 Task: Look for space in Fuenlabrada, Spain from 12th  July, 2023 to 15th July, 2023 for 3 adults in price range Rs.12000 to Rs.16000. Place can be entire place with 2 bedrooms having 3 beds and 1 bathroom. Property type can be house, flat, guest house. Amenities needed are: washing machine. Booking option can be shelf check-in. Required host language is English.
Action: Mouse moved to (270, 171)
Screenshot: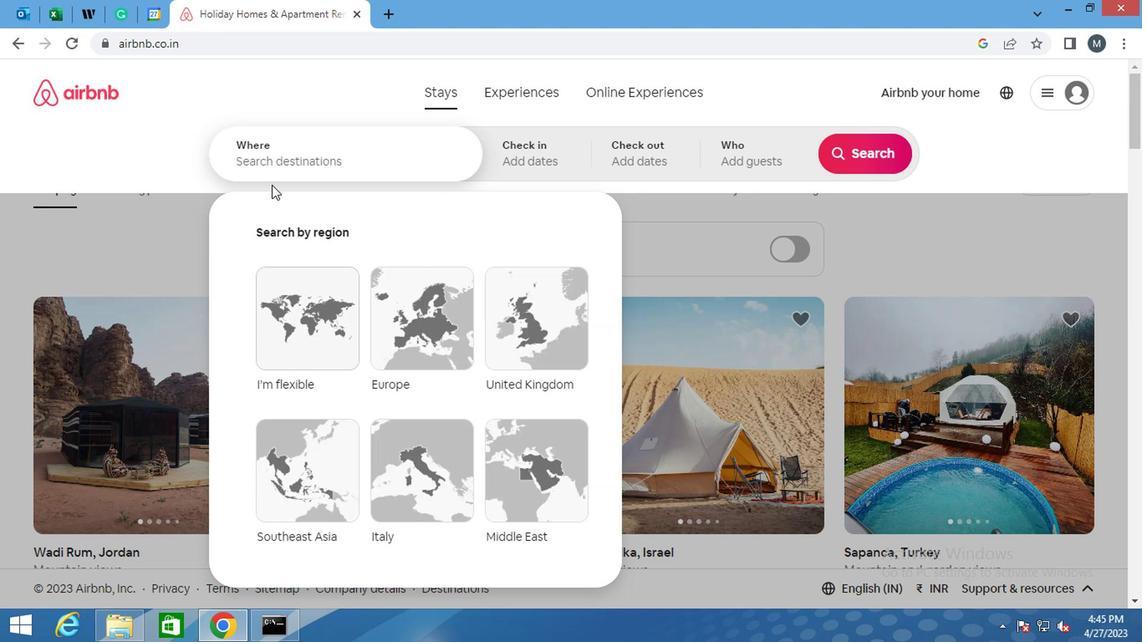 
Action: Mouse pressed left at (270, 171)
Screenshot: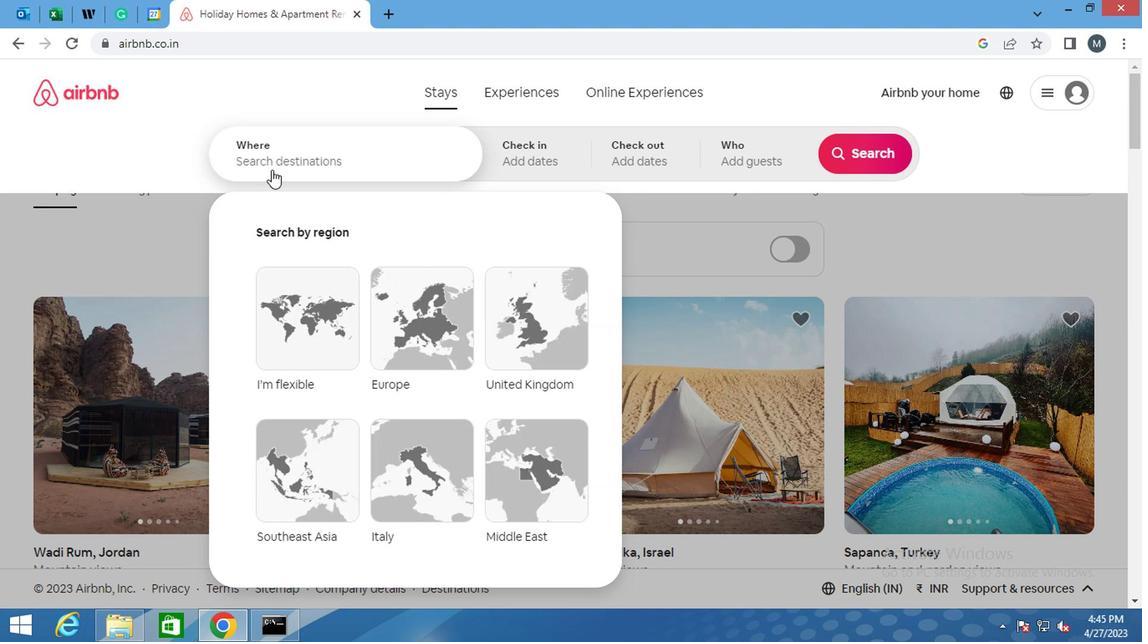 
Action: Mouse moved to (270, 170)
Screenshot: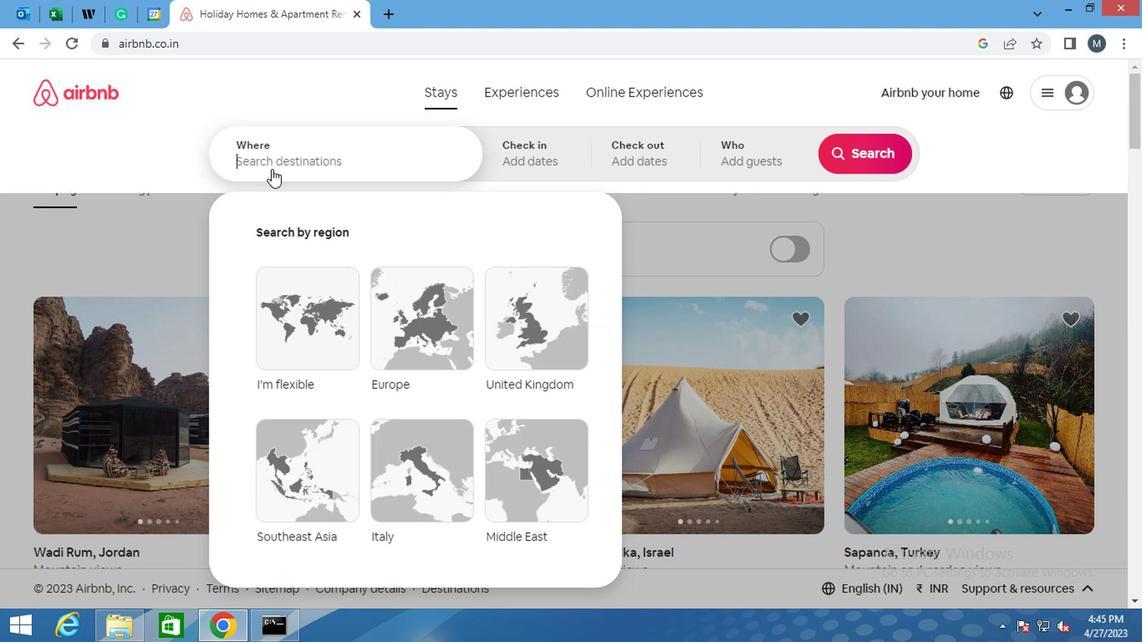 
Action: Key pressed <Key.shift><Key.shift><Key.shift>FUENLABRADA,,<Key.backspace><Key.shift>S
Screenshot: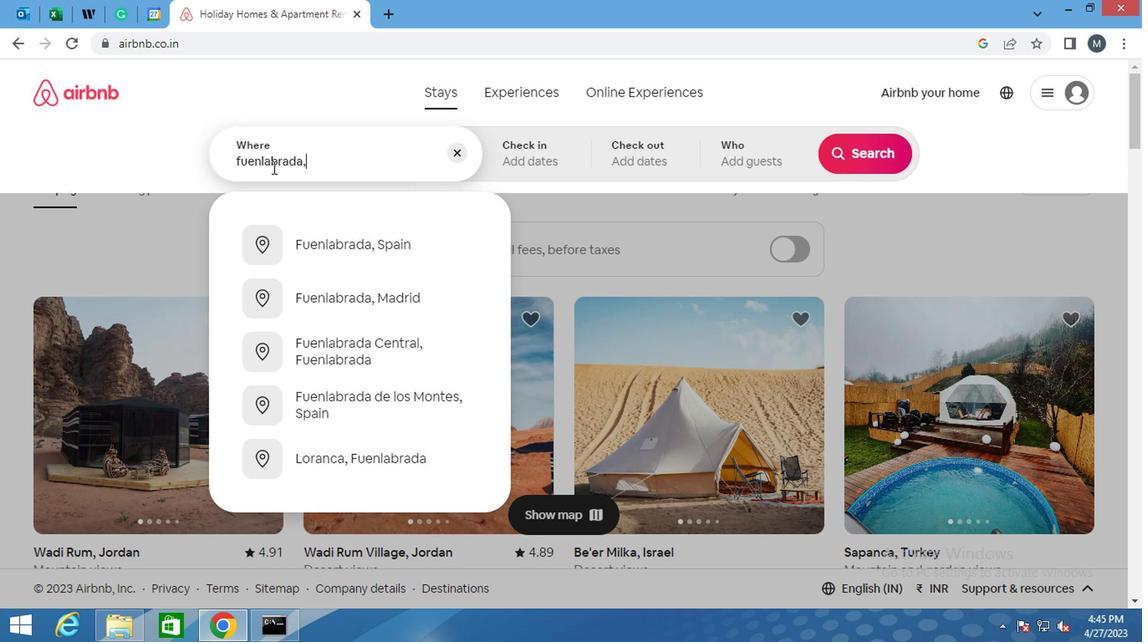 
Action: Mouse moved to (345, 249)
Screenshot: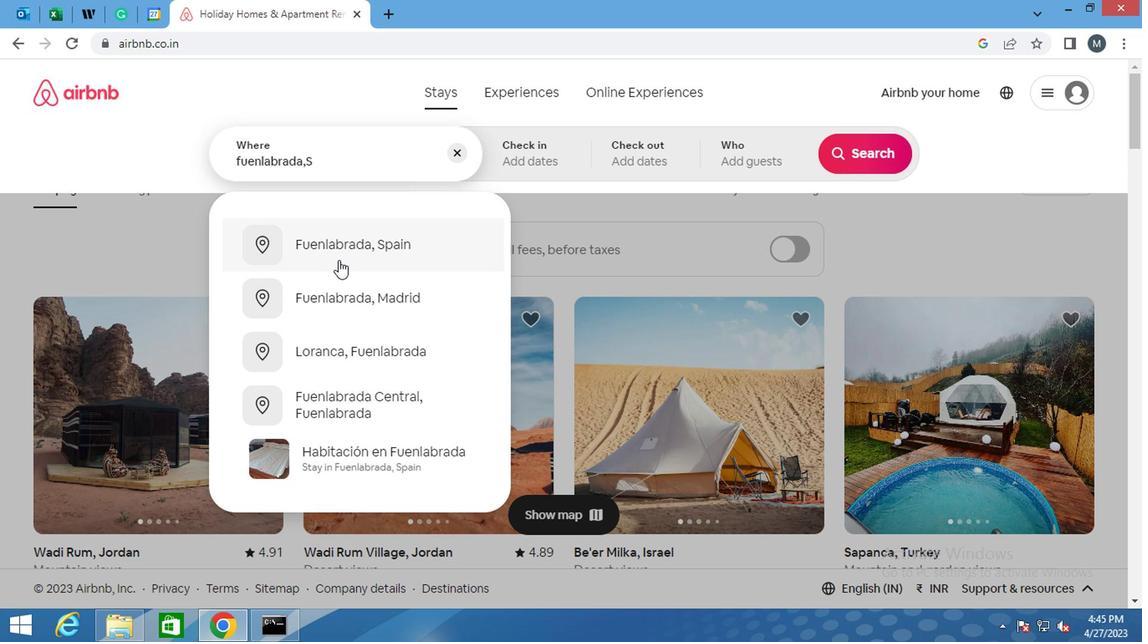 
Action: Mouse pressed left at (345, 249)
Screenshot: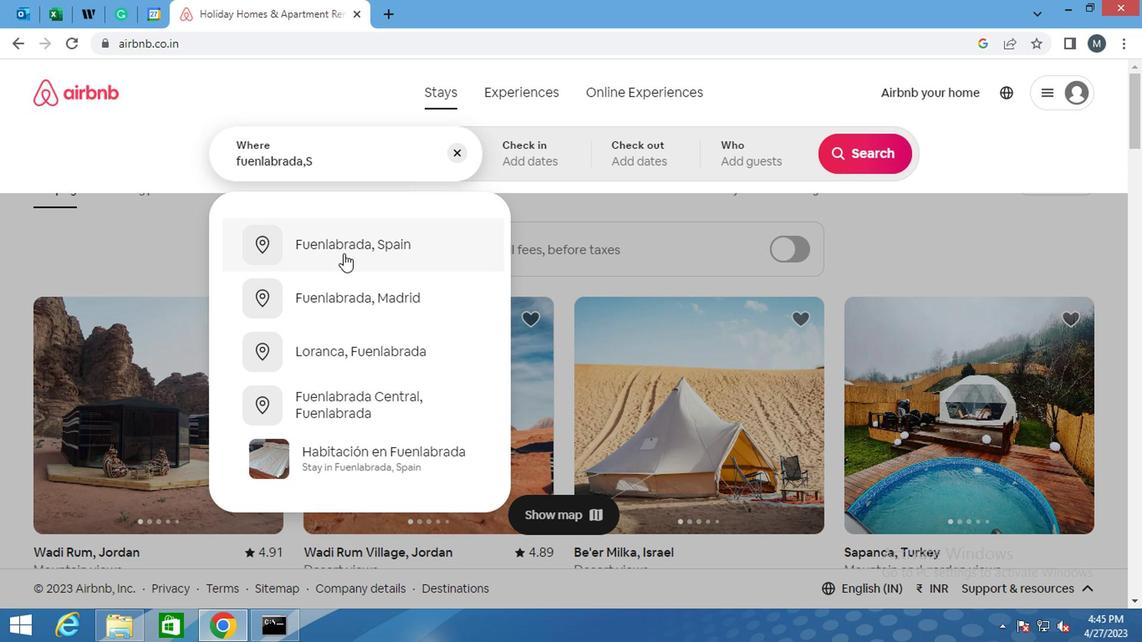 
Action: Mouse moved to (853, 286)
Screenshot: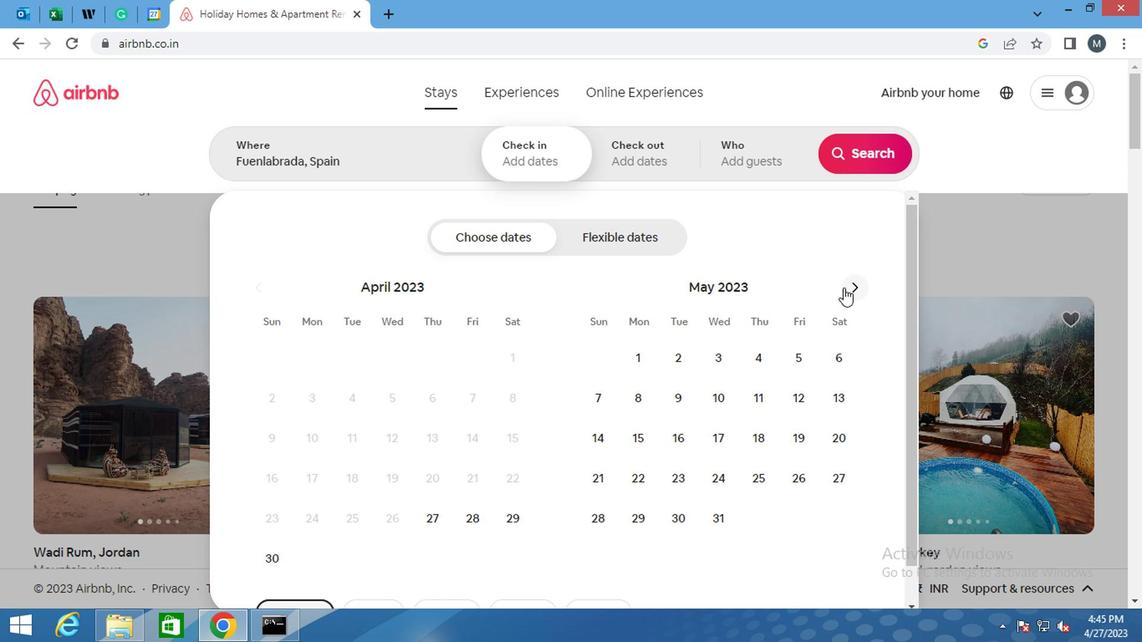 
Action: Mouse pressed left at (853, 286)
Screenshot: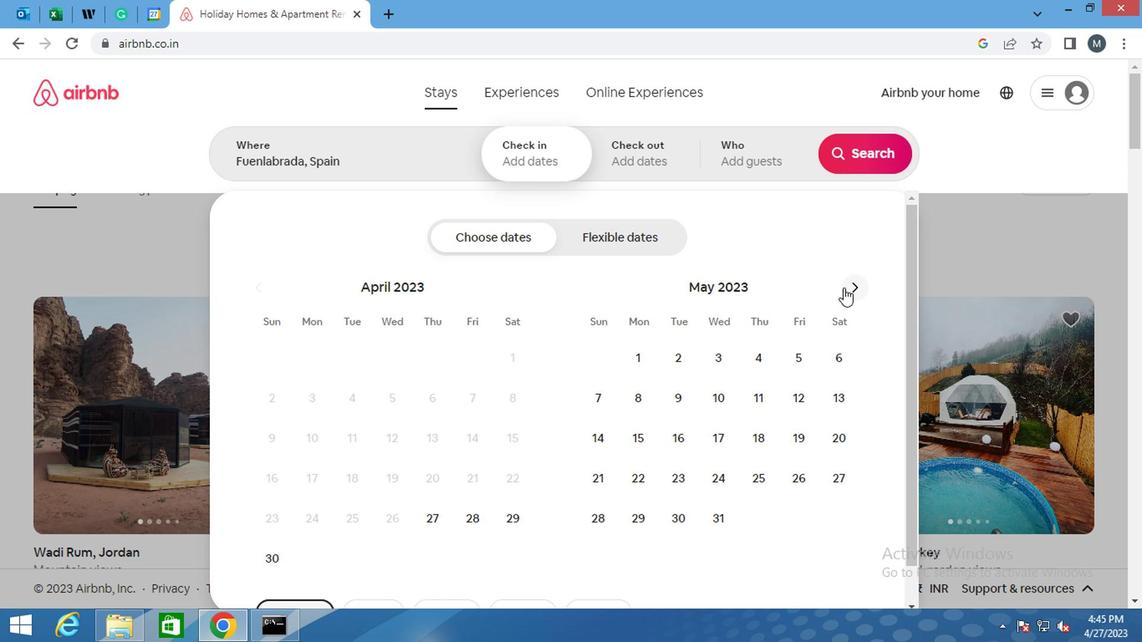 
Action: Mouse pressed left at (853, 286)
Screenshot: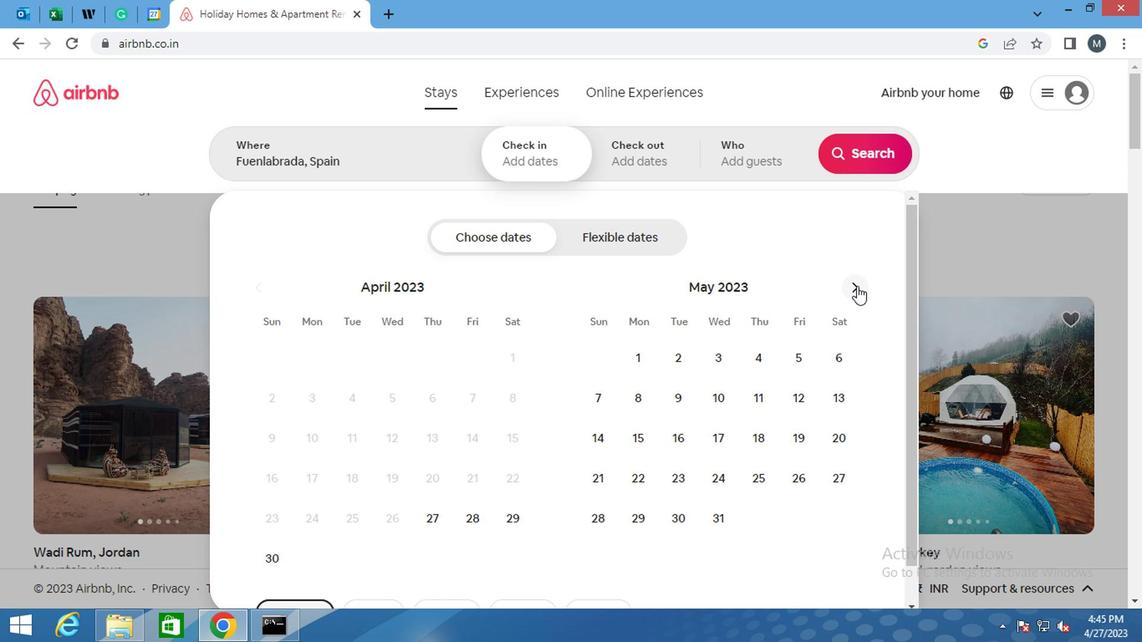 
Action: Mouse pressed left at (853, 286)
Screenshot: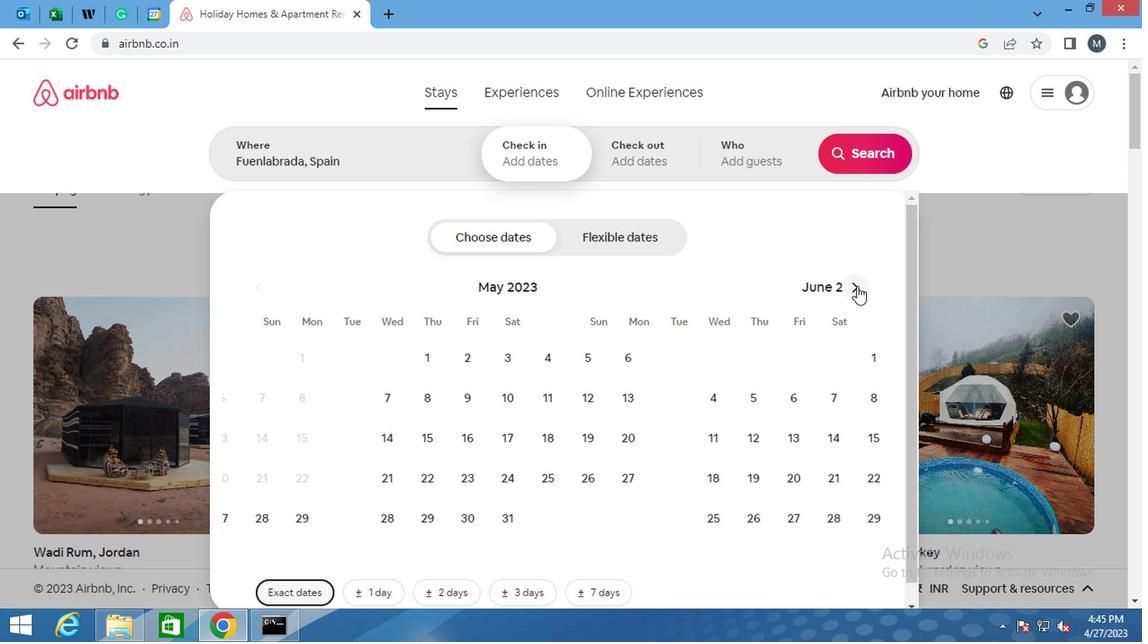 
Action: Mouse moved to (703, 440)
Screenshot: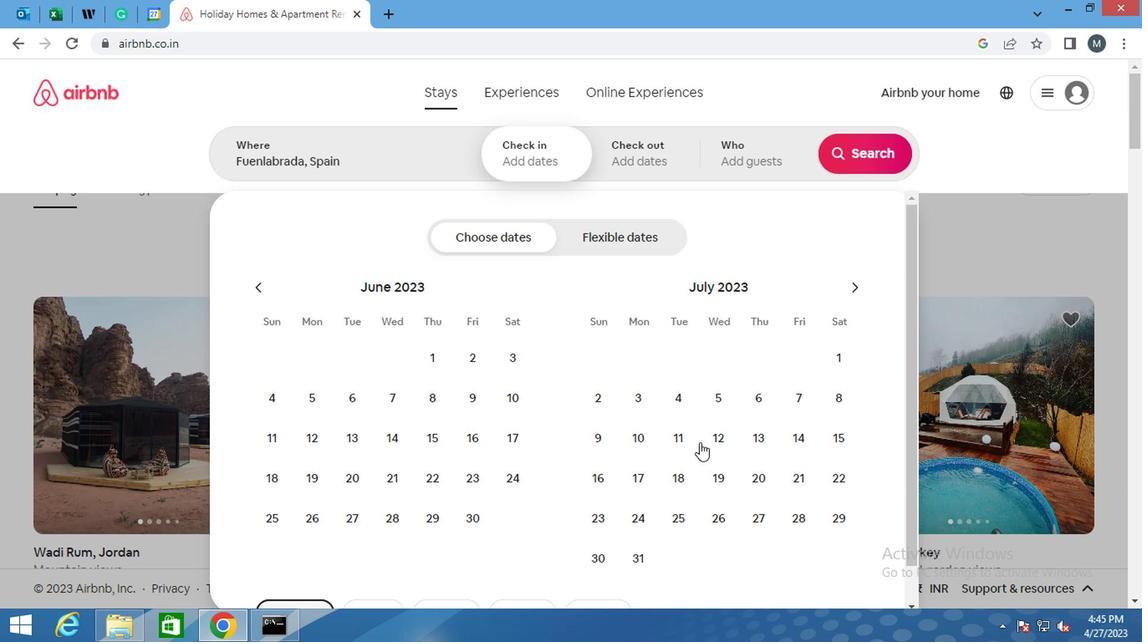 
Action: Mouse pressed left at (703, 440)
Screenshot: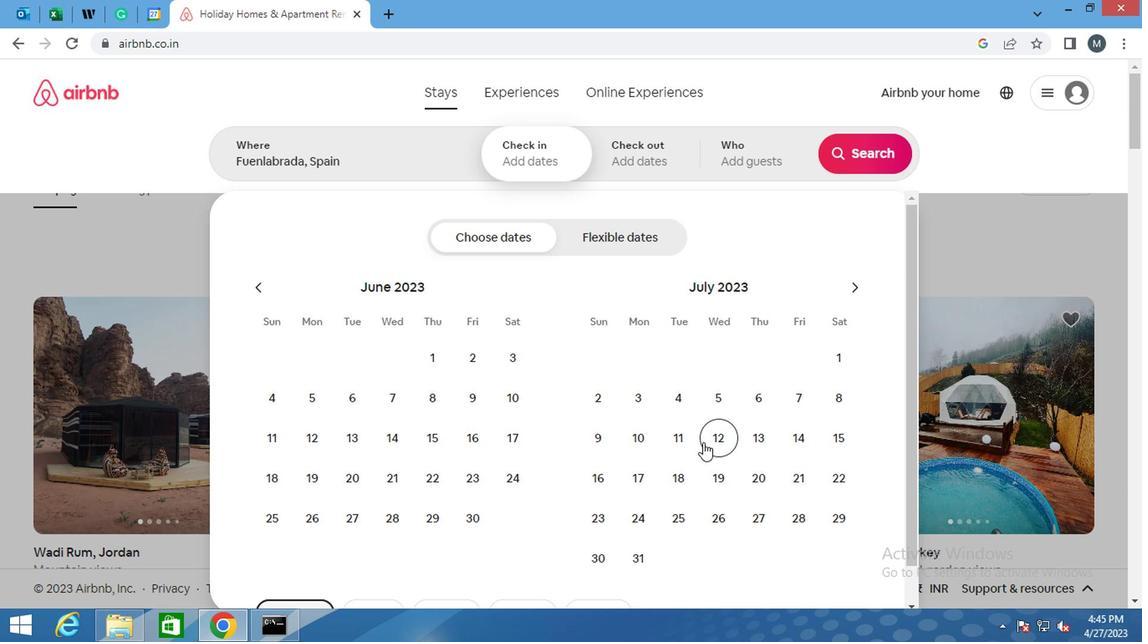 
Action: Mouse moved to (831, 422)
Screenshot: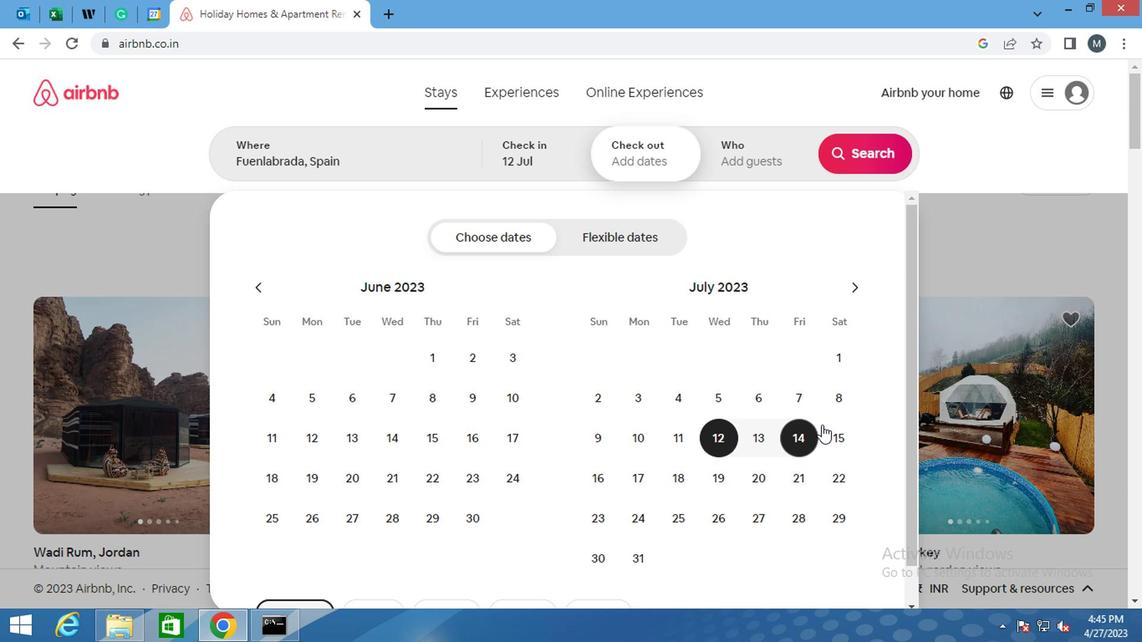 
Action: Mouse pressed left at (831, 422)
Screenshot: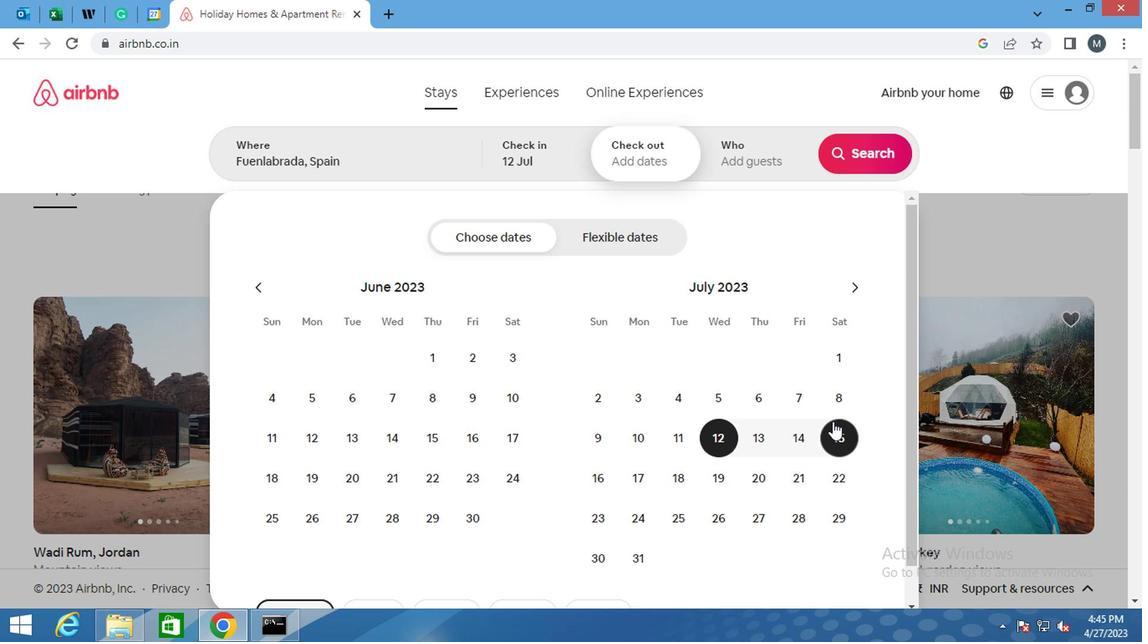 
Action: Mouse moved to (763, 145)
Screenshot: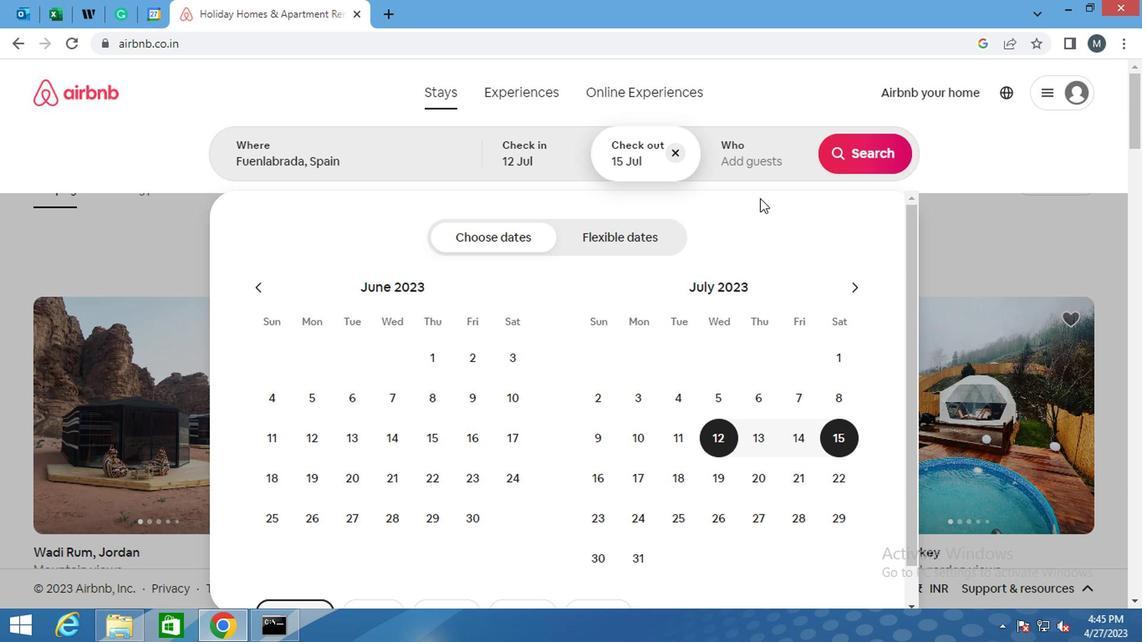 
Action: Mouse pressed left at (763, 145)
Screenshot: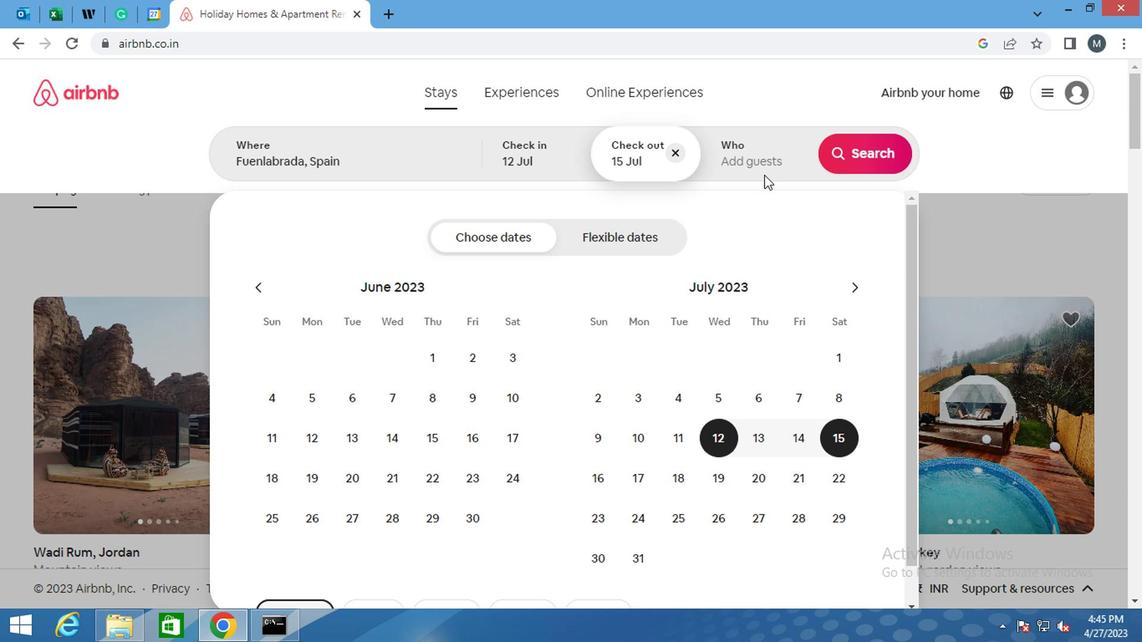 
Action: Mouse moved to (874, 237)
Screenshot: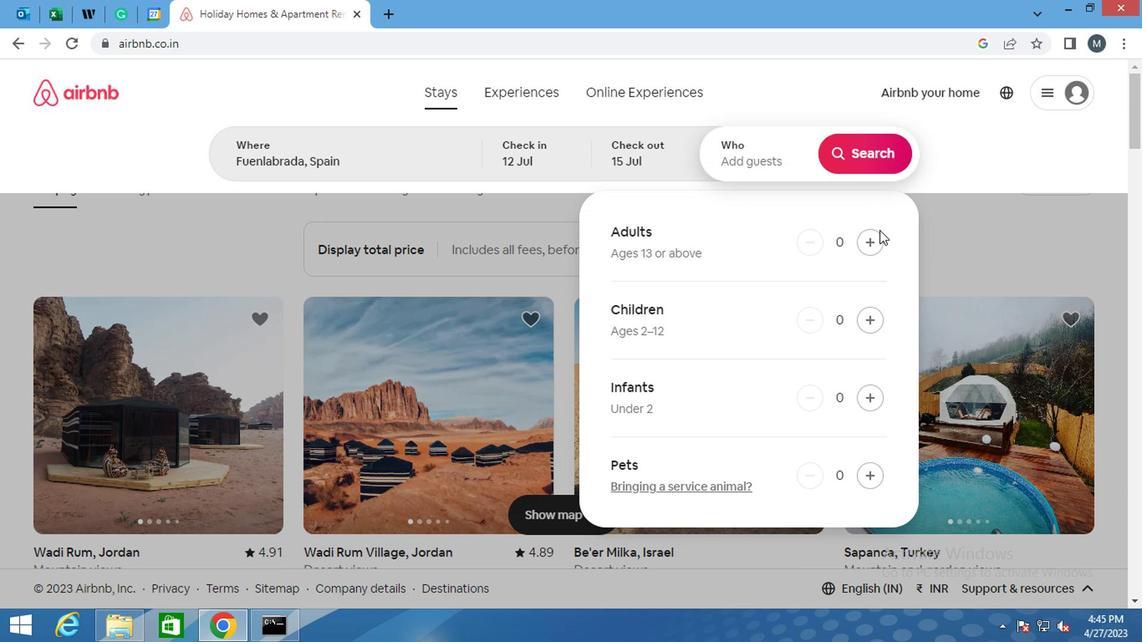
Action: Mouse pressed left at (874, 237)
Screenshot: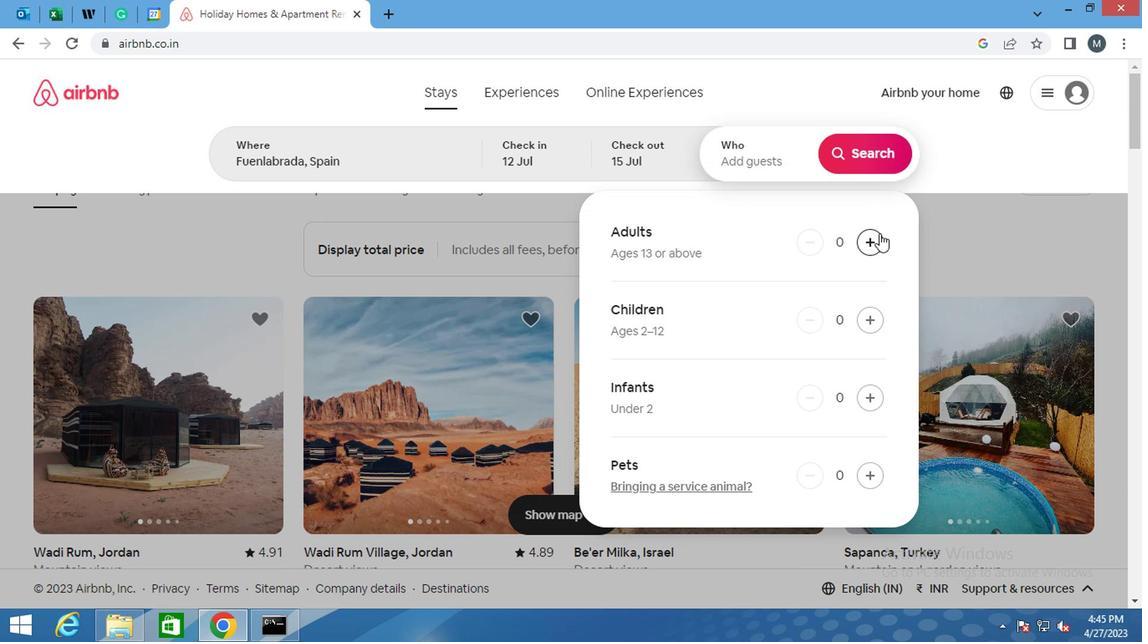 
Action: Mouse moved to (874, 237)
Screenshot: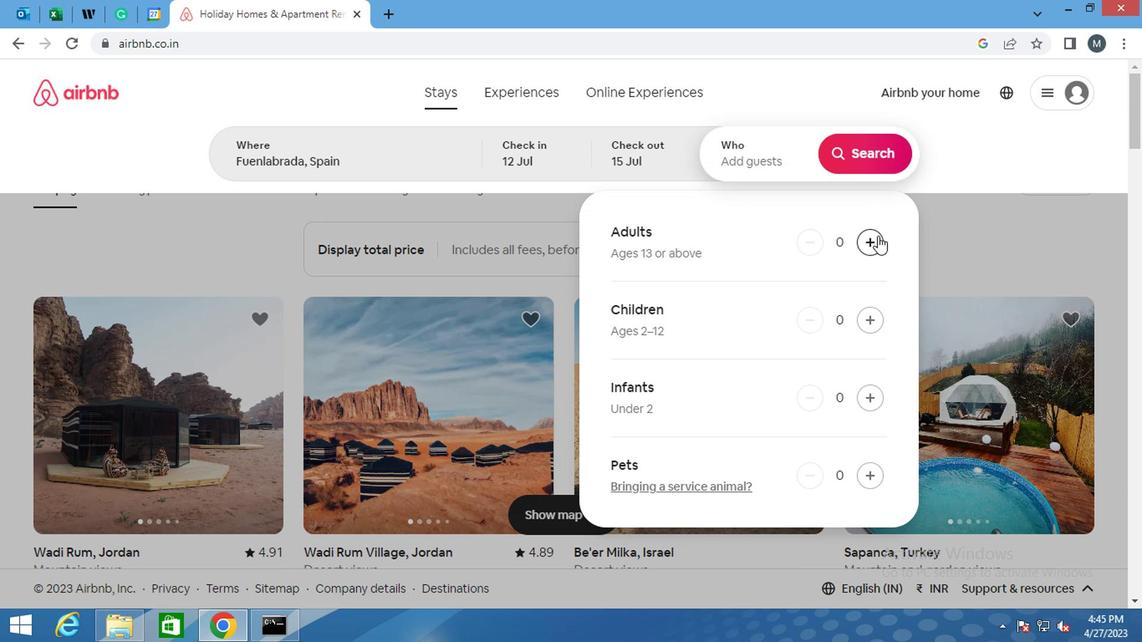 
Action: Mouse pressed left at (874, 237)
Screenshot: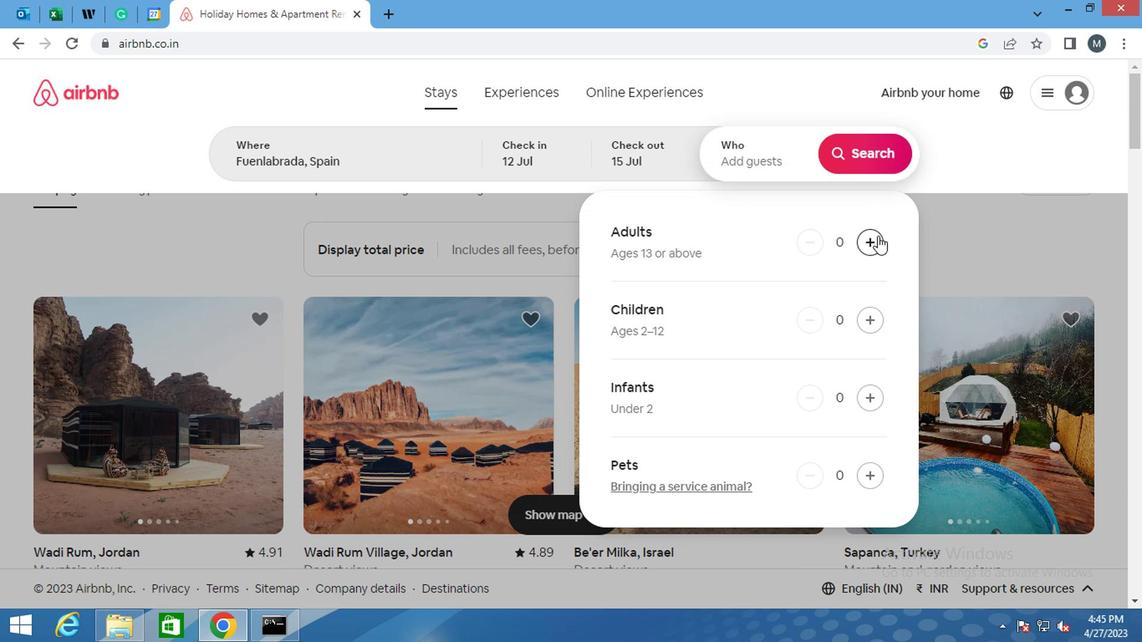 
Action: Mouse pressed left at (874, 237)
Screenshot: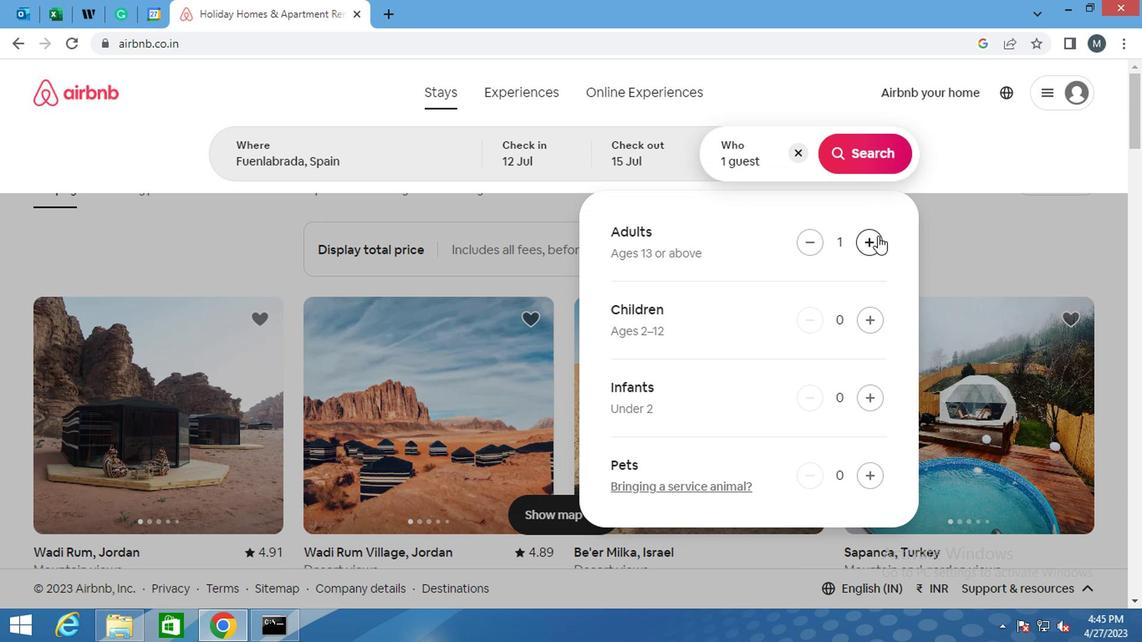 
Action: Mouse moved to (863, 152)
Screenshot: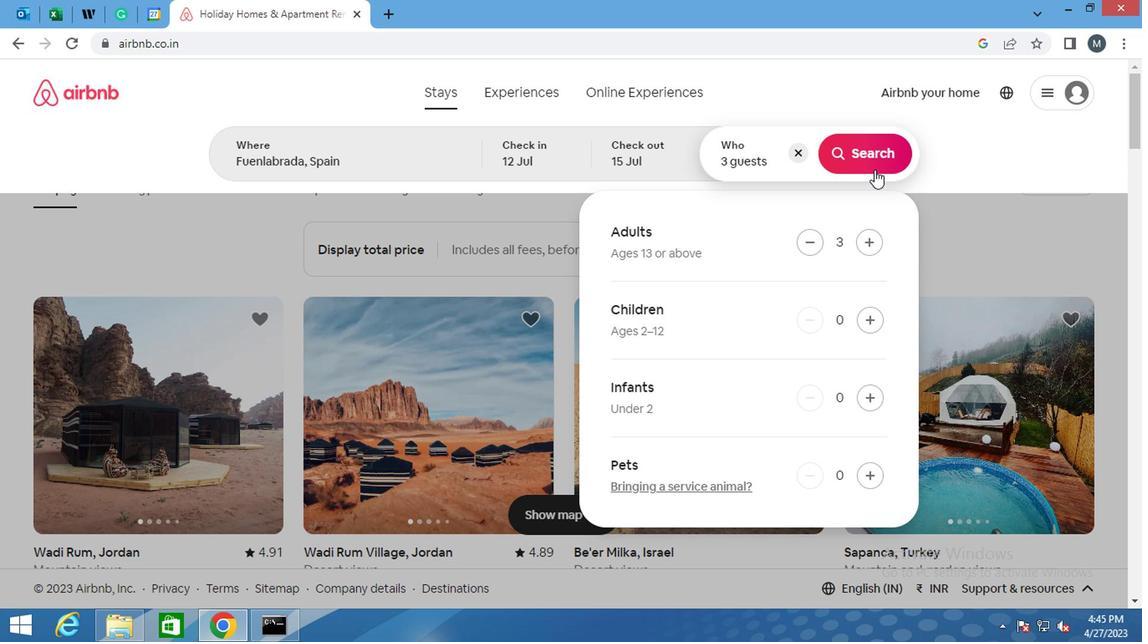 
Action: Mouse pressed left at (863, 152)
Screenshot: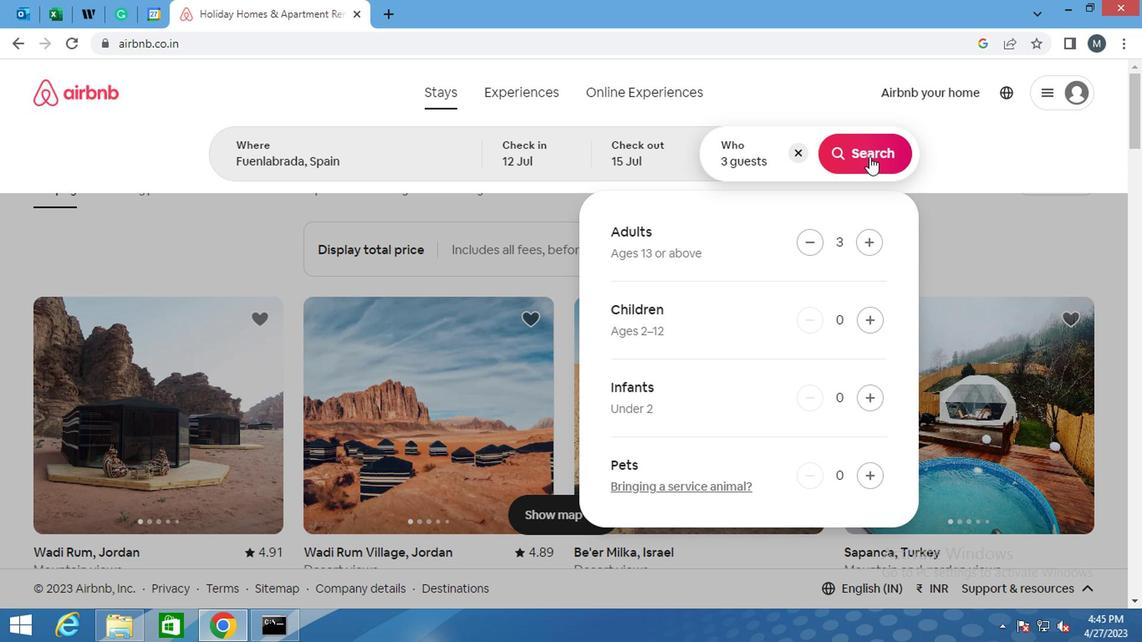 
Action: Mouse moved to (1057, 157)
Screenshot: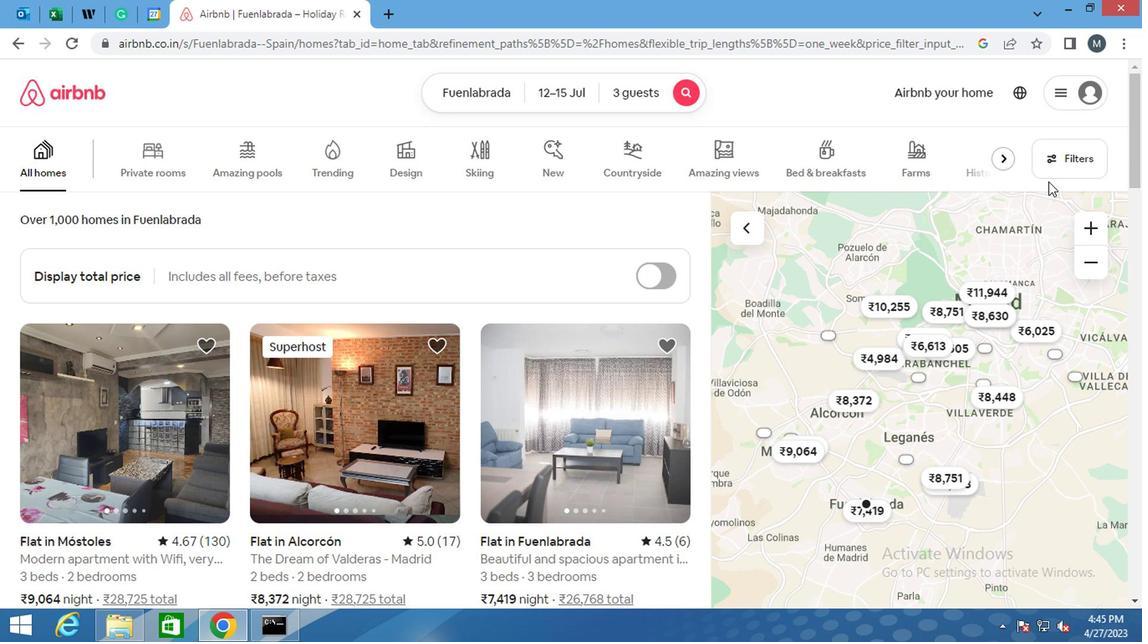 
Action: Mouse pressed left at (1057, 157)
Screenshot: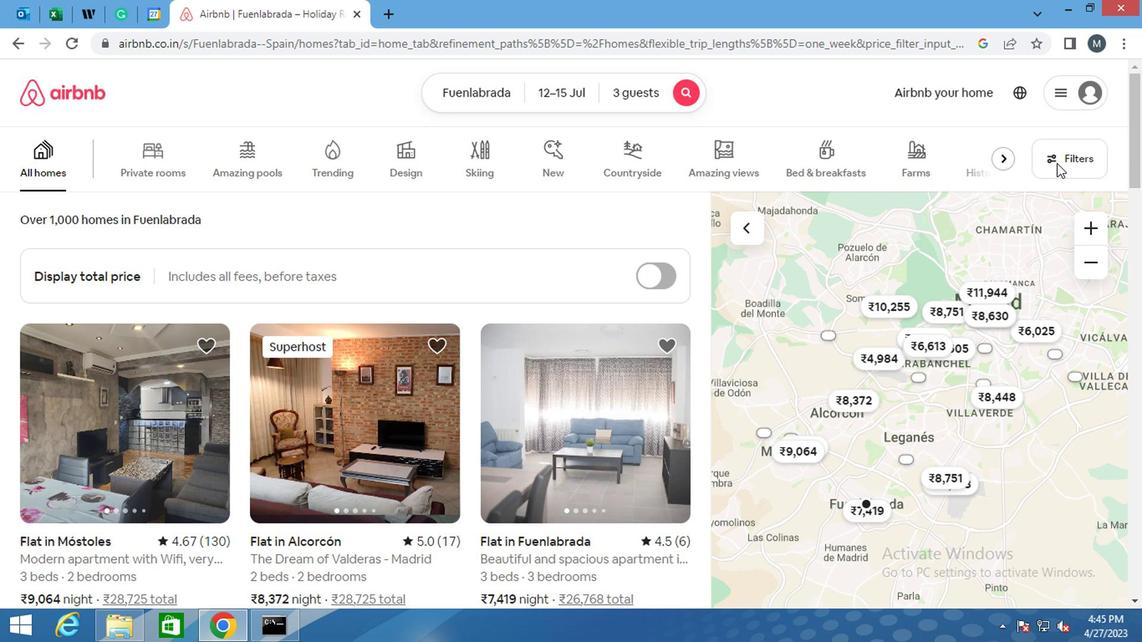
Action: Mouse moved to (357, 375)
Screenshot: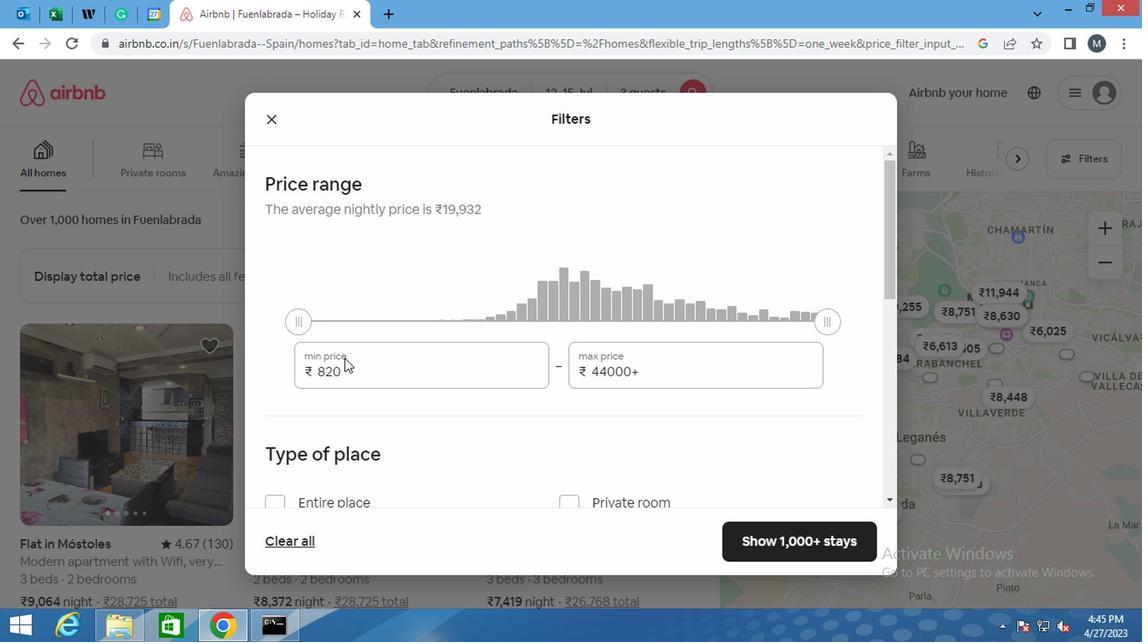 
Action: Mouse pressed left at (357, 375)
Screenshot: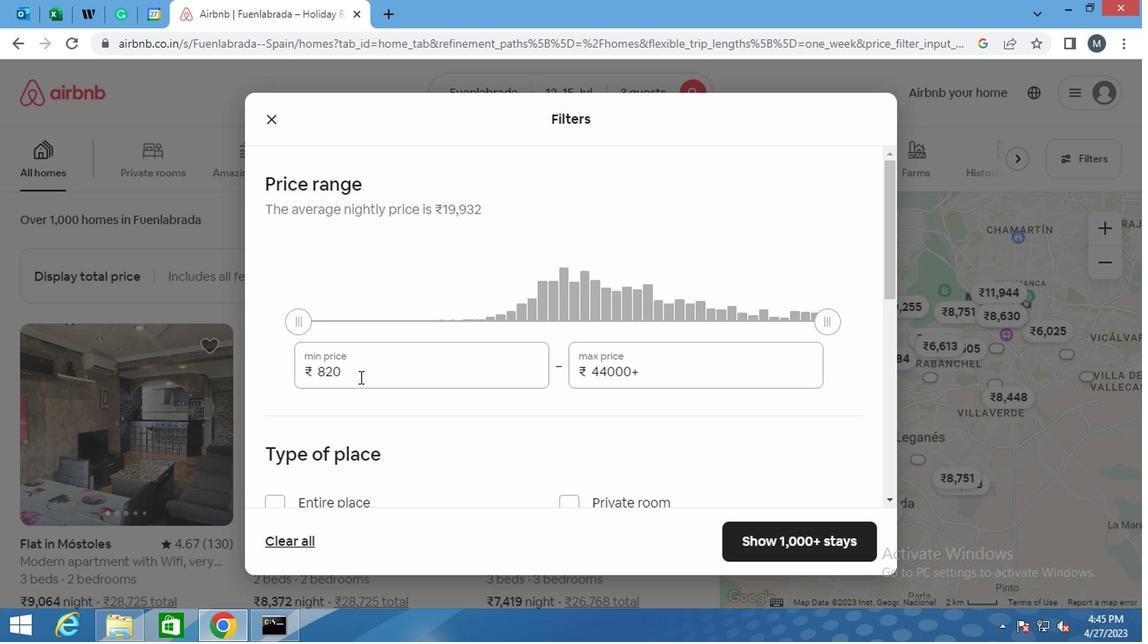 
Action: Mouse moved to (356, 374)
Screenshot: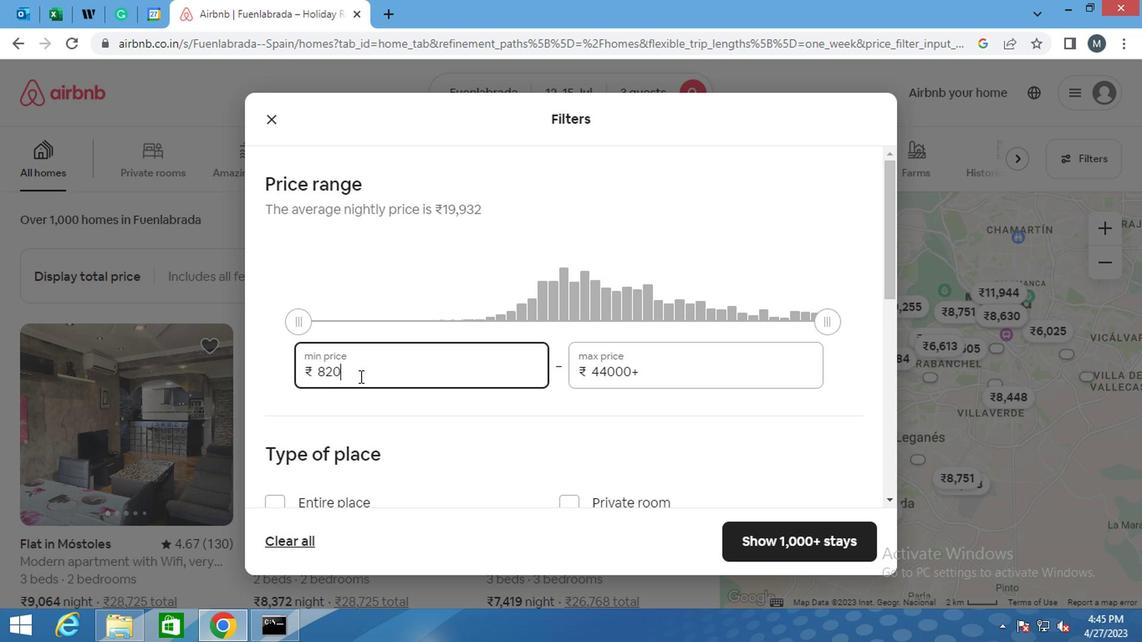 
Action: Key pressed <Key.backspace><Key.backspace><Key.backspace>12000
Screenshot: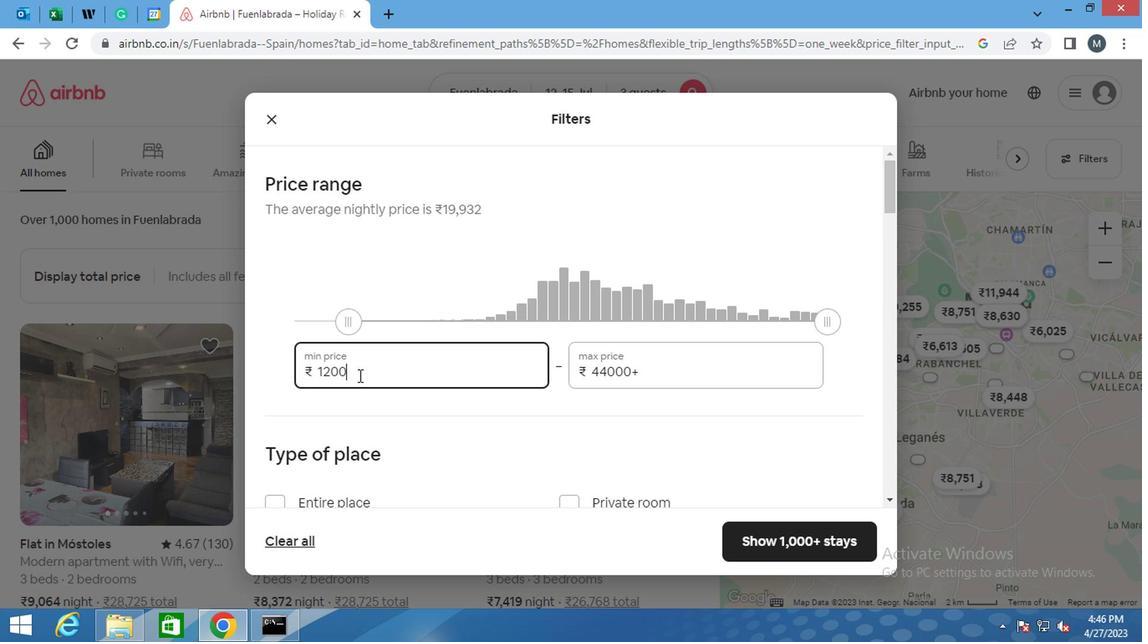 
Action: Mouse moved to (605, 367)
Screenshot: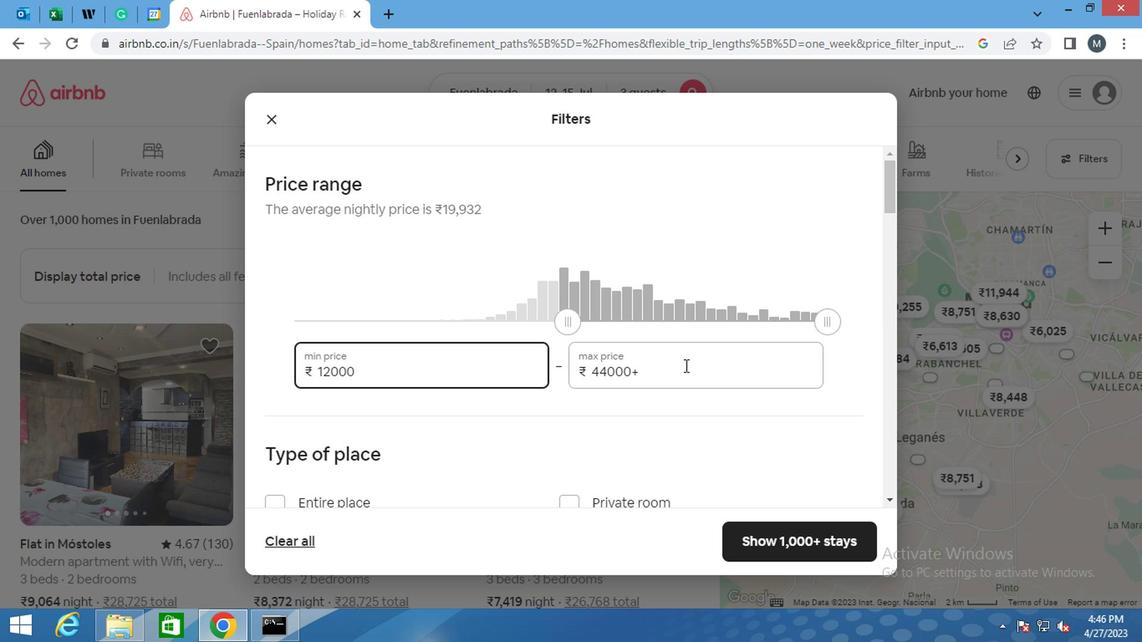 
Action: Mouse pressed left at (605, 367)
Screenshot: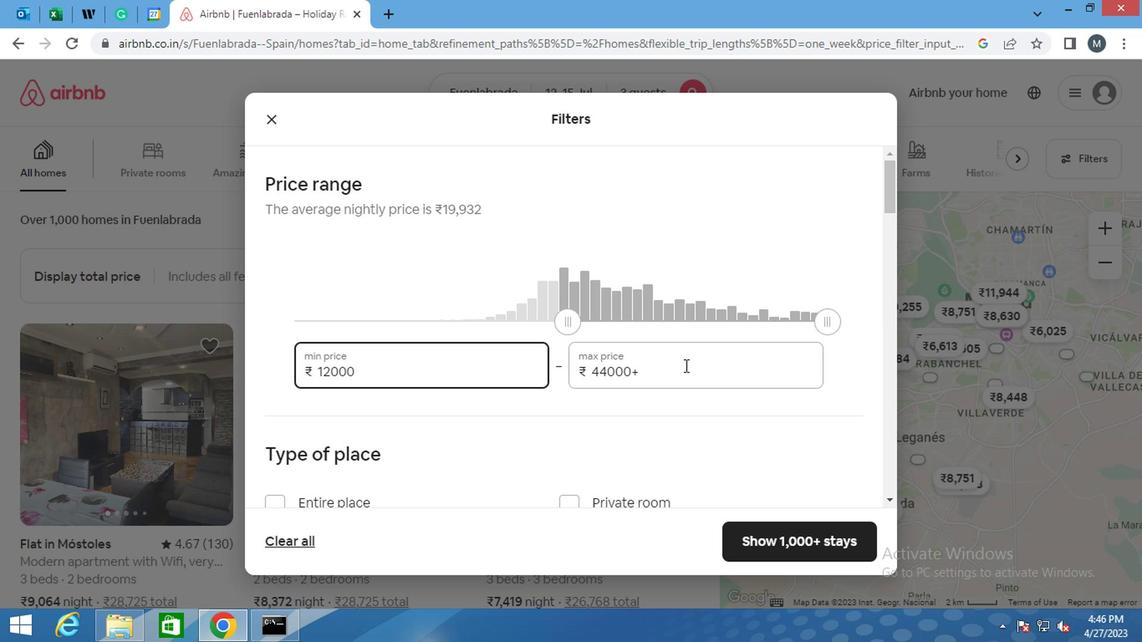 
Action: Mouse moved to (646, 364)
Screenshot: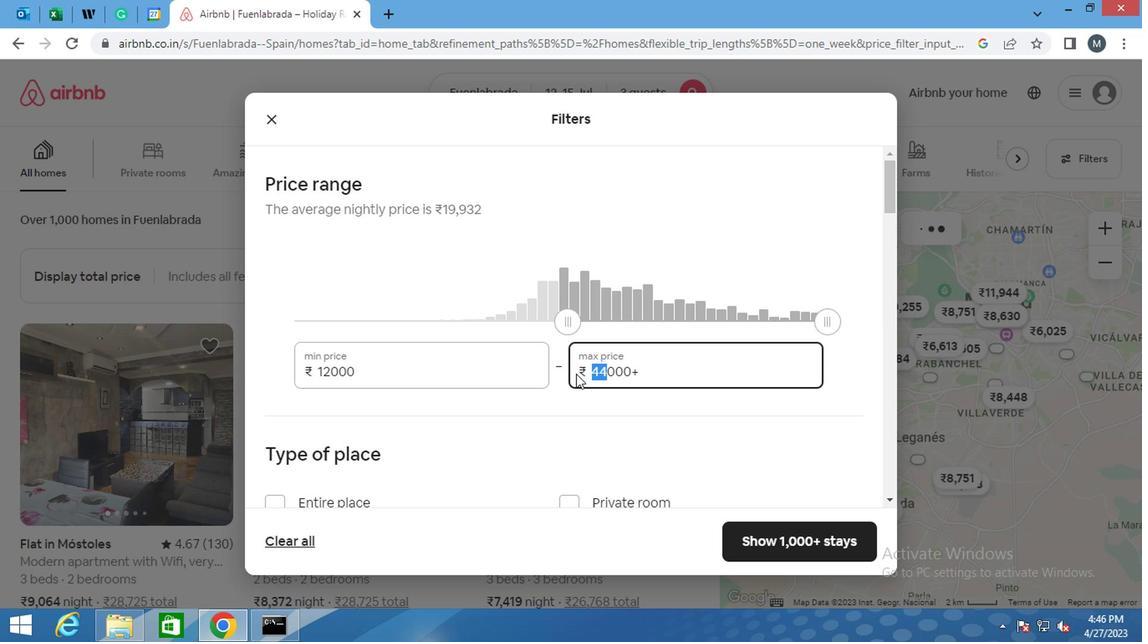 
Action: Mouse pressed left at (646, 364)
Screenshot: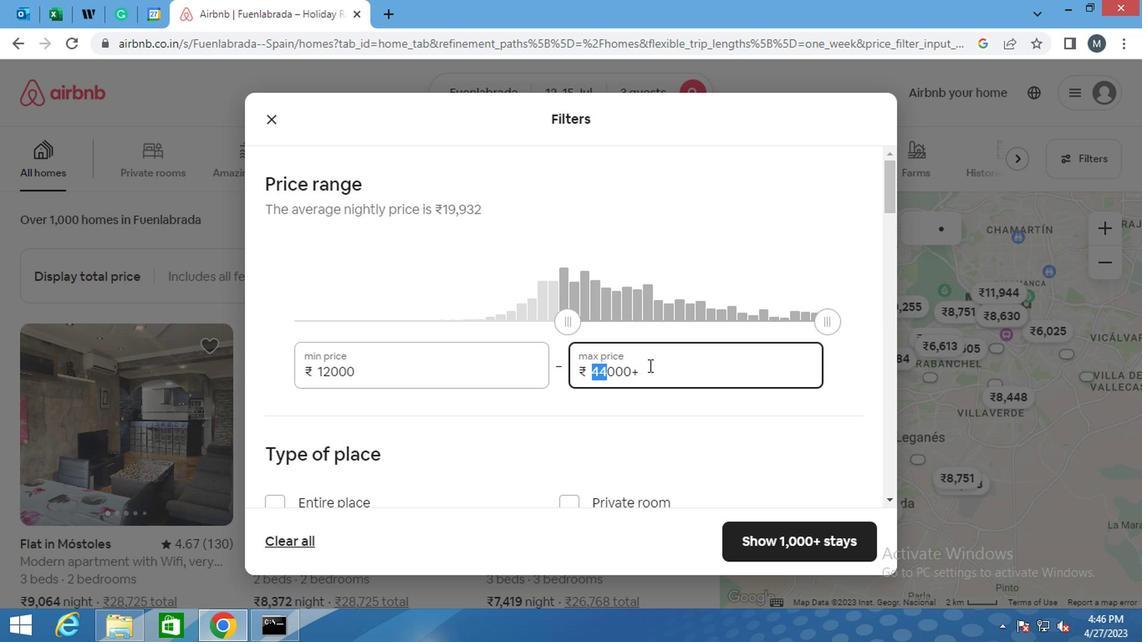
Action: Mouse moved to (581, 366)
Screenshot: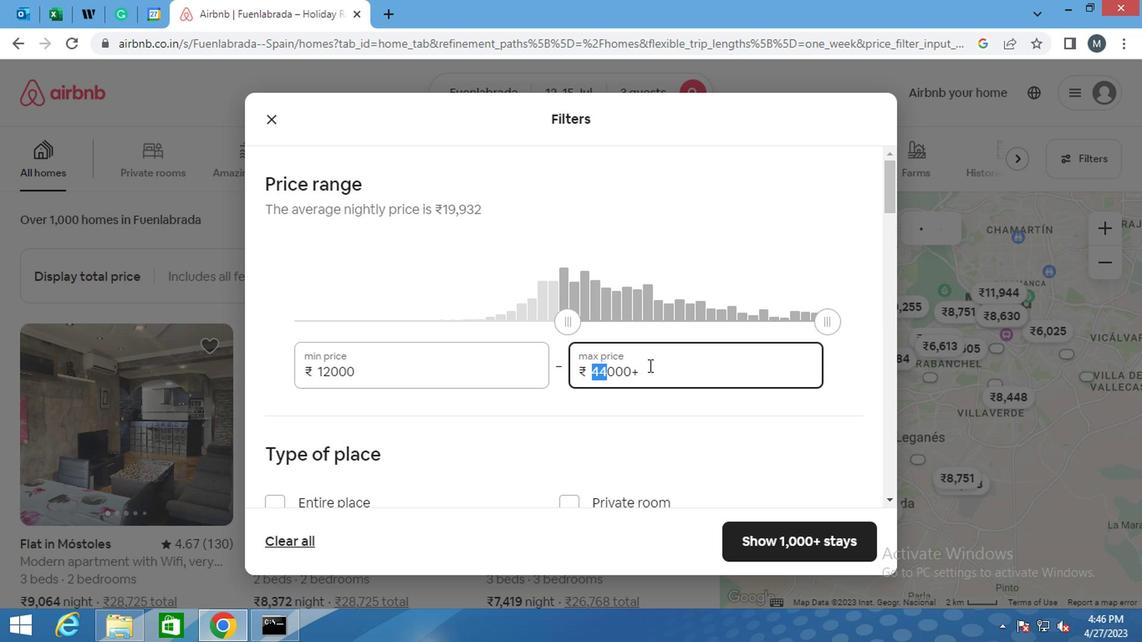 
Action: Mouse pressed left at (581, 366)
Screenshot: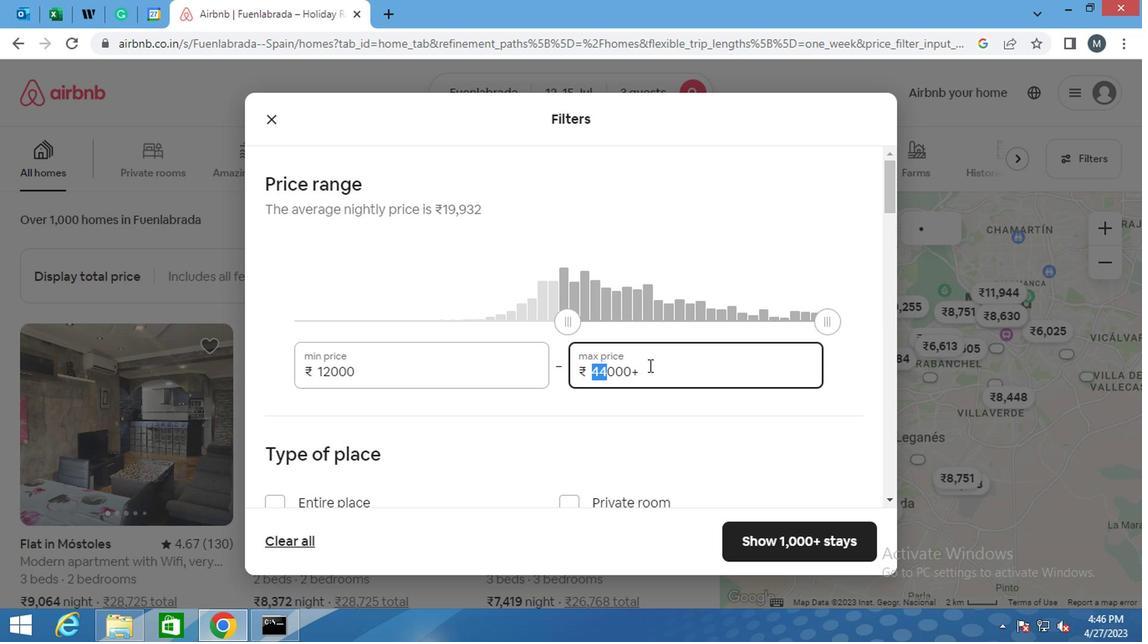 
Action: Mouse moved to (592, 365)
Screenshot: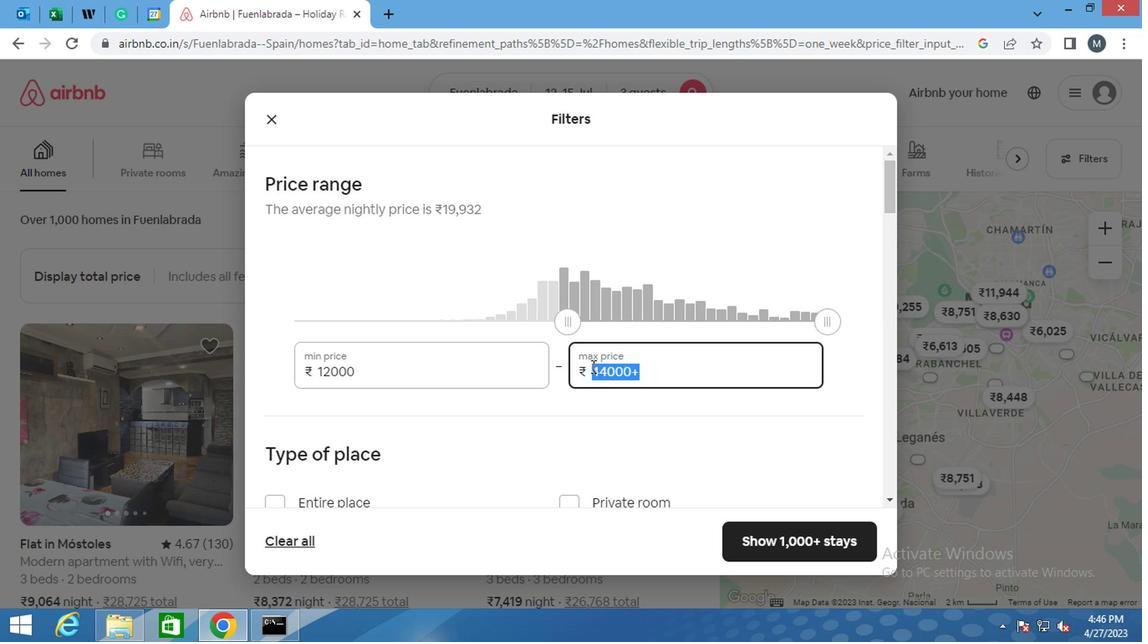 
Action: Key pressed 16
Screenshot: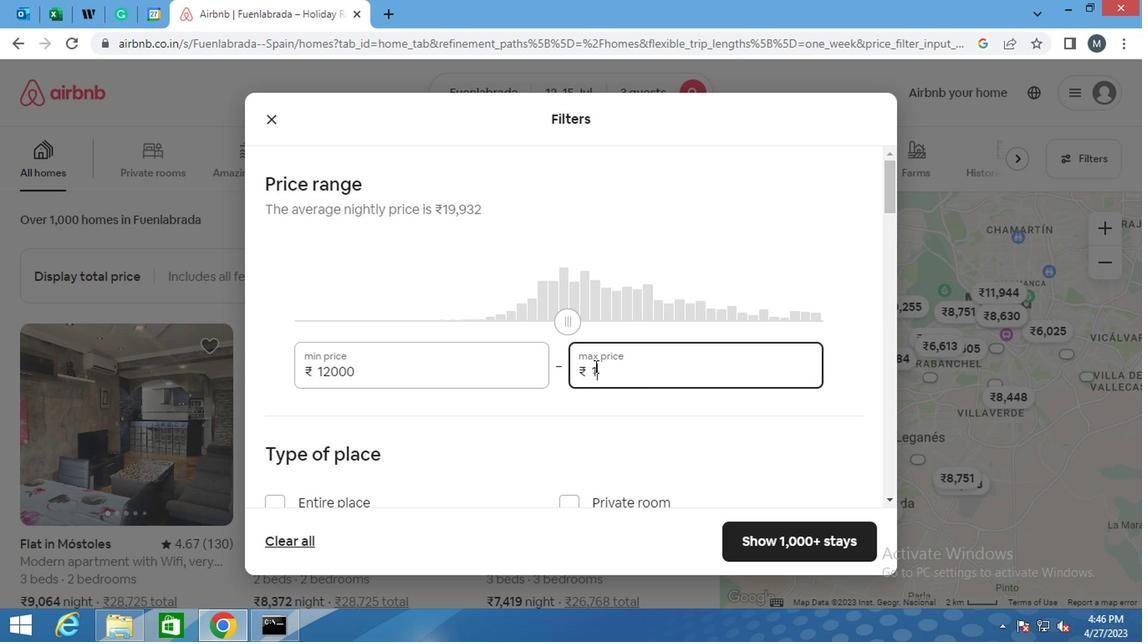 
Action: Mouse moved to (584, 371)
Screenshot: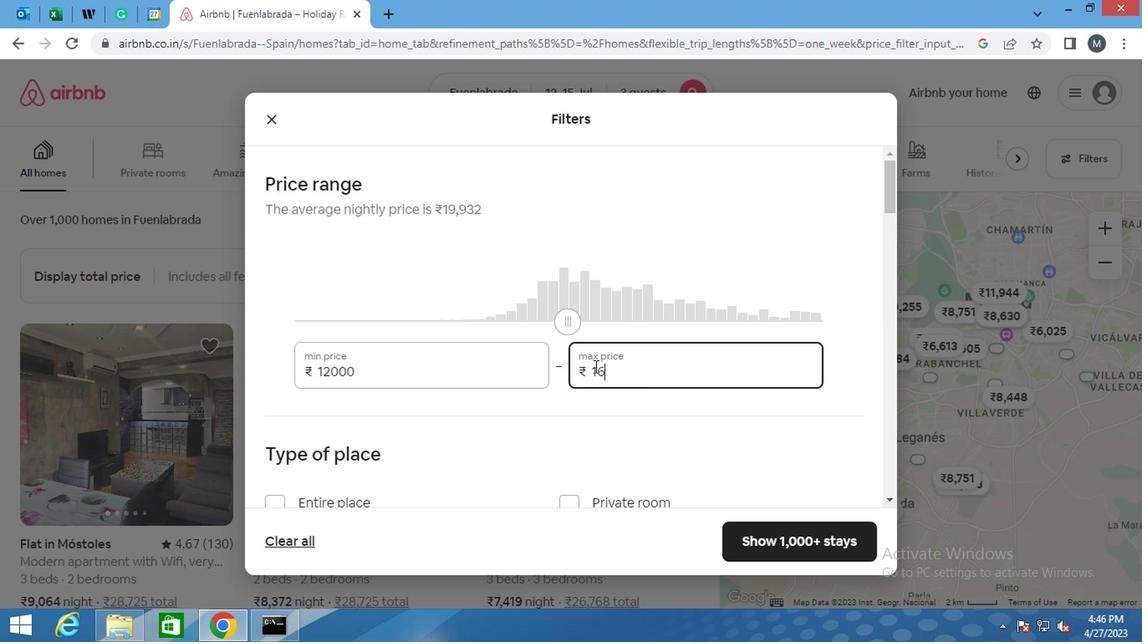 
Action: Key pressed 000
Screenshot: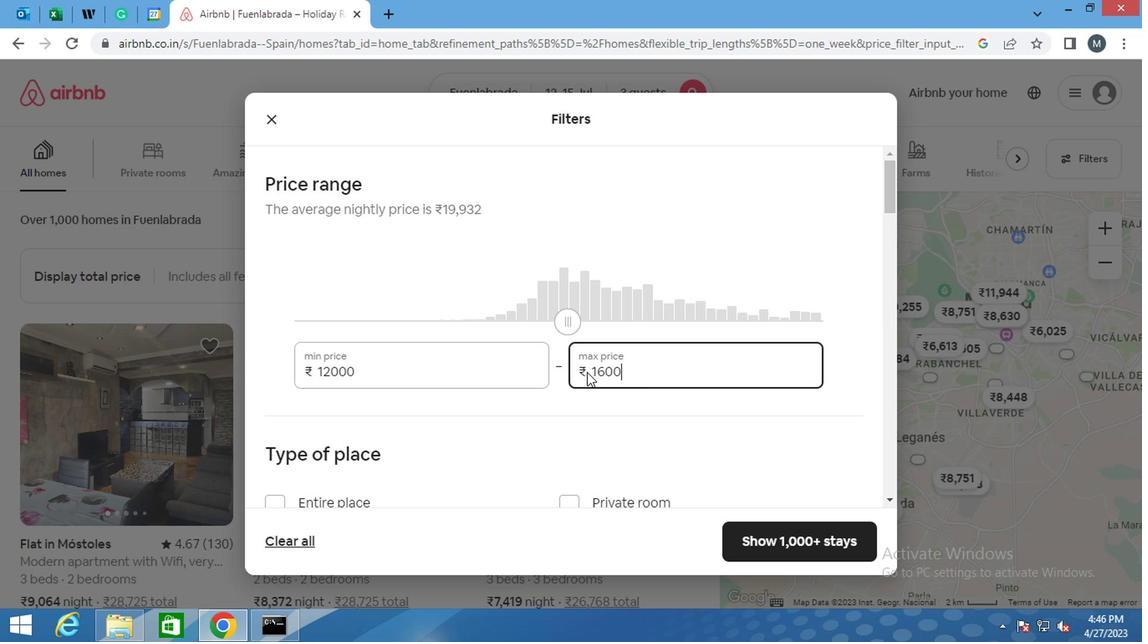 
Action: Mouse moved to (392, 383)
Screenshot: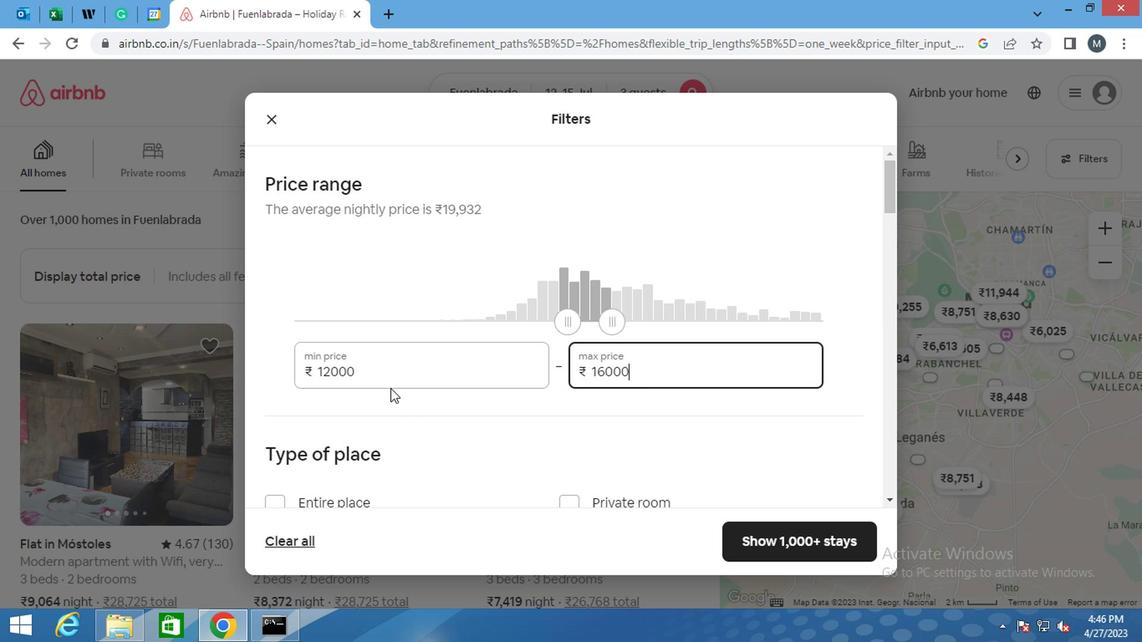 
Action: Mouse scrolled (392, 381) with delta (0, -1)
Screenshot: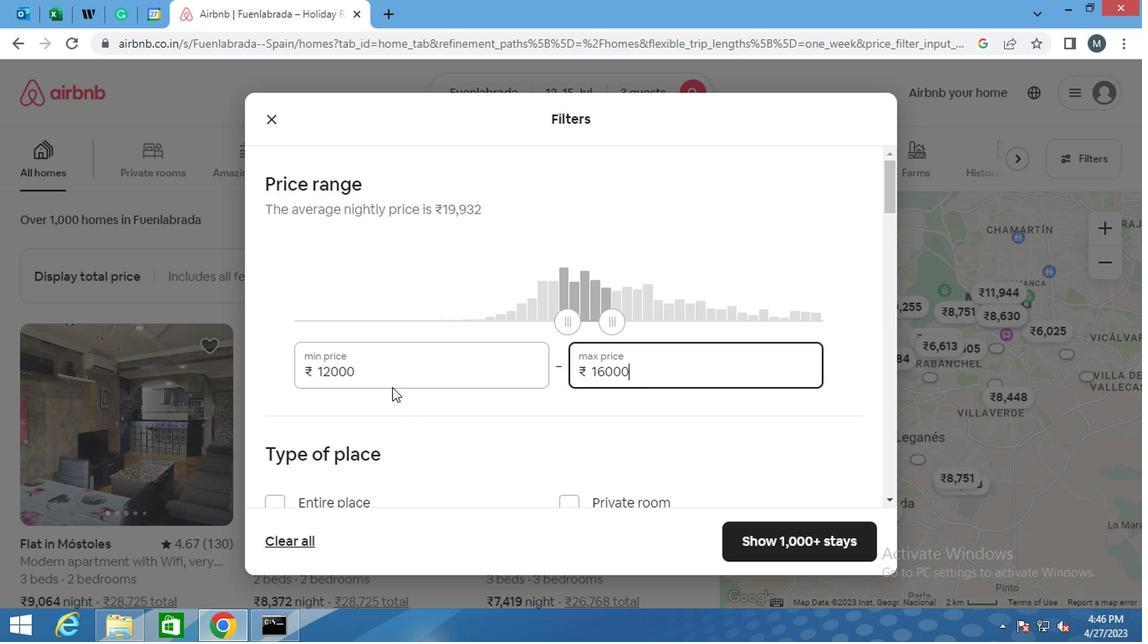 
Action: Mouse moved to (392, 383)
Screenshot: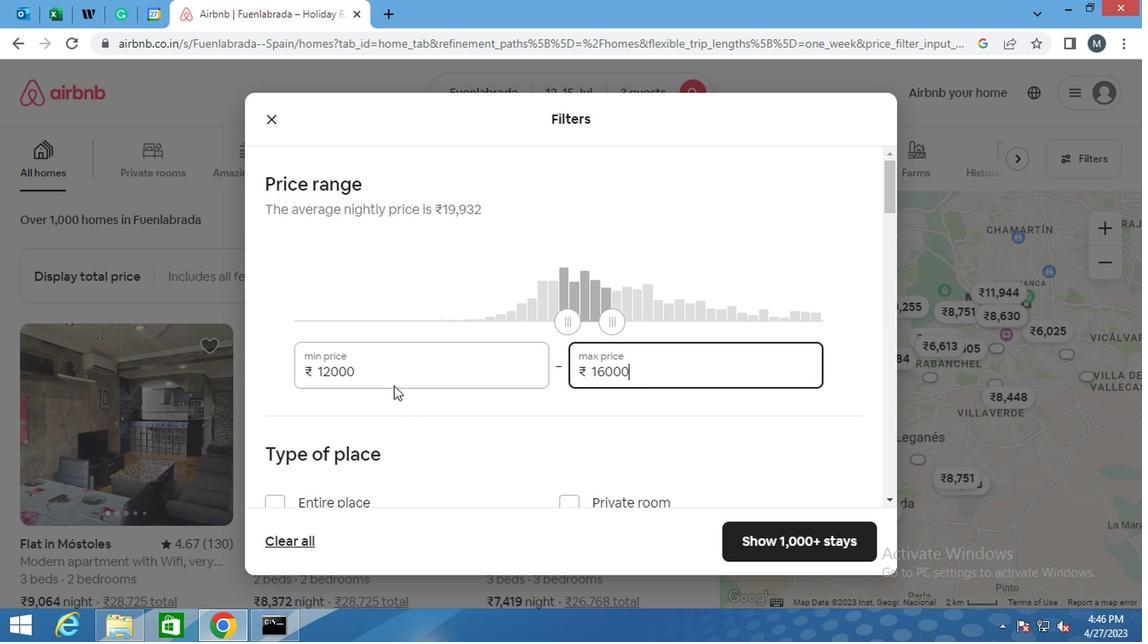 
Action: Mouse scrolled (392, 381) with delta (0, -1)
Screenshot: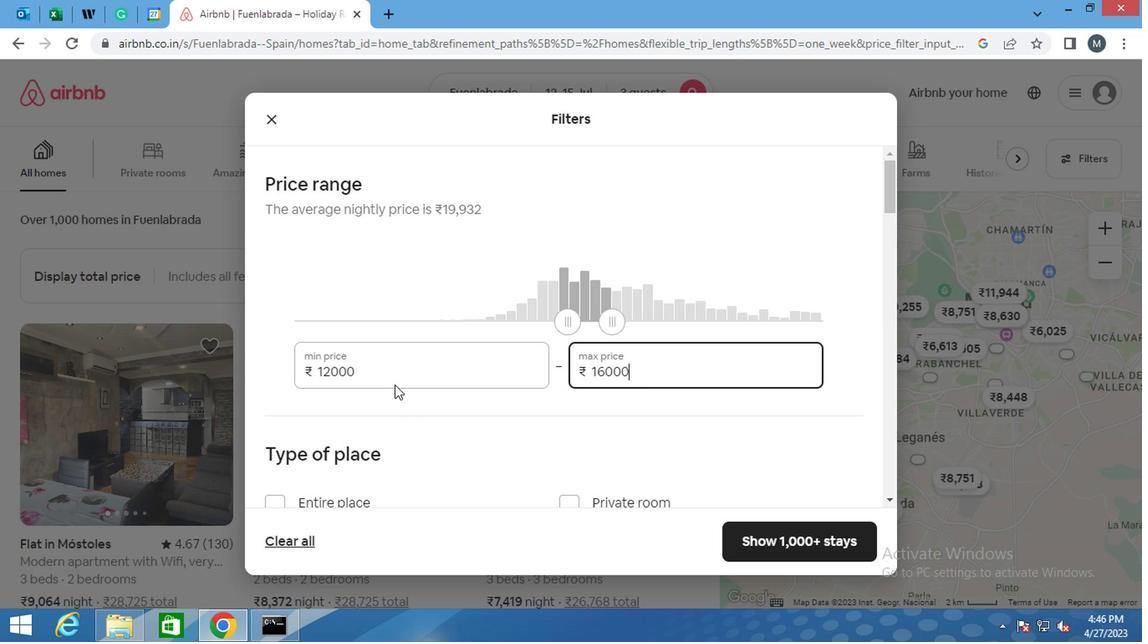 
Action: Mouse moved to (388, 383)
Screenshot: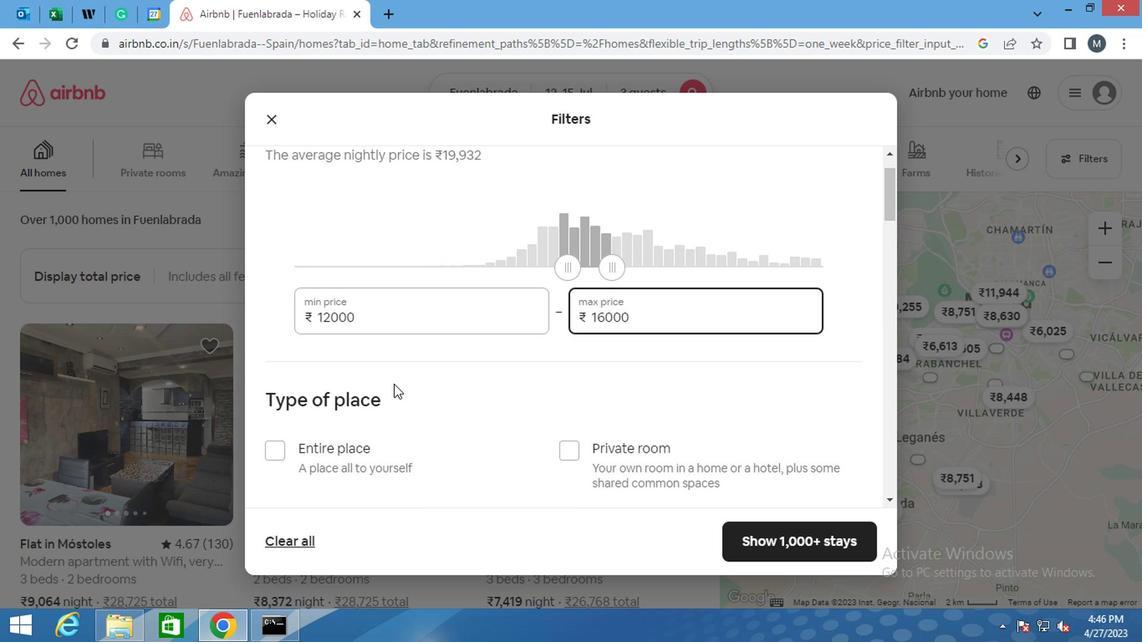 
Action: Mouse scrolled (388, 381) with delta (0, -1)
Screenshot: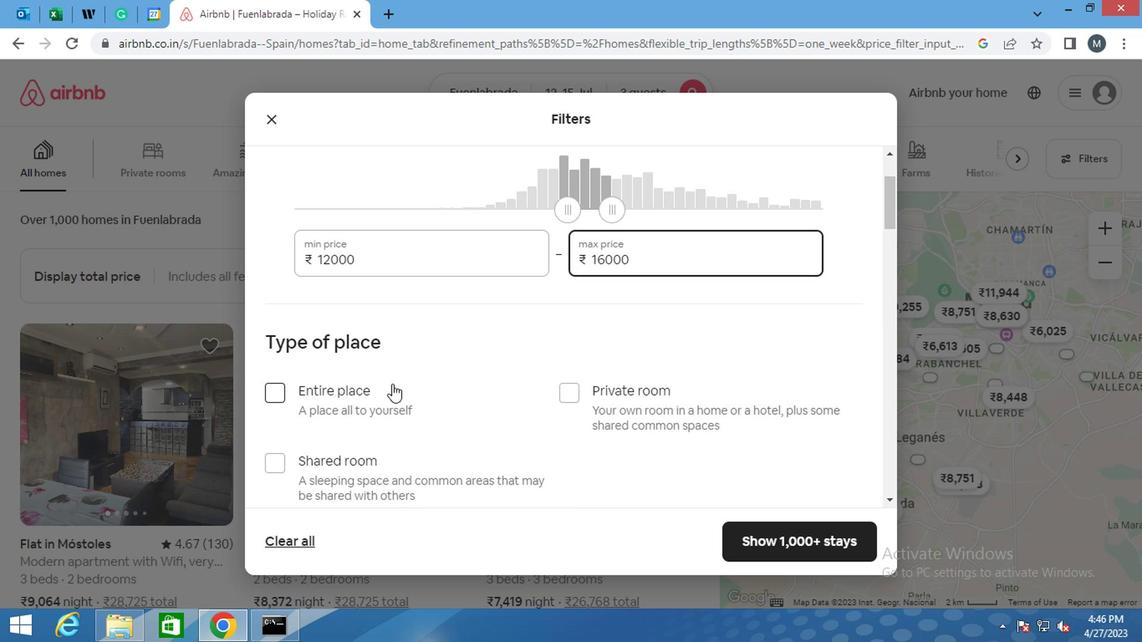 
Action: Mouse moved to (273, 252)
Screenshot: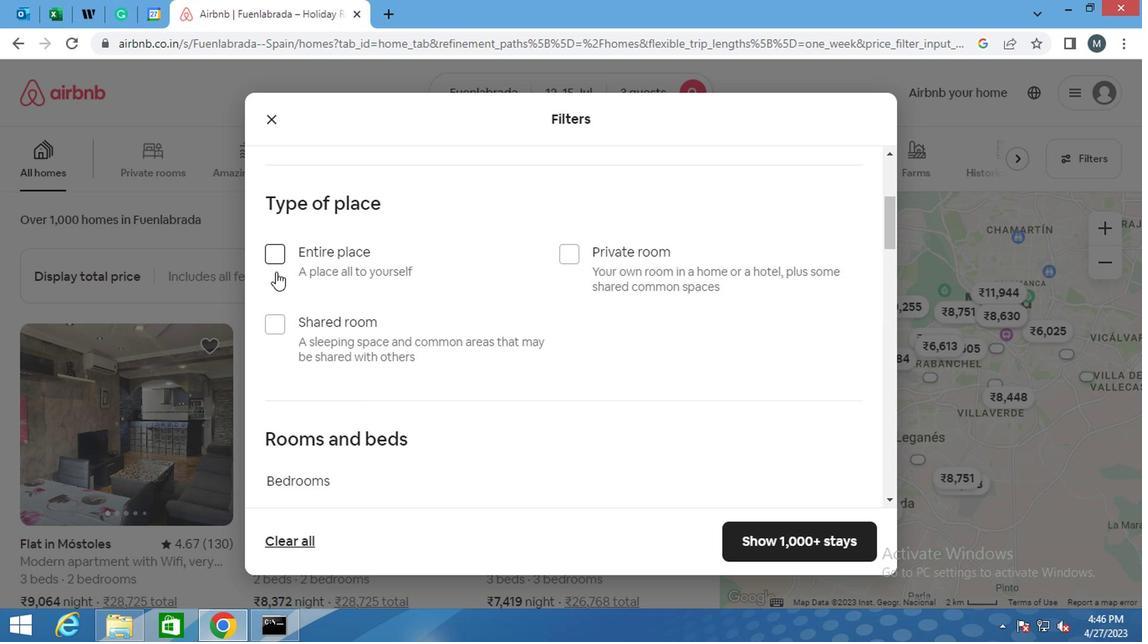 
Action: Mouse pressed left at (273, 252)
Screenshot: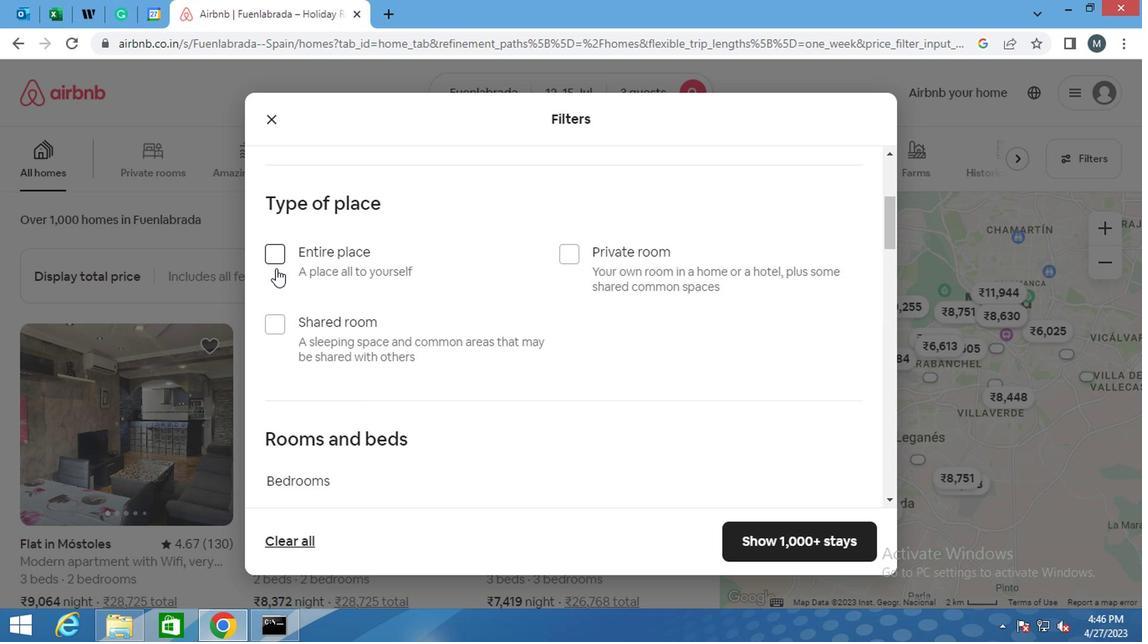 
Action: Mouse moved to (381, 282)
Screenshot: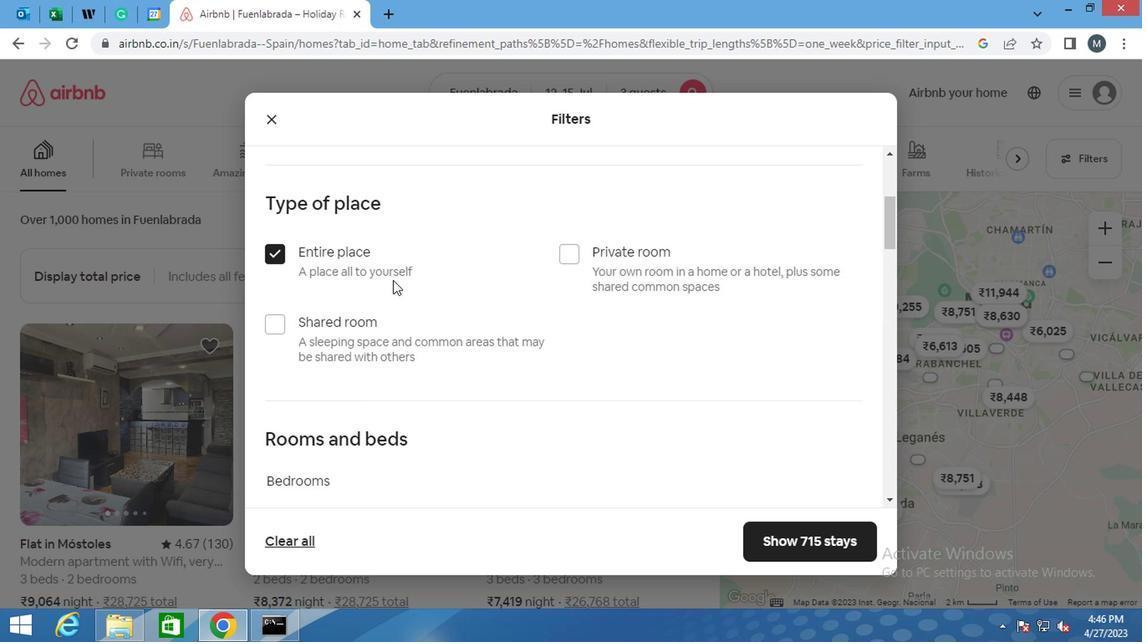 
Action: Mouse scrolled (381, 282) with delta (0, 0)
Screenshot: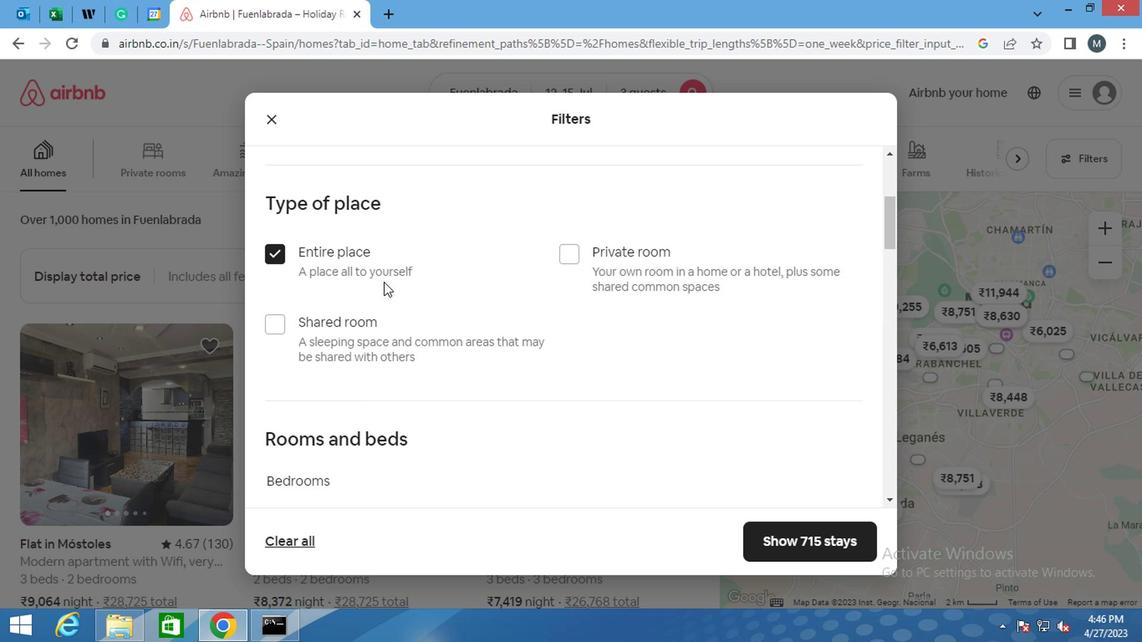 
Action: Mouse moved to (381, 283)
Screenshot: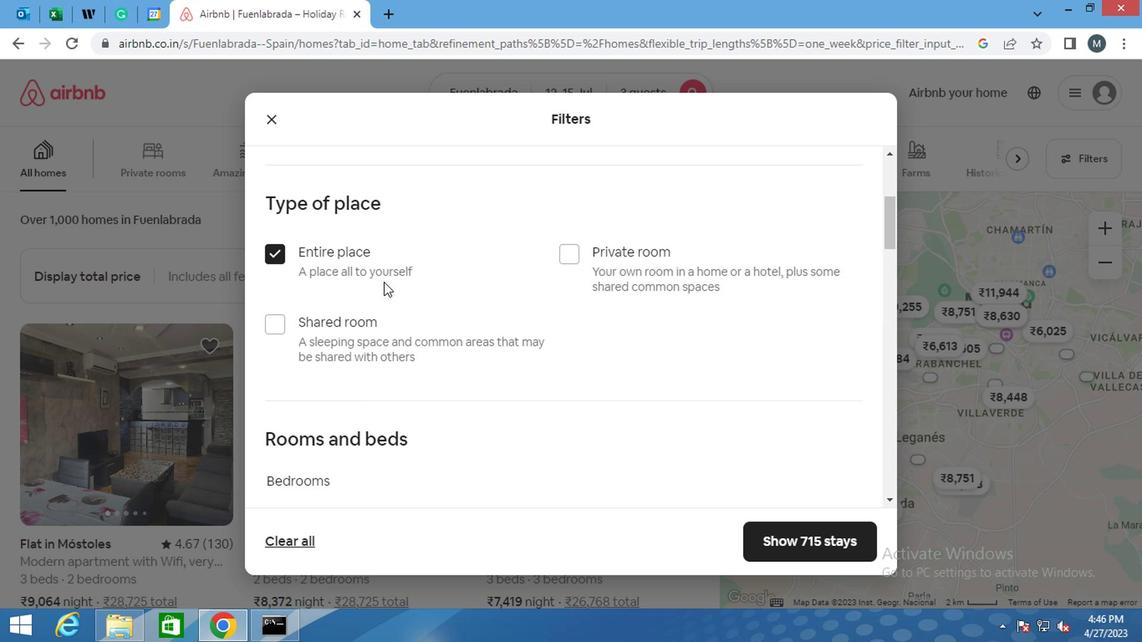 
Action: Mouse scrolled (381, 282) with delta (0, -1)
Screenshot: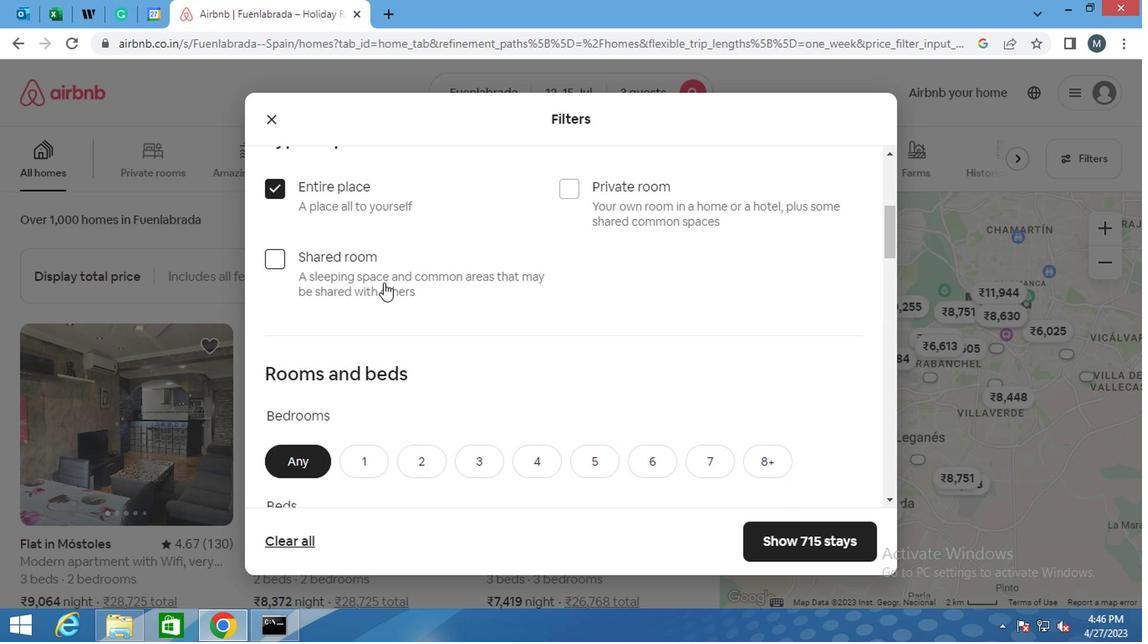 
Action: Mouse moved to (390, 275)
Screenshot: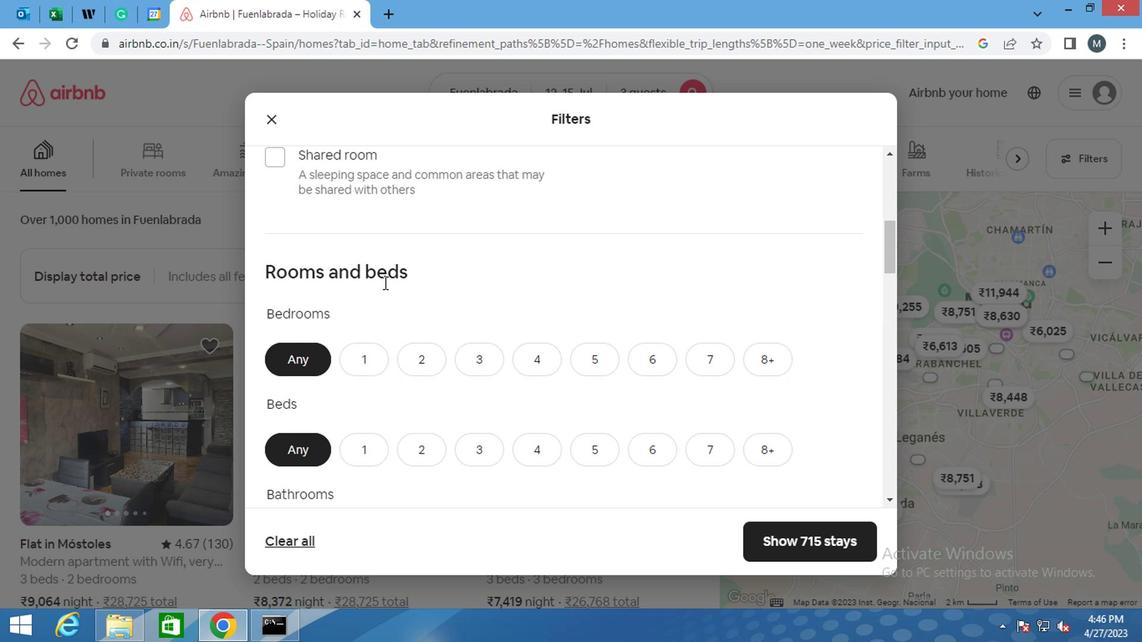 
Action: Mouse scrolled (390, 274) with delta (0, -1)
Screenshot: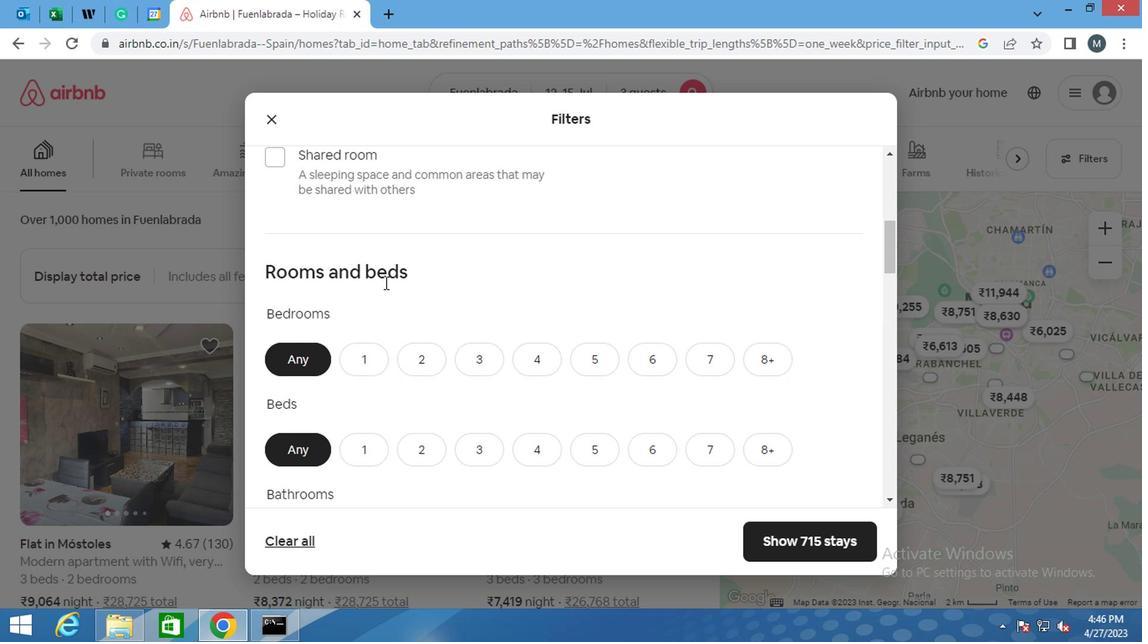 
Action: Mouse moved to (434, 277)
Screenshot: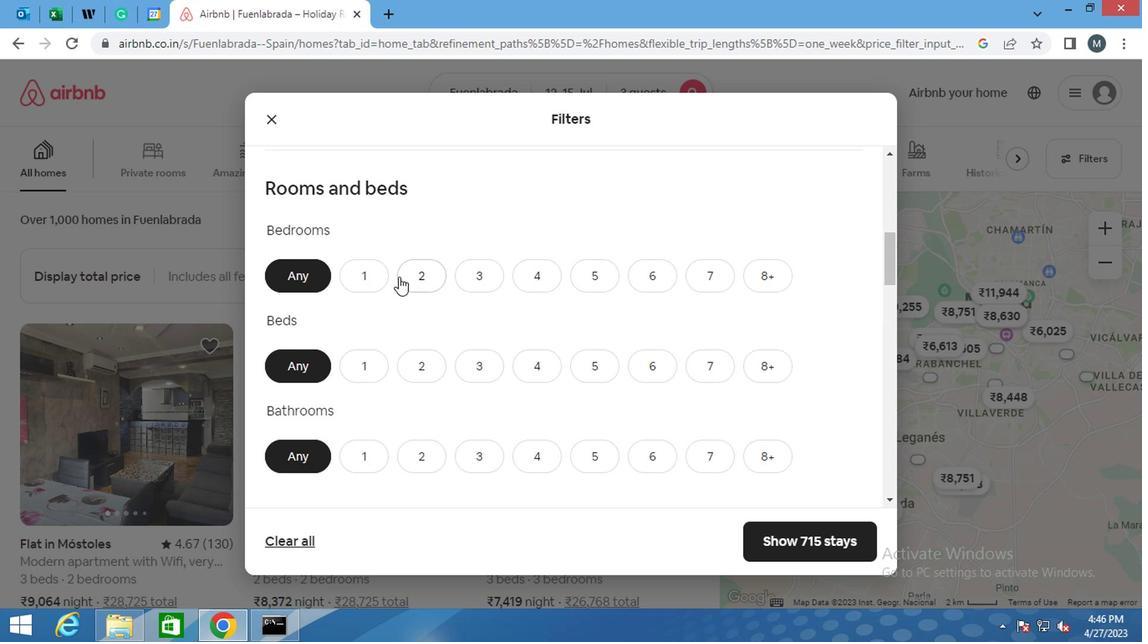 
Action: Mouse pressed left at (434, 277)
Screenshot: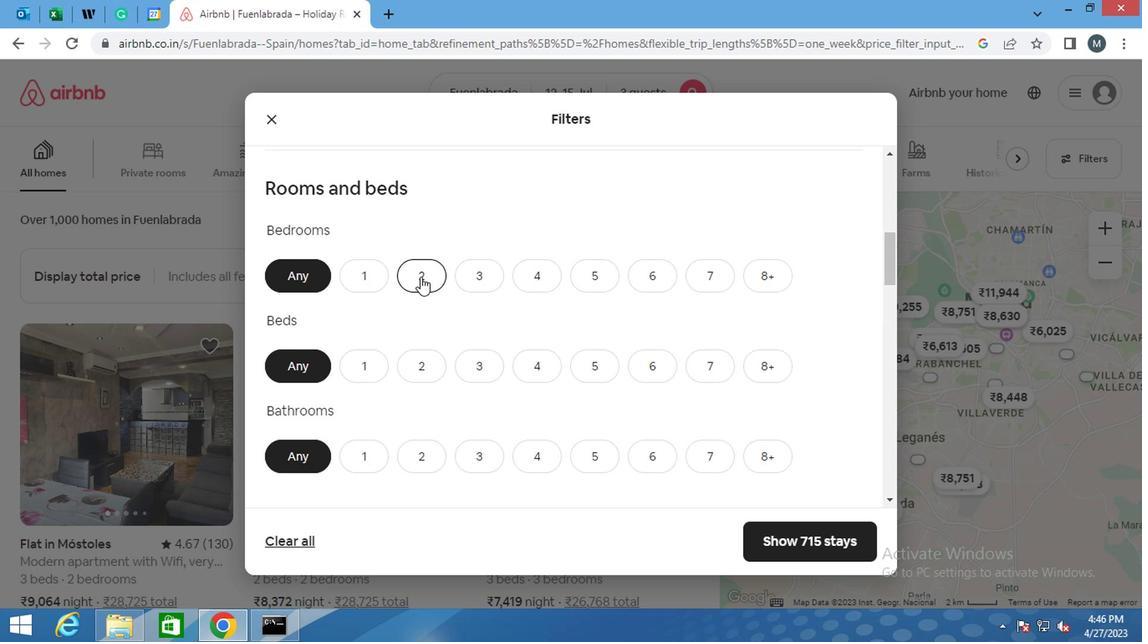 
Action: Mouse moved to (464, 367)
Screenshot: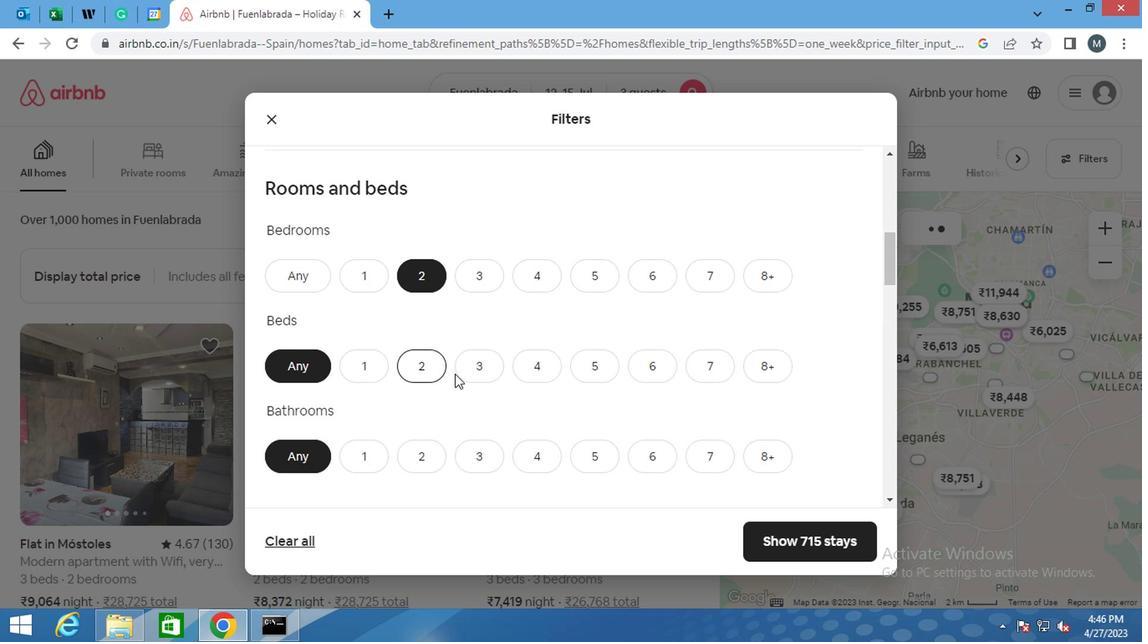 
Action: Mouse pressed left at (464, 367)
Screenshot: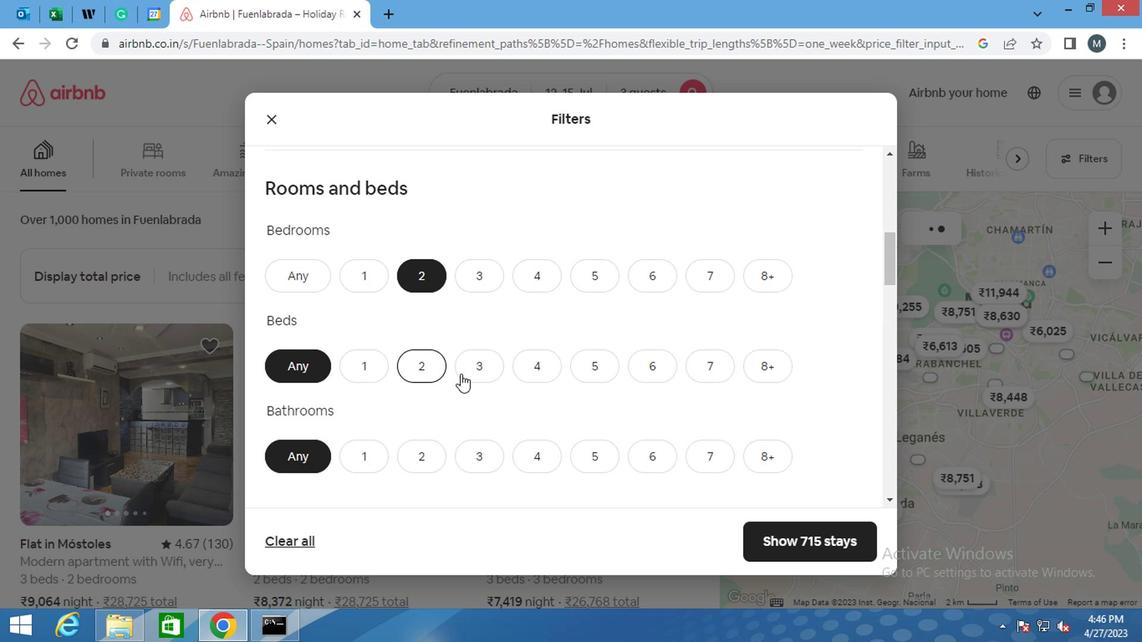 
Action: Mouse moved to (386, 453)
Screenshot: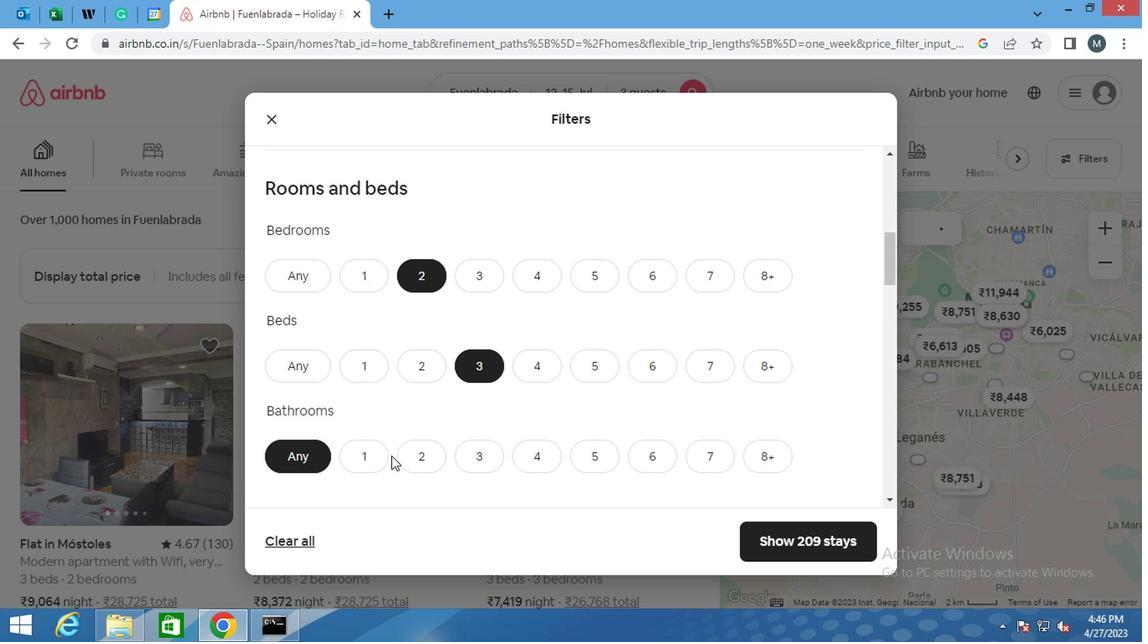 
Action: Mouse pressed left at (386, 453)
Screenshot: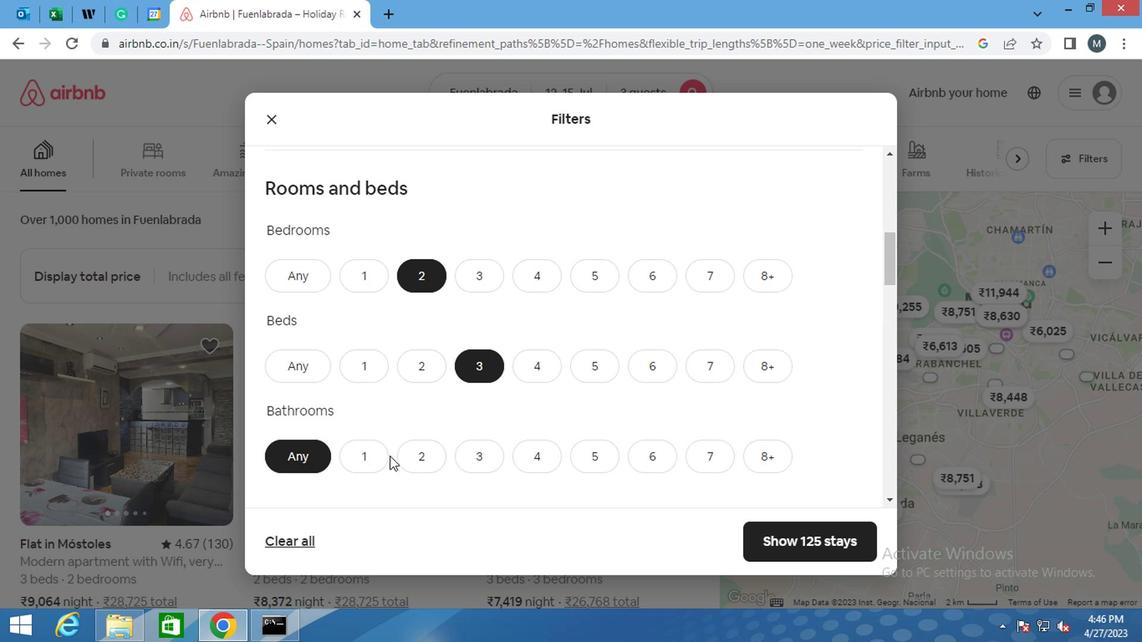 
Action: Mouse moved to (367, 422)
Screenshot: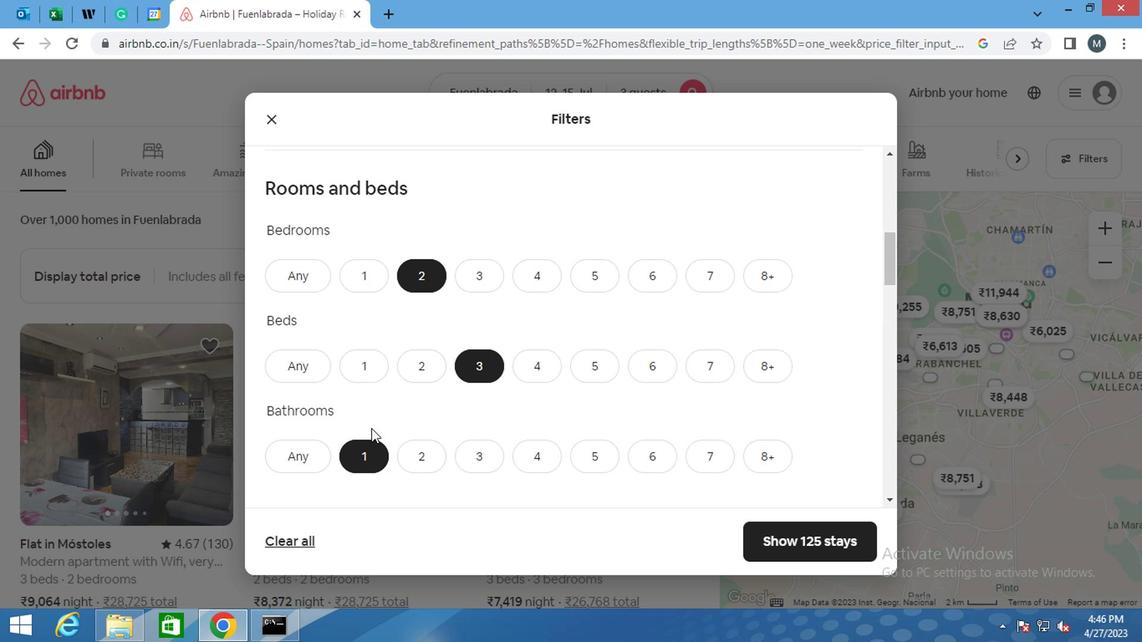 
Action: Mouse scrolled (367, 421) with delta (0, 0)
Screenshot: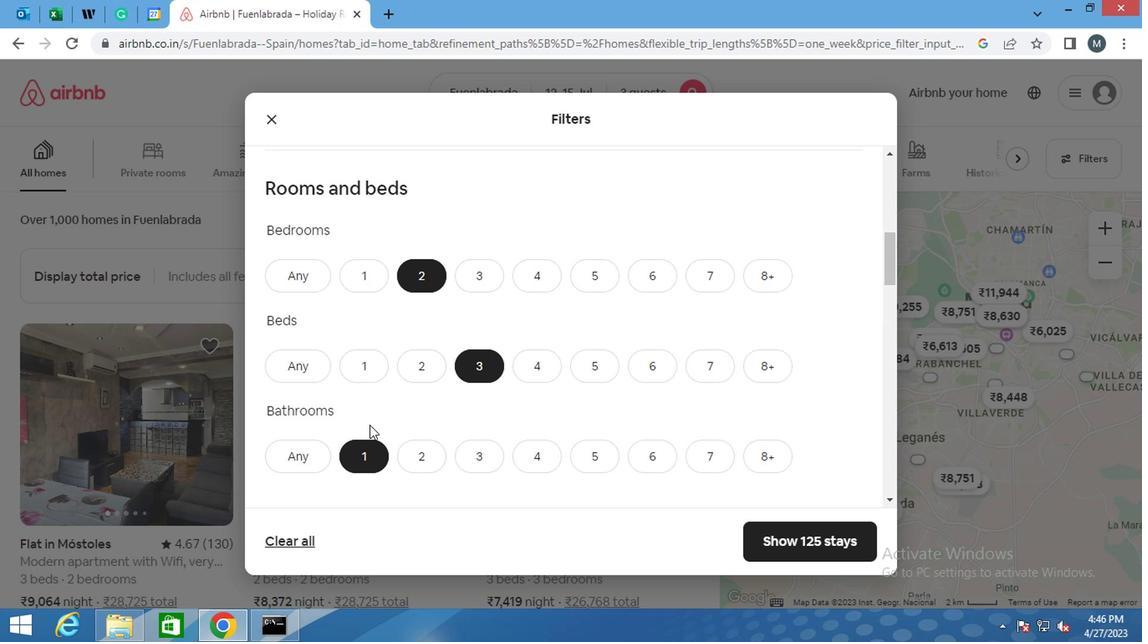 
Action: Mouse moved to (367, 422)
Screenshot: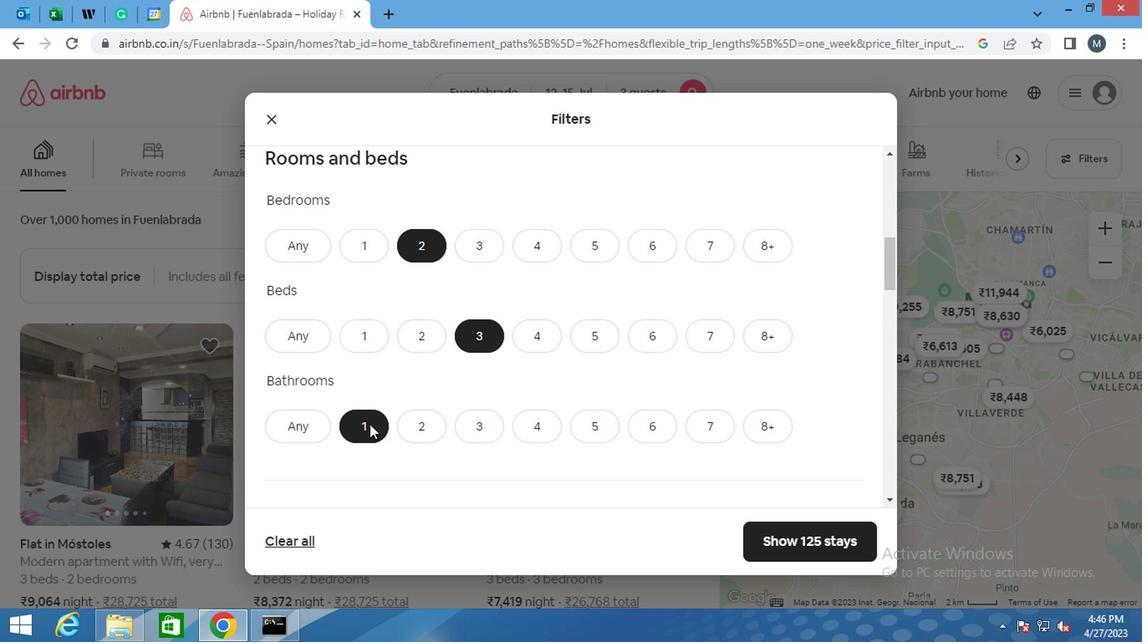 
Action: Mouse scrolled (367, 421) with delta (0, 0)
Screenshot: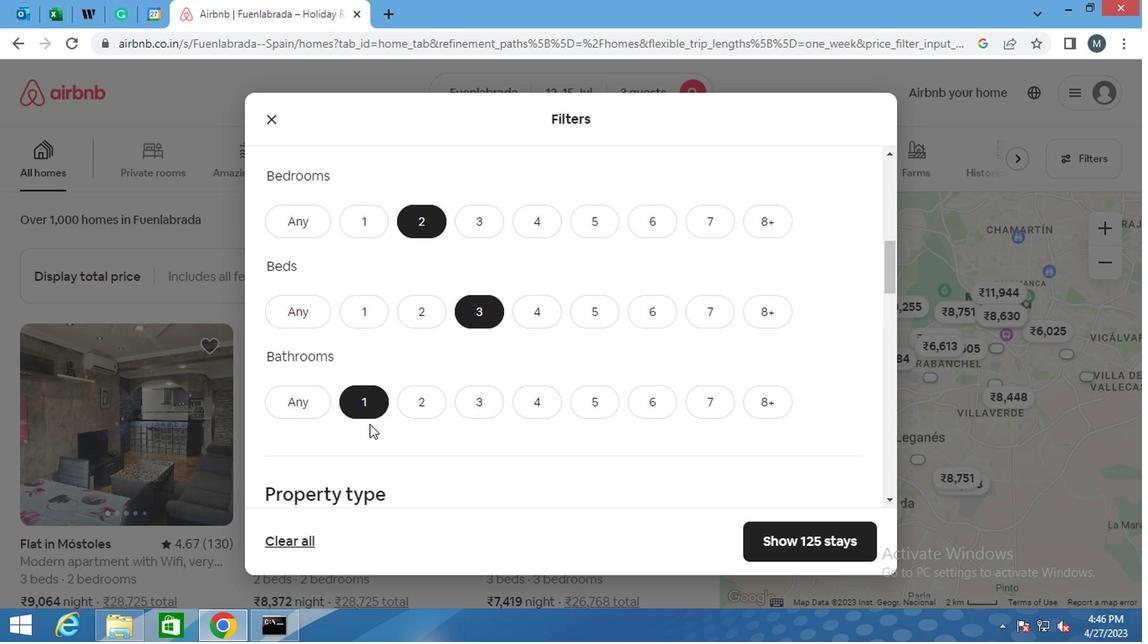 
Action: Mouse moved to (369, 402)
Screenshot: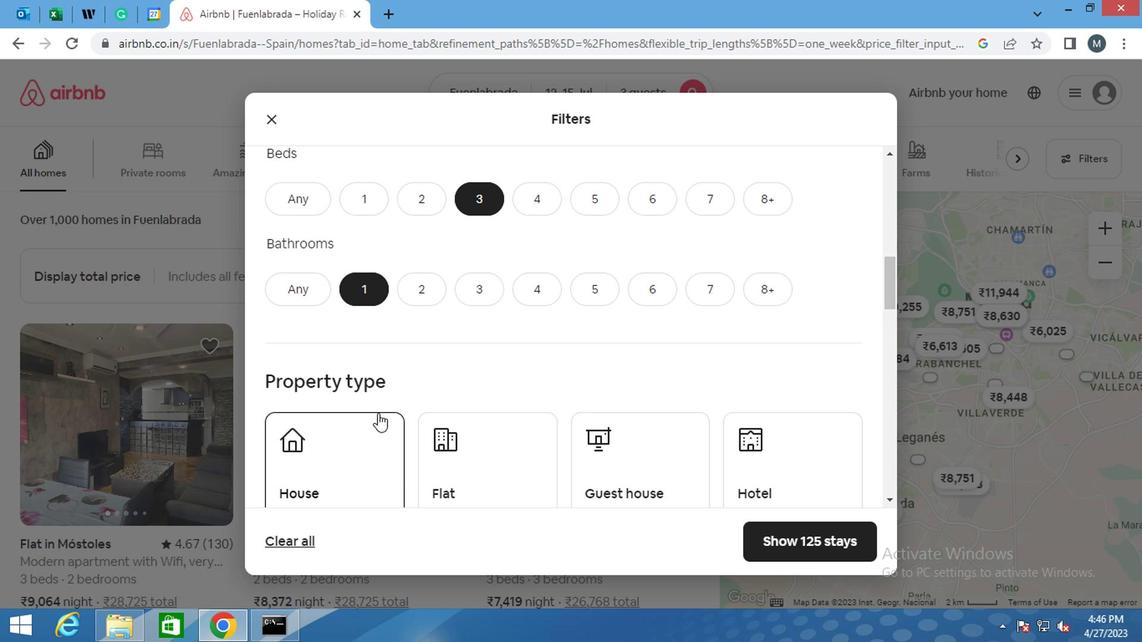 
Action: Mouse scrolled (369, 402) with delta (0, 0)
Screenshot: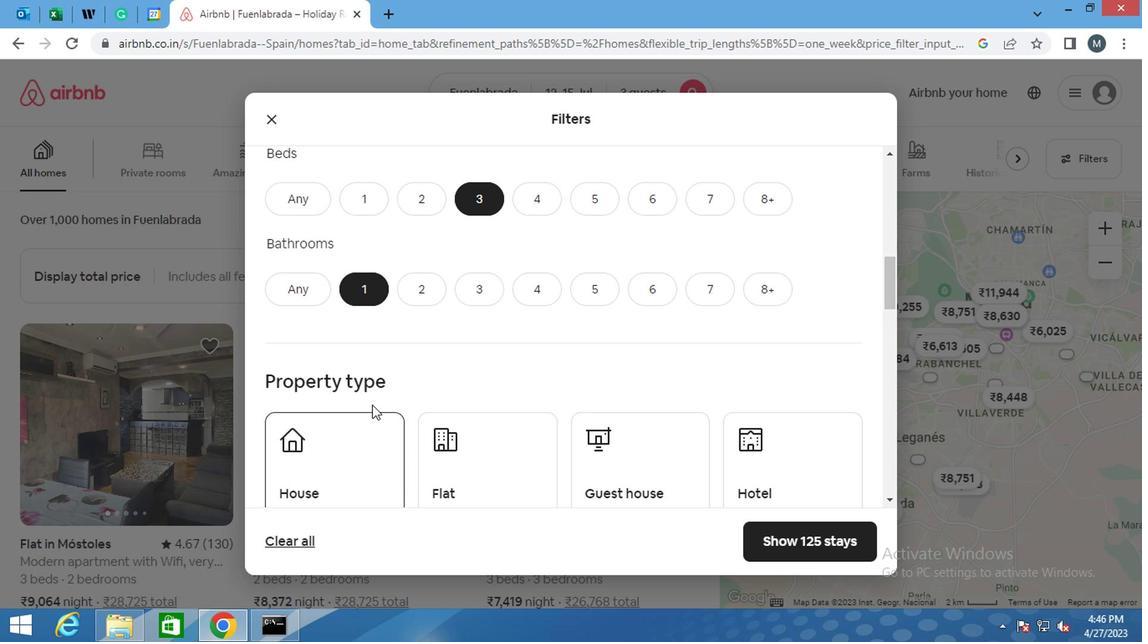
Action: Mouse moved to (344, 402)
Screenshot: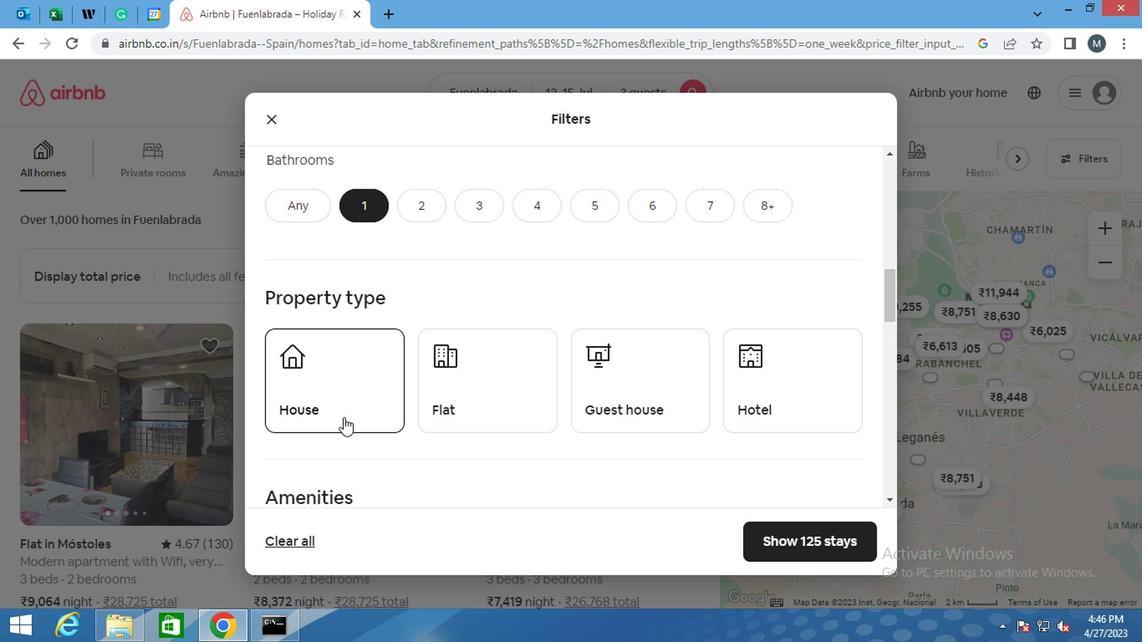 
Action: Mouse pressed left at (344, 402)
Screenshot: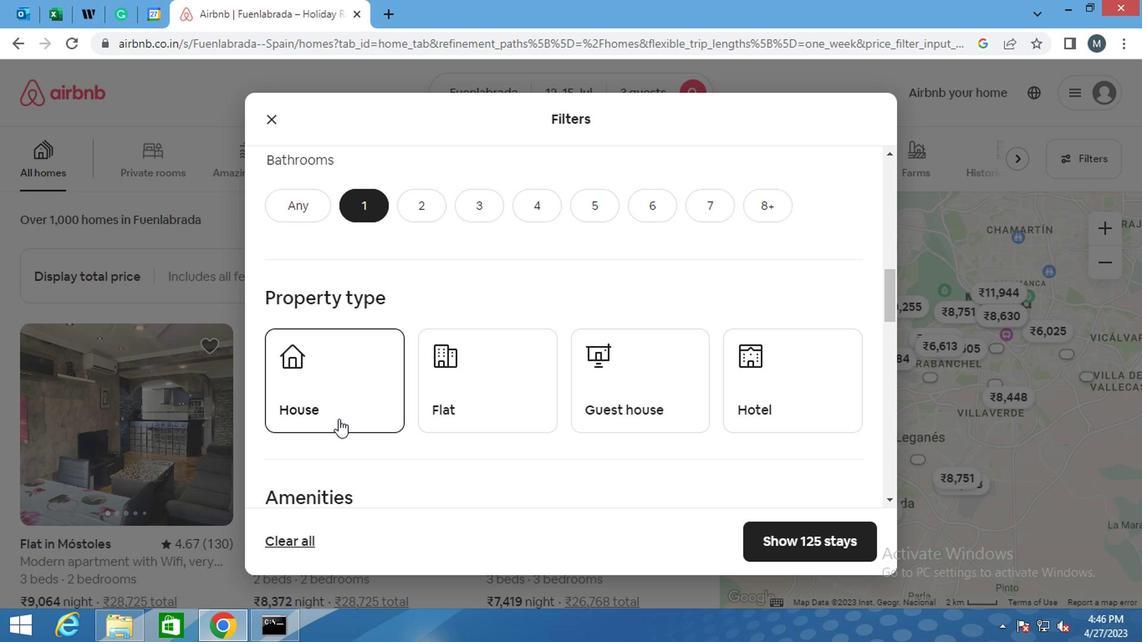 
Action: Mouse moved to (502, 379)
Screenshot: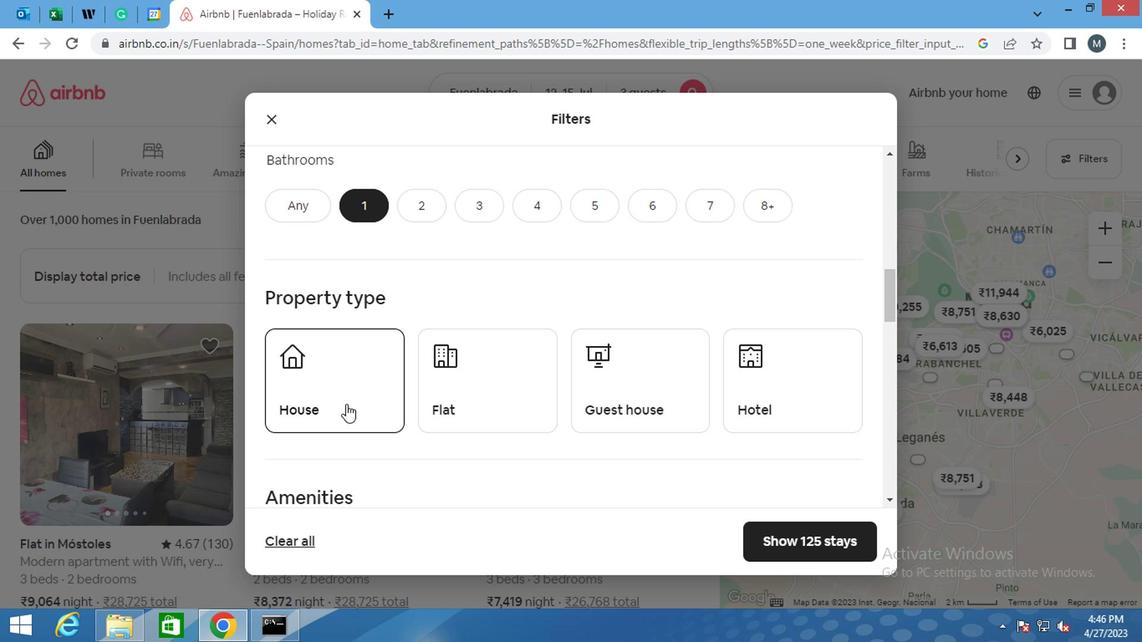 
Action: Mouse pressed left at (502, 379)
Screenshot: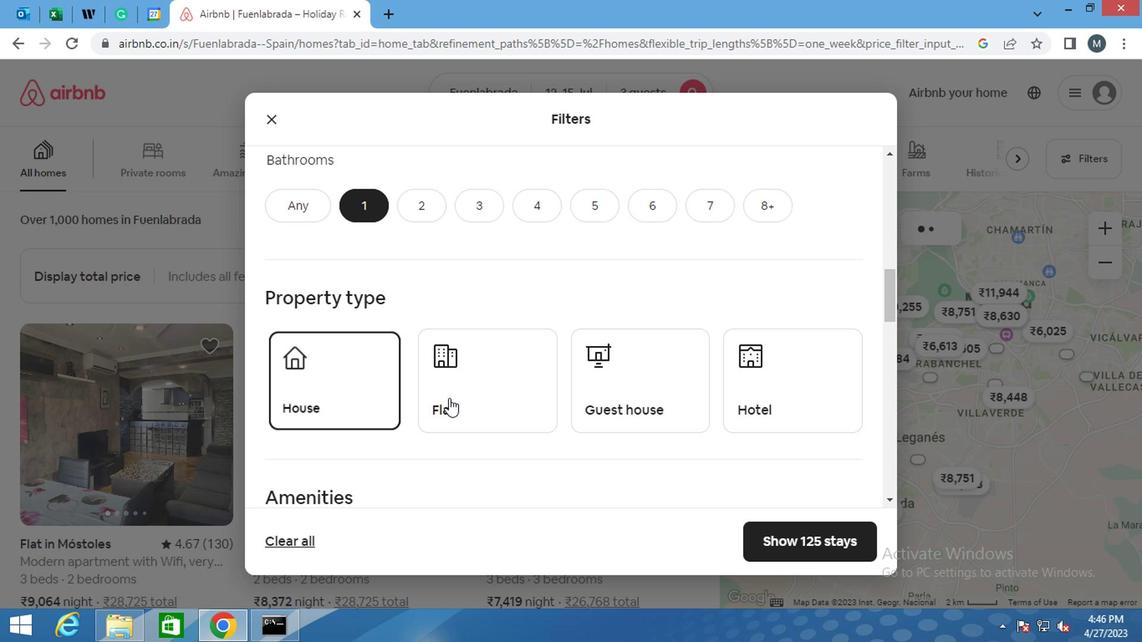 
Action: Mouse moved to (609, 374)
Screenshot: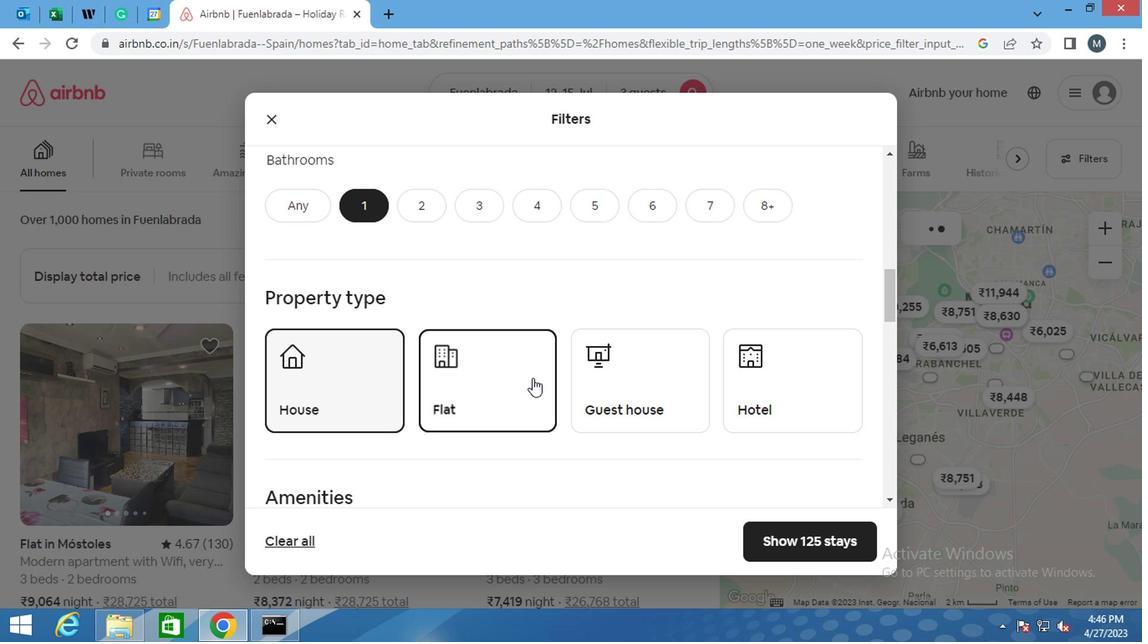 
Action: Mouse pressed left at (609, 374)
Screenshot: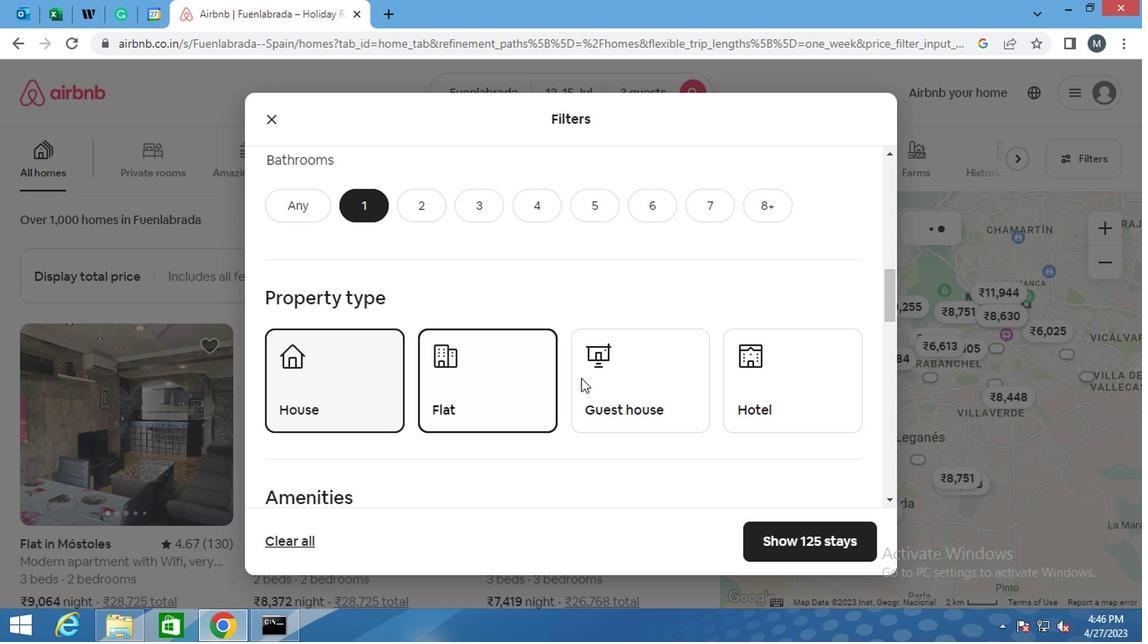 
Action: Mouse moved to (384, 412)
Screenshot: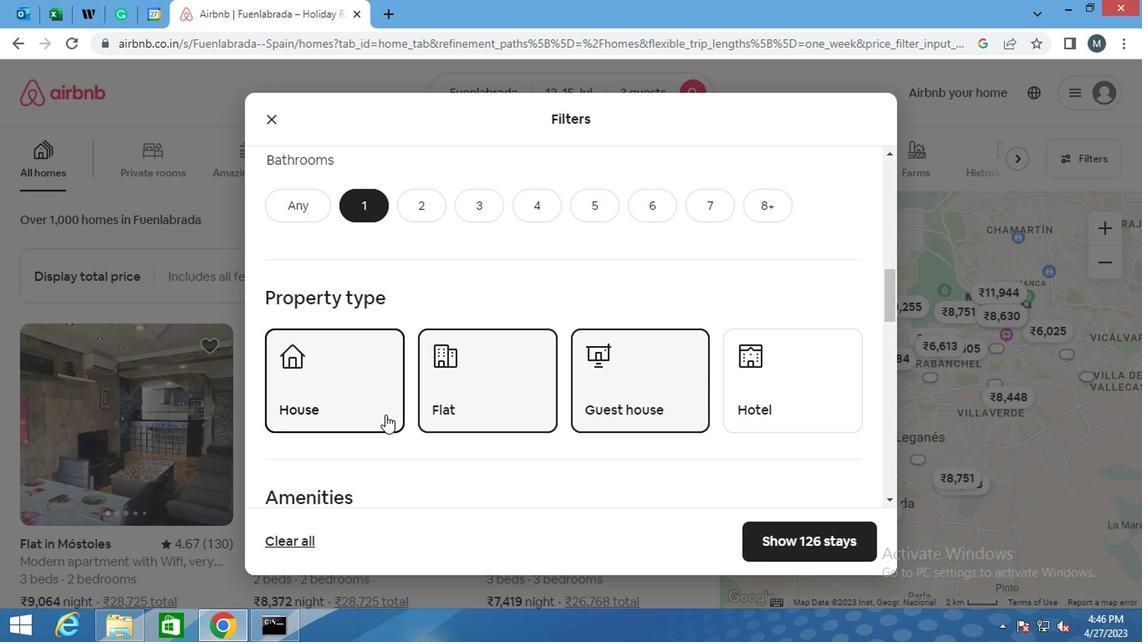
Action: Mouse scrolled (384, 411) with delta (0, 0)
Screenshot: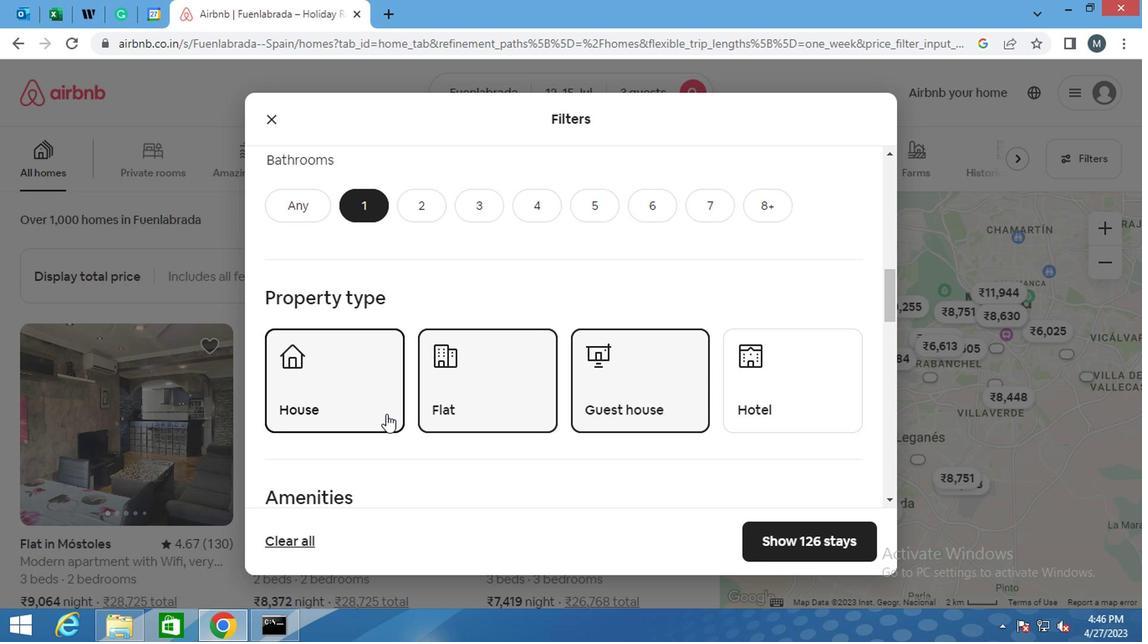 
Action: Mouse scrolled (384, 411) with delta (0, 0)
Screenshot: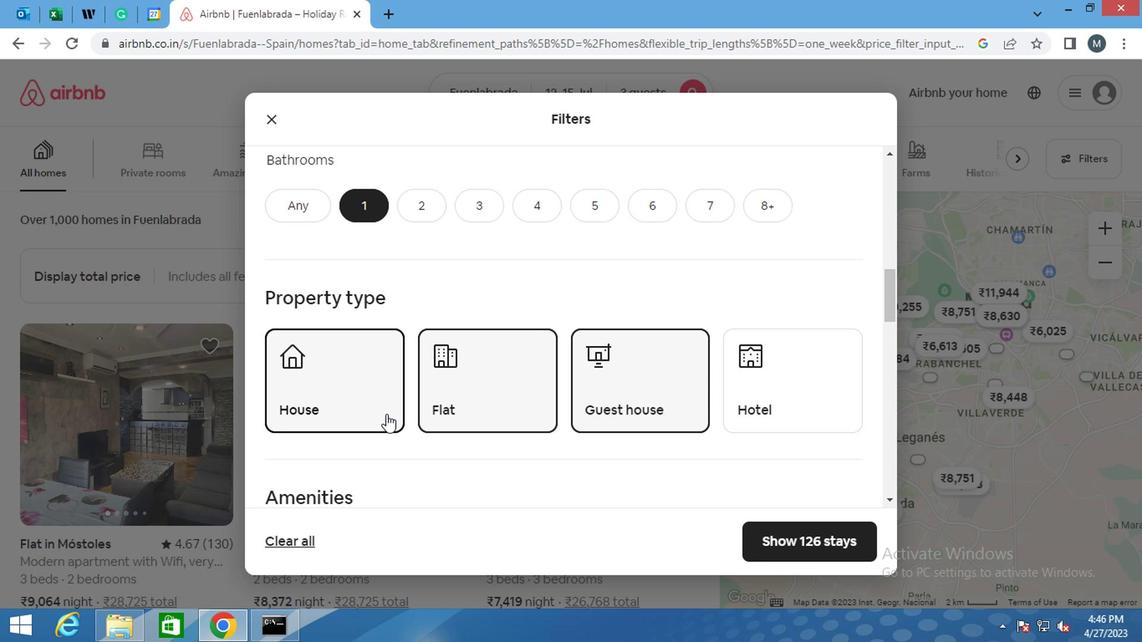 
Action: Mouse scrolled (384, 411) with delta (0, 0)
Screenshot: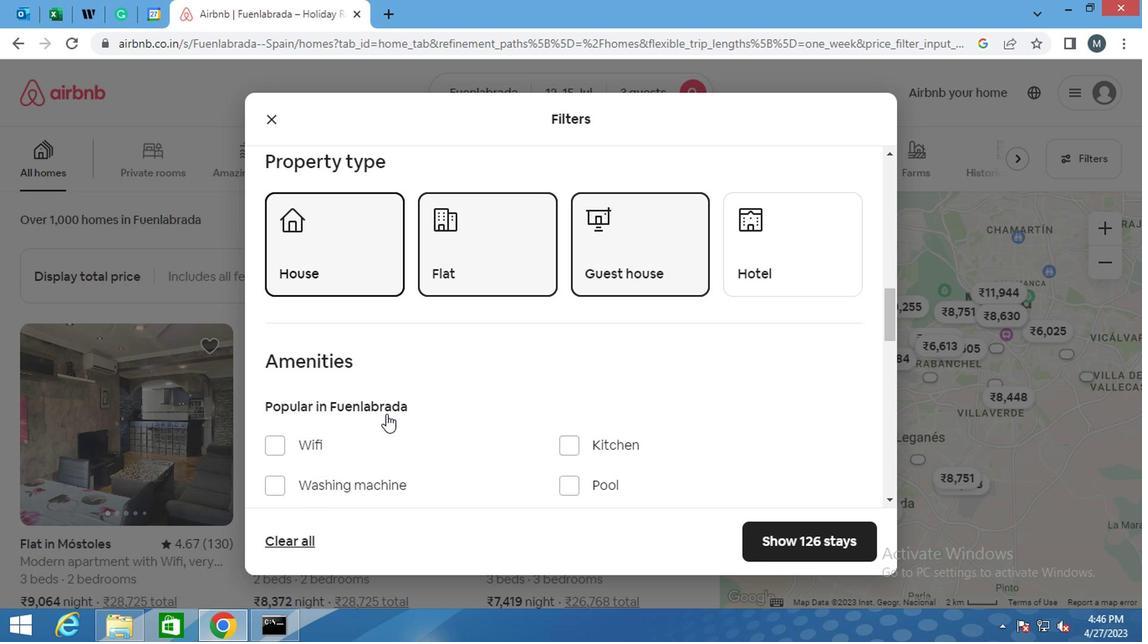 
Action: Mouse moved to (280, 371)
Screenshot: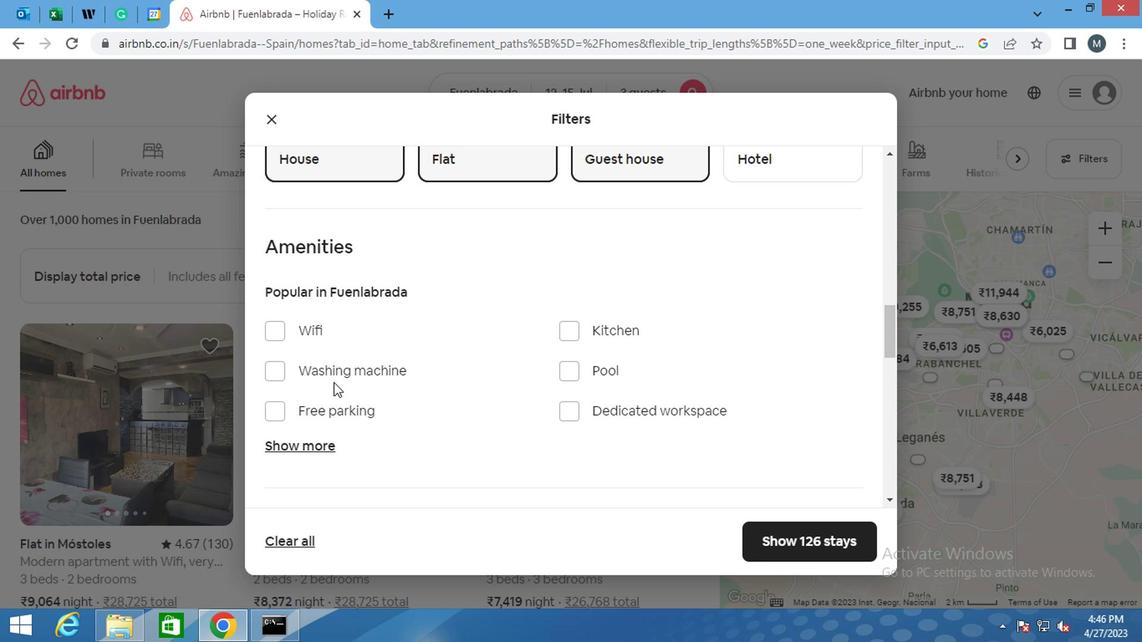 
Action: Mouse pressed left at (280, 371)
Screenshot: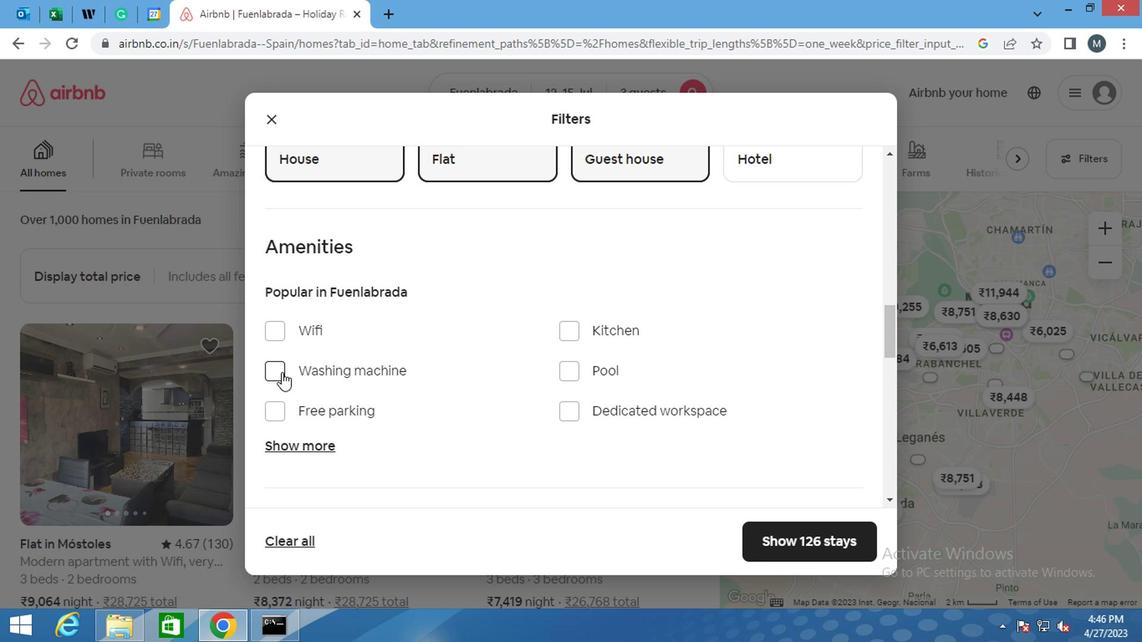 
Action: Mouse moved to (361, 371)
Screenshot: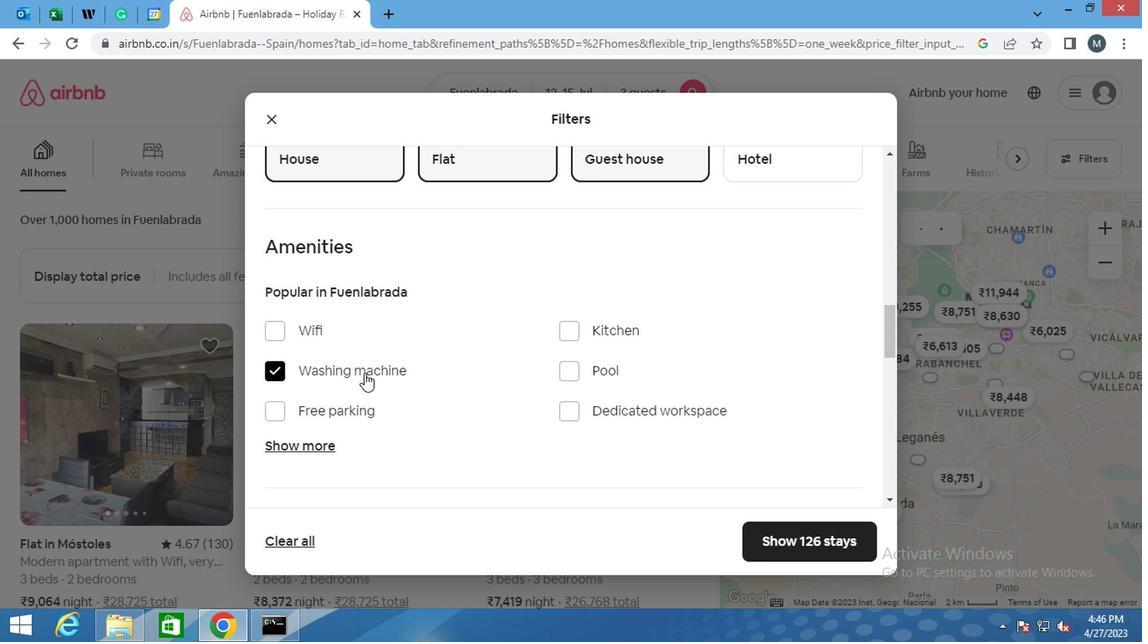 
Action: Mouse scrolled (361, 370) with delta (0, 0)
Screenshot: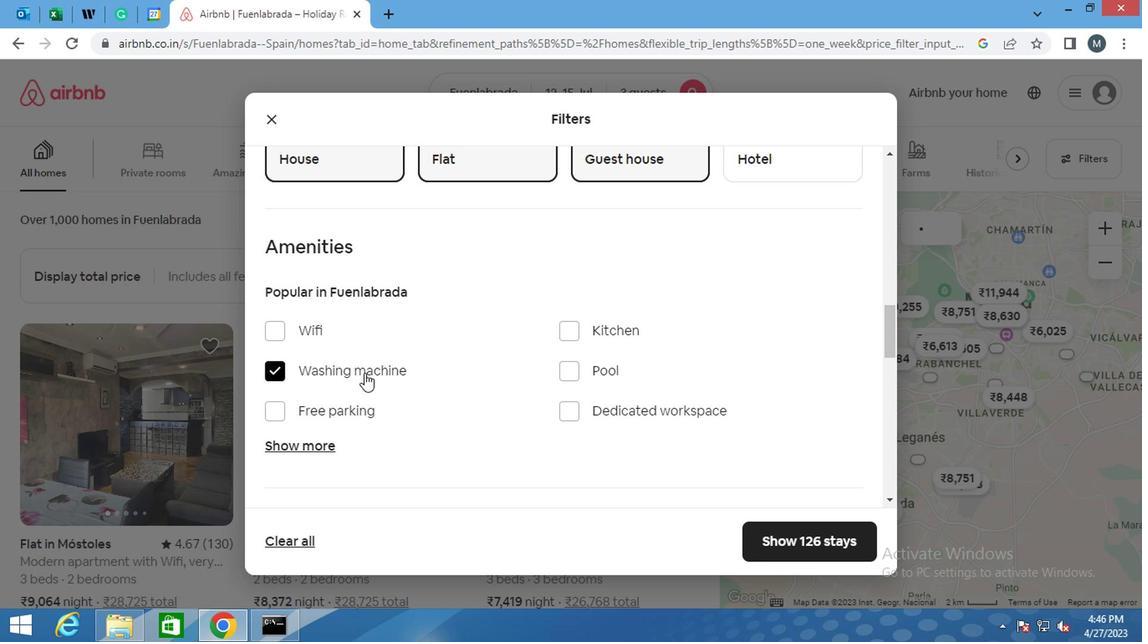 
Action: Mouse moved to (357, 371)
Screenshot: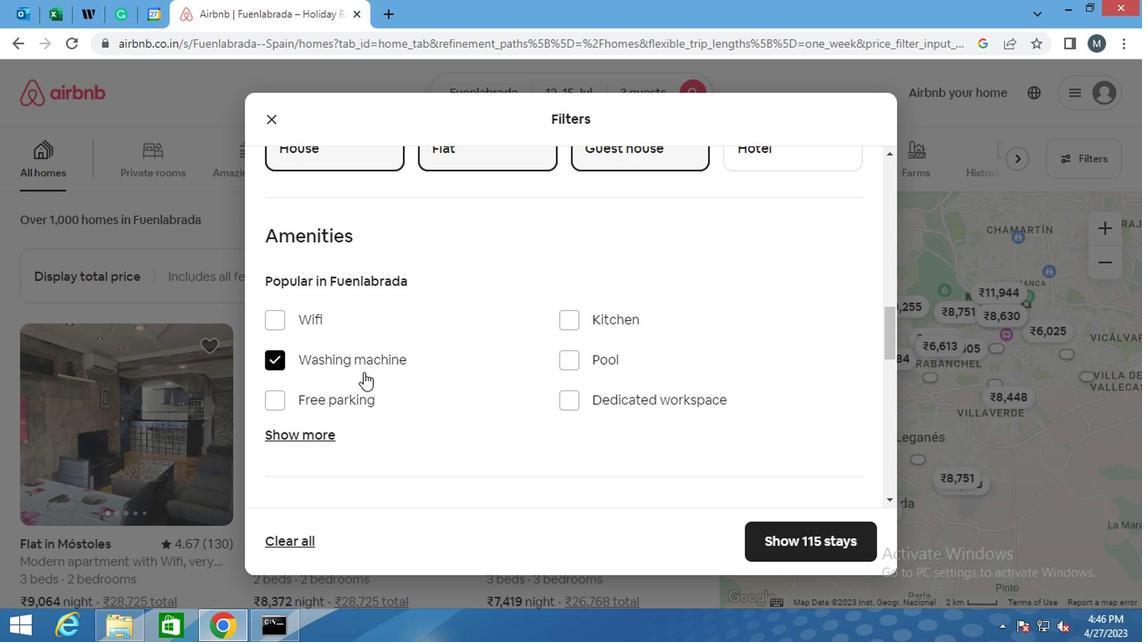 
Action: Mouse scrolled (357, 370) with delta (0, 0)
Screenshot: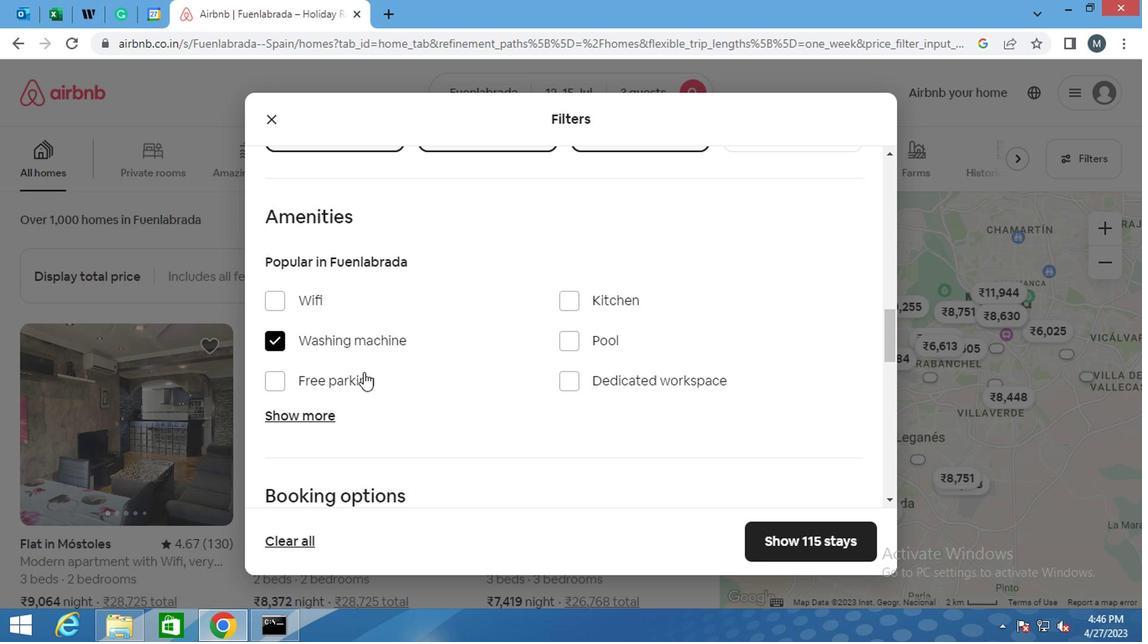 
Action: Mouse moved to (356, 371)
Screenshot: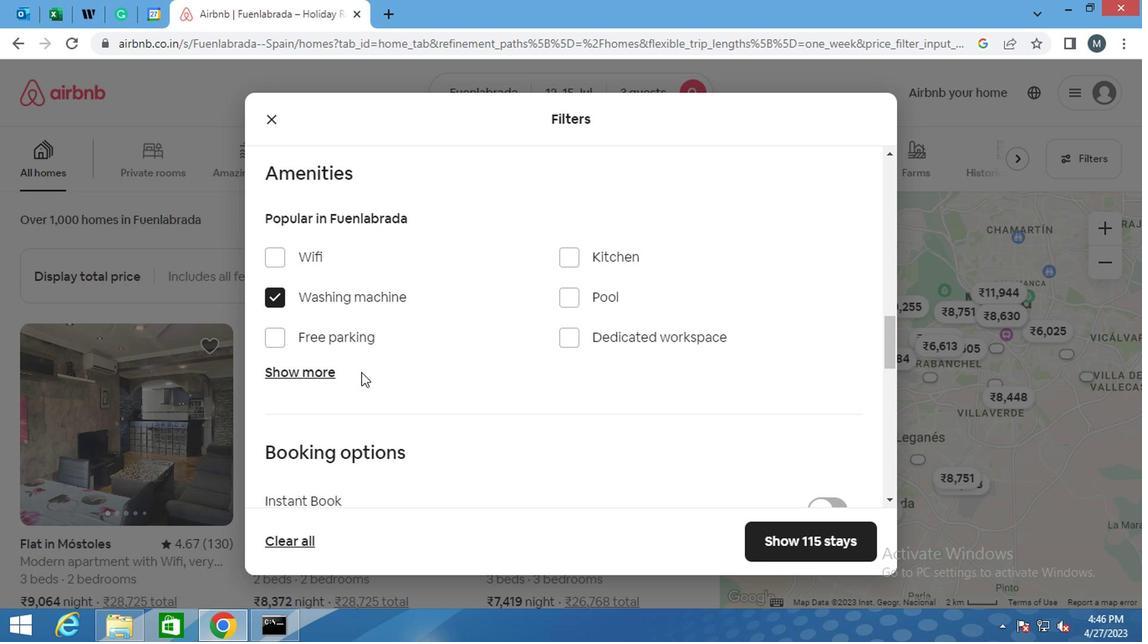 
Action: Mouse scrolled (356, 370) with delta (0, 0)
Screenshot: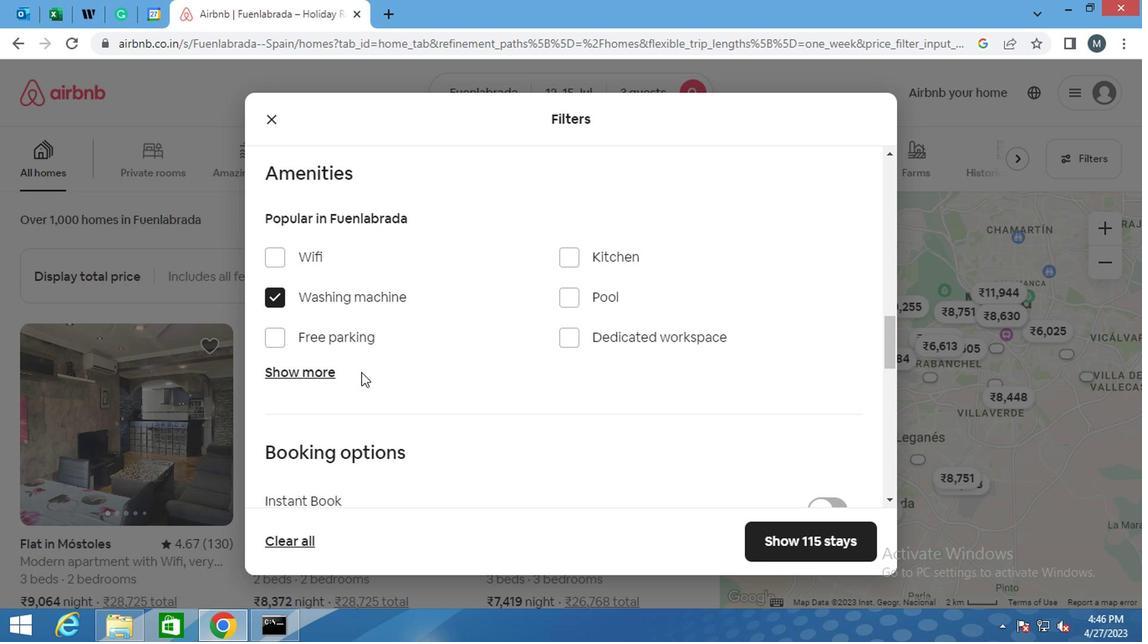 
Action: Mouse moved to (835, 395)
Screenshot: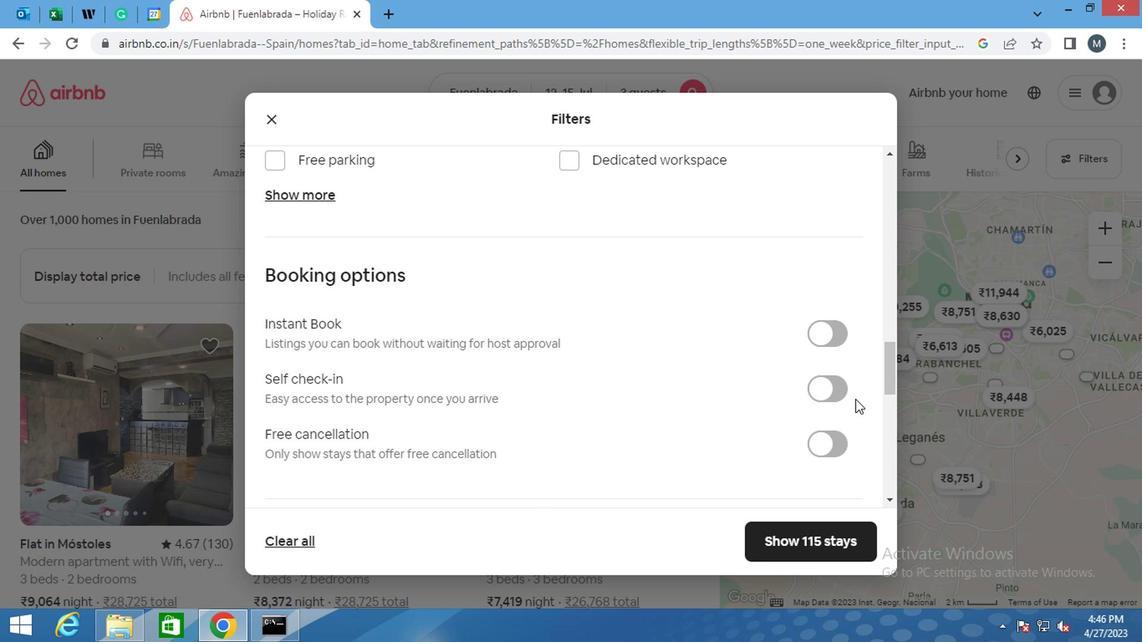 
Action: Mouse pressed left at (835, 395)
Screenshot: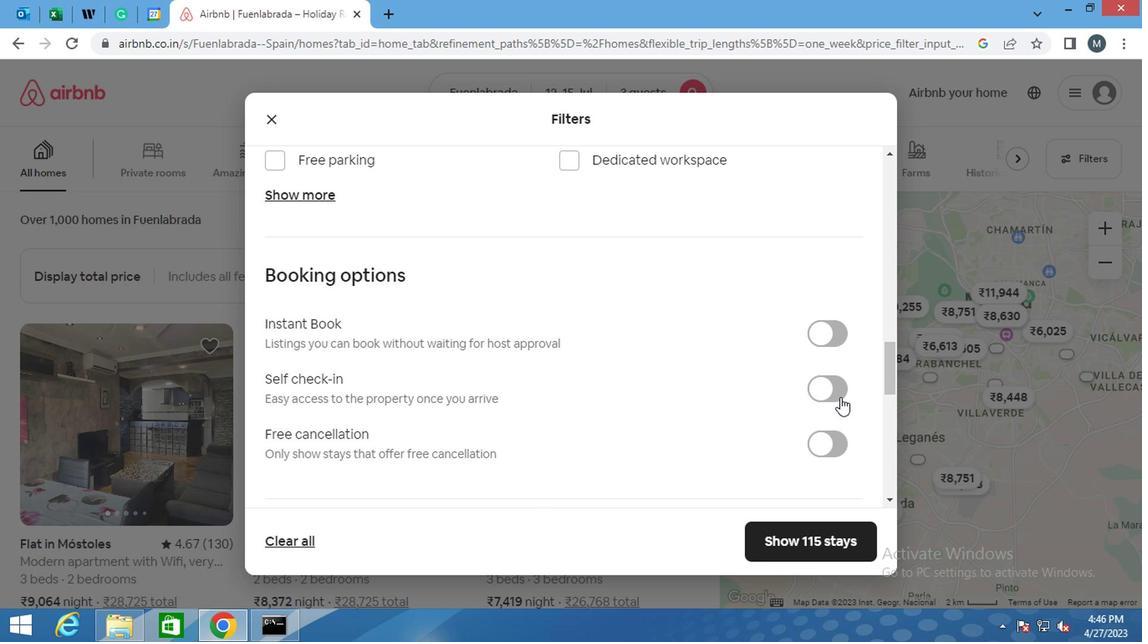 
Action: Mouse moved to (605, 402)
Screenshot: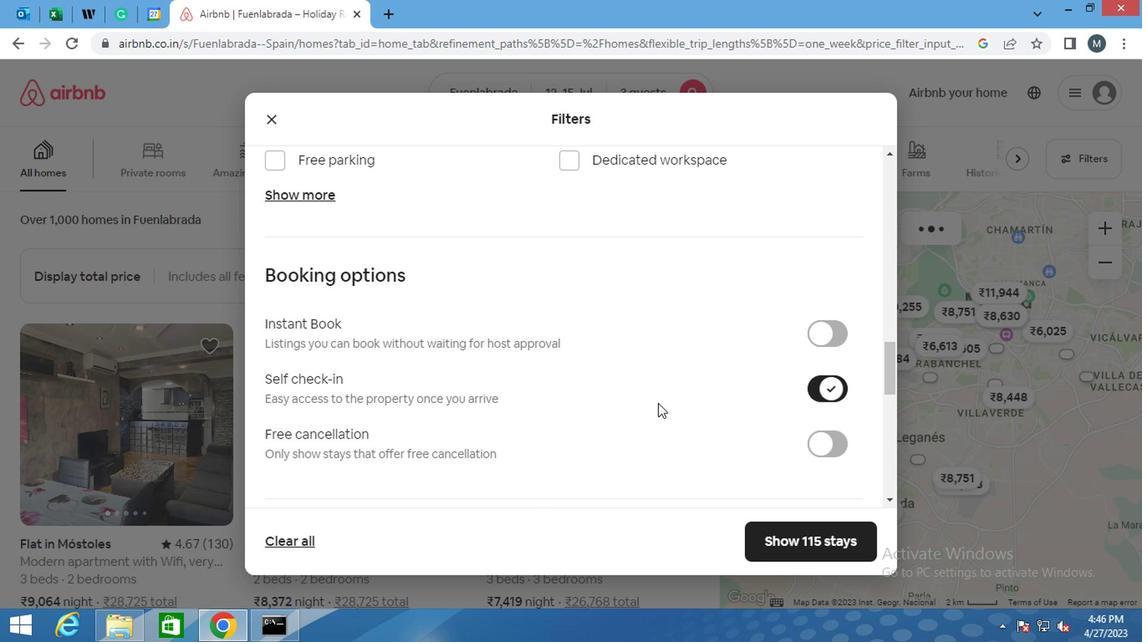 
Action: Mouse scrolled (605, 402) with delta (0, 0)
Screenshot: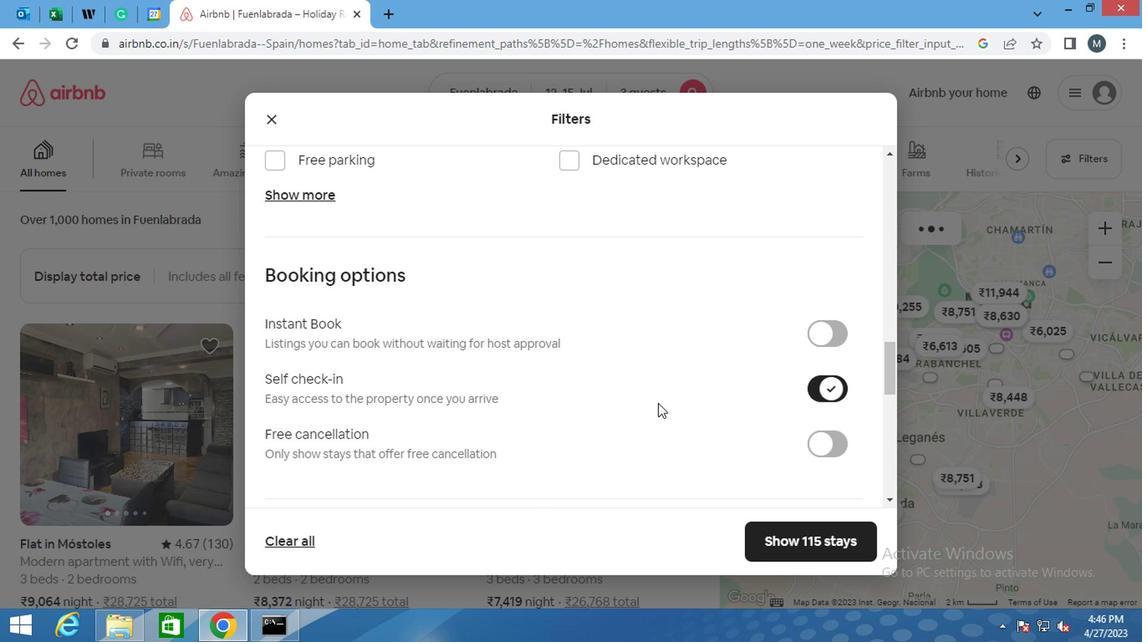 
Action: Mouse moved to (602, 402)
Screenshot: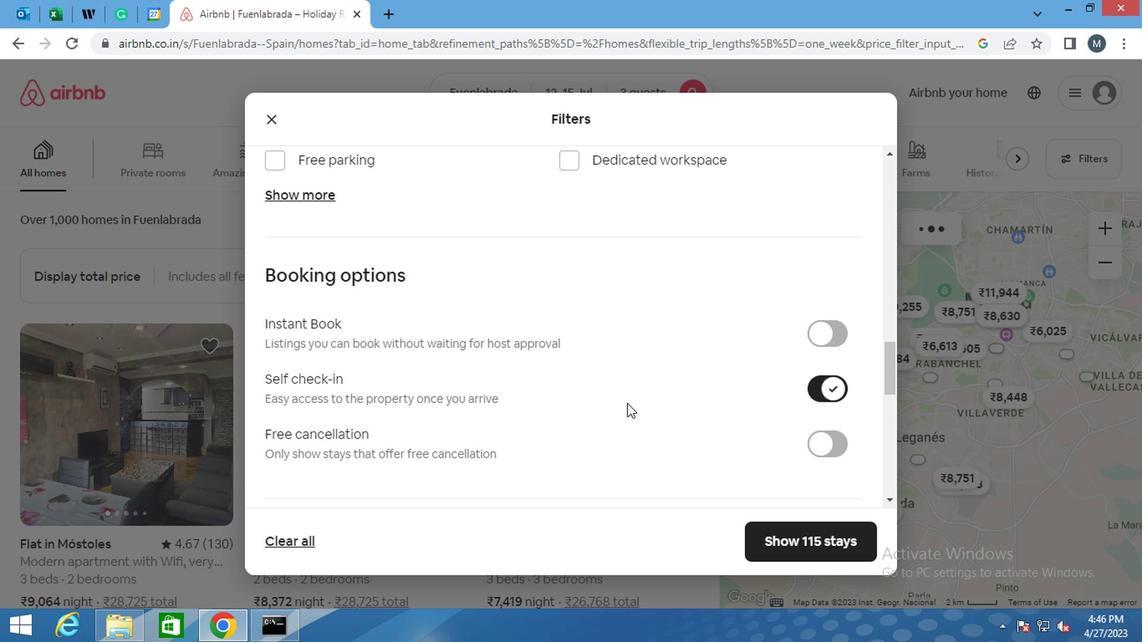 
Action: Mouse scrolled (602, 402) with delta (0, 0)
Screenshot: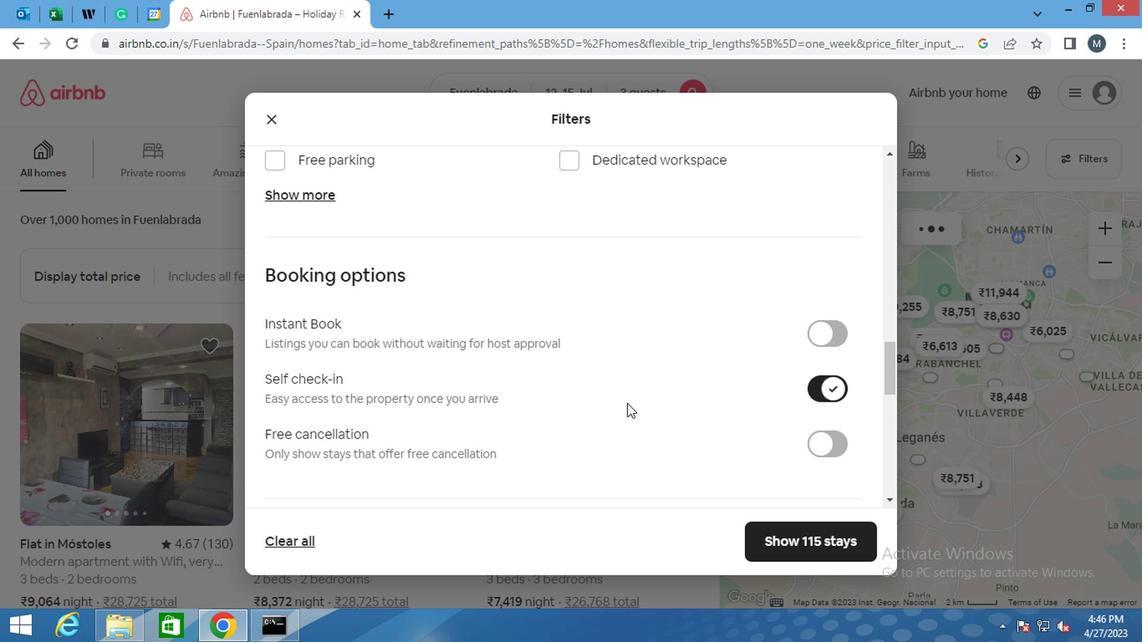 
Action: Mouse moved to (598, 406)
Screenshot: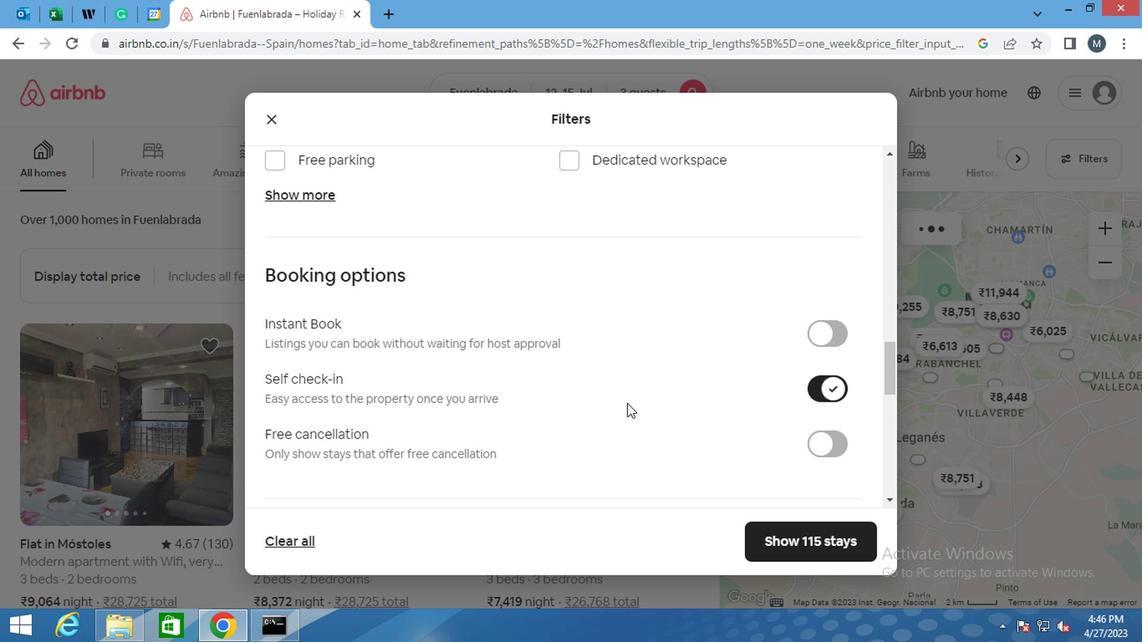 
Action: Mouse scrolled (598, 405) with delta (0, -1)
Screenshot: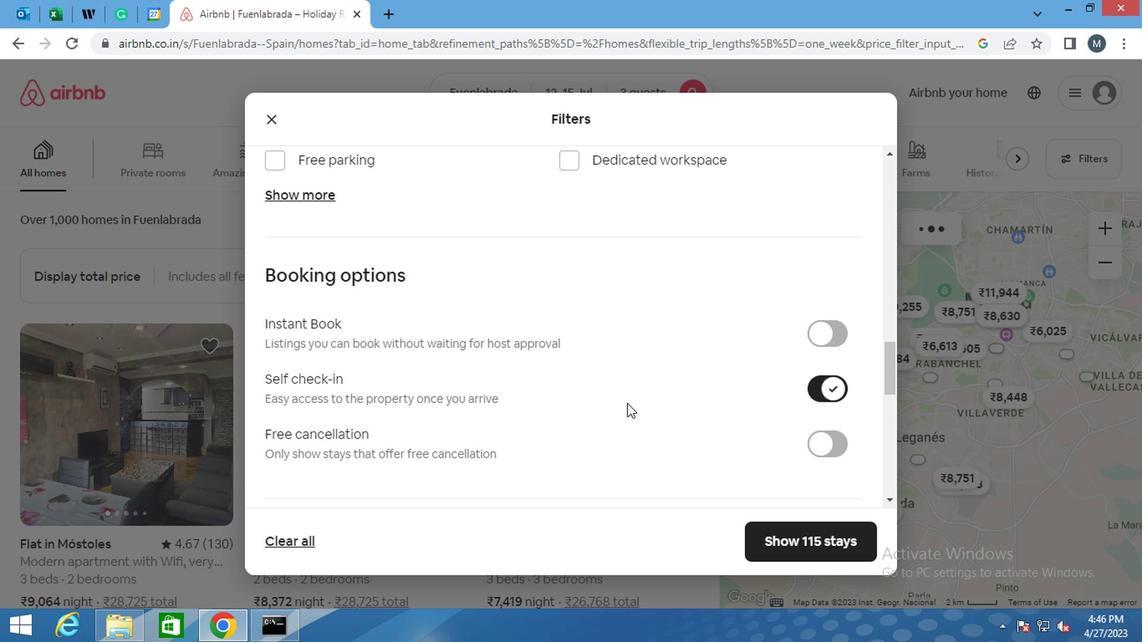 
Action: Mouse moved to (592, 411)
Screenshot: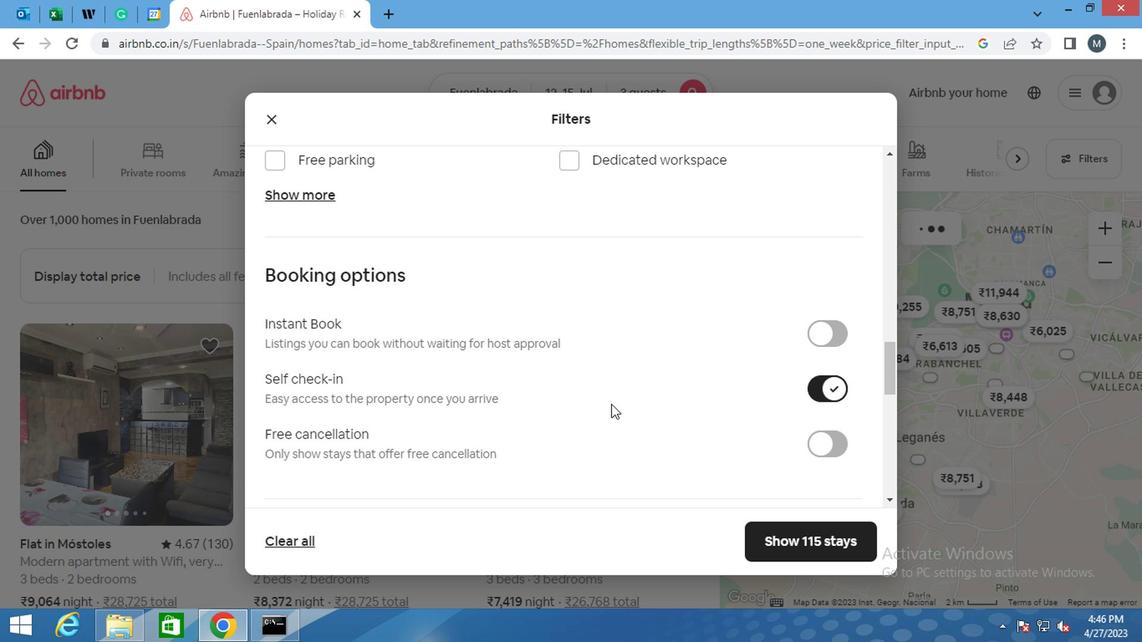 
Action: Mouse scrolled (592, 411) with delta (0, 0)
Screenshot: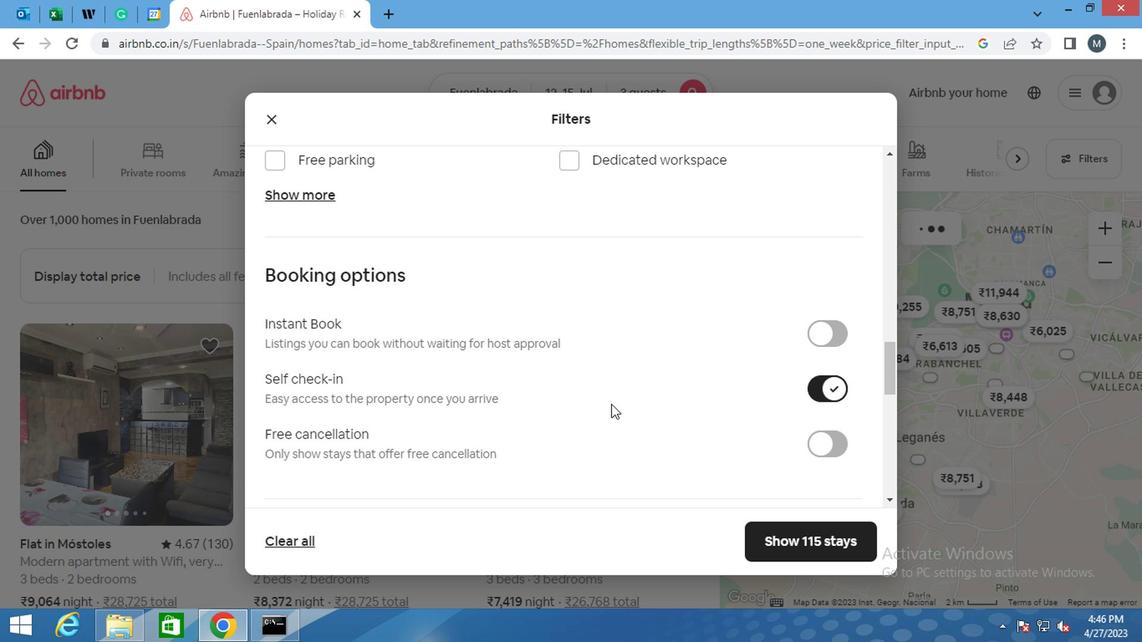 
Action: Mouse moved to (492, 419)
Screenshot: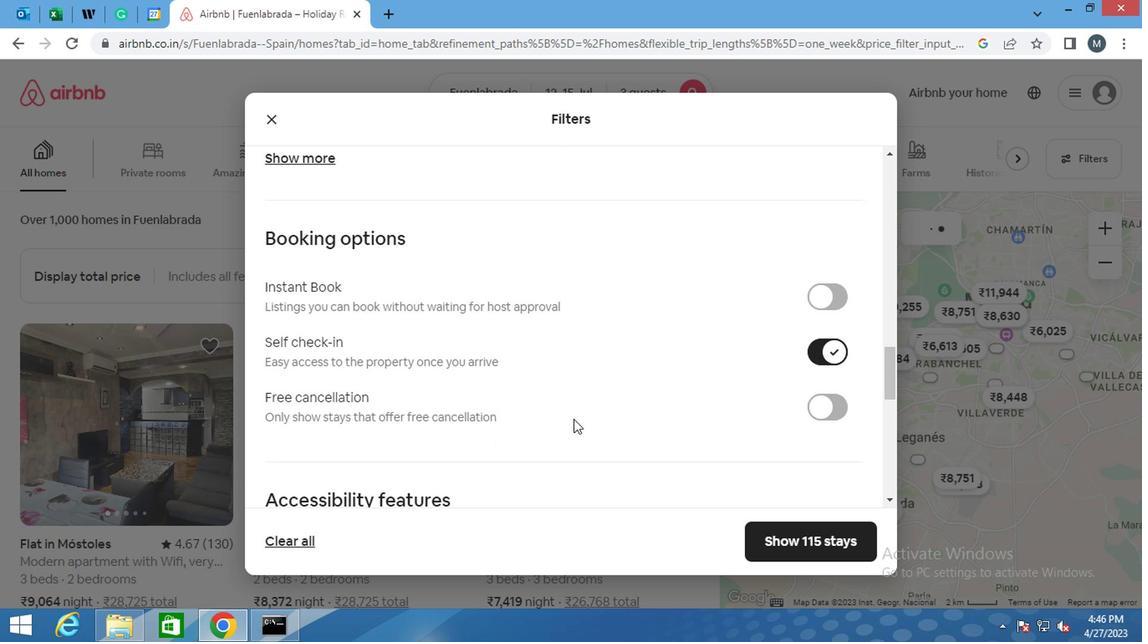
Action: Mouse scrolled (492, 418) with delta (0, -1)
Screenshot: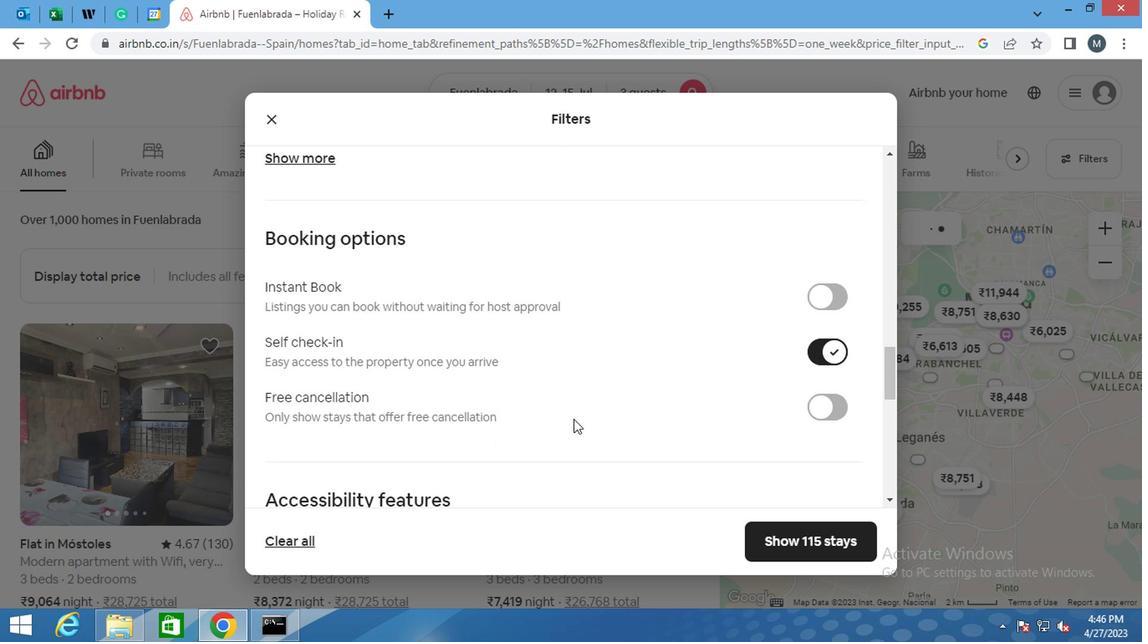 
Action: Mouse scrolled (492, 418) with delta (0, -1)
Screenshot: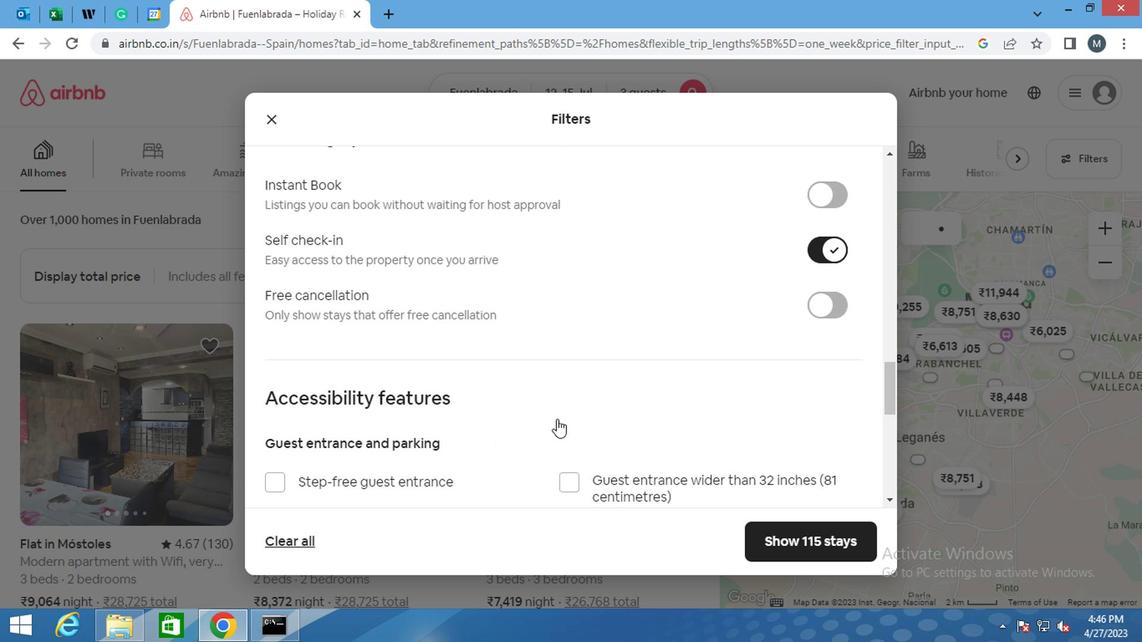 
Action: Mouse scrolled (492, 418) with delta (0, -1)
Screenshot: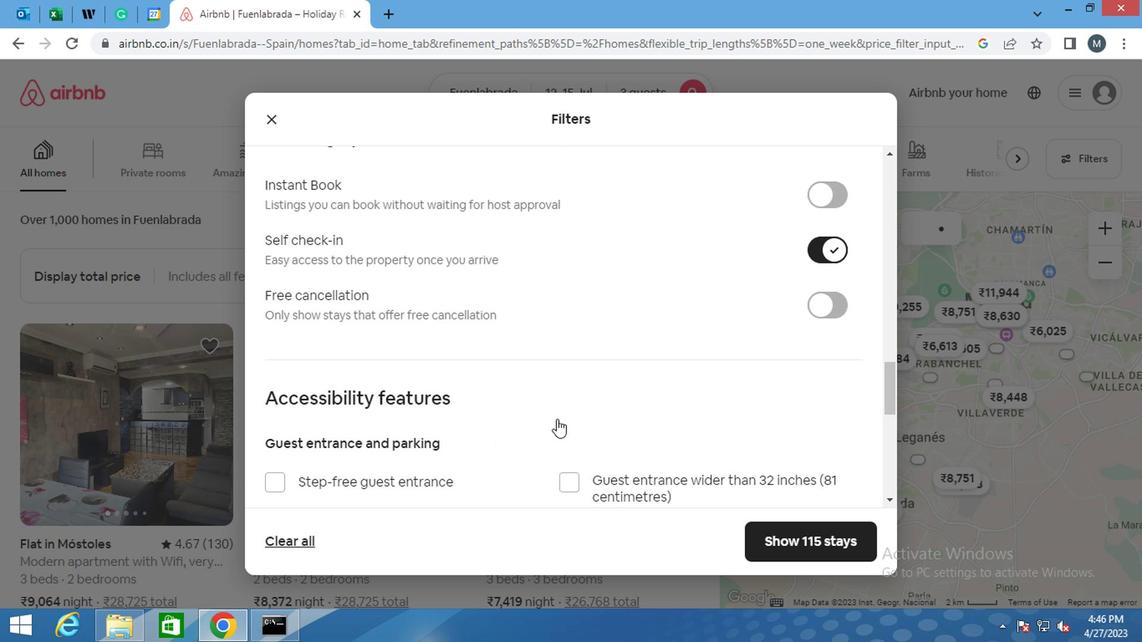 
Action: Mouse moved to (471, 419)
Screenshot: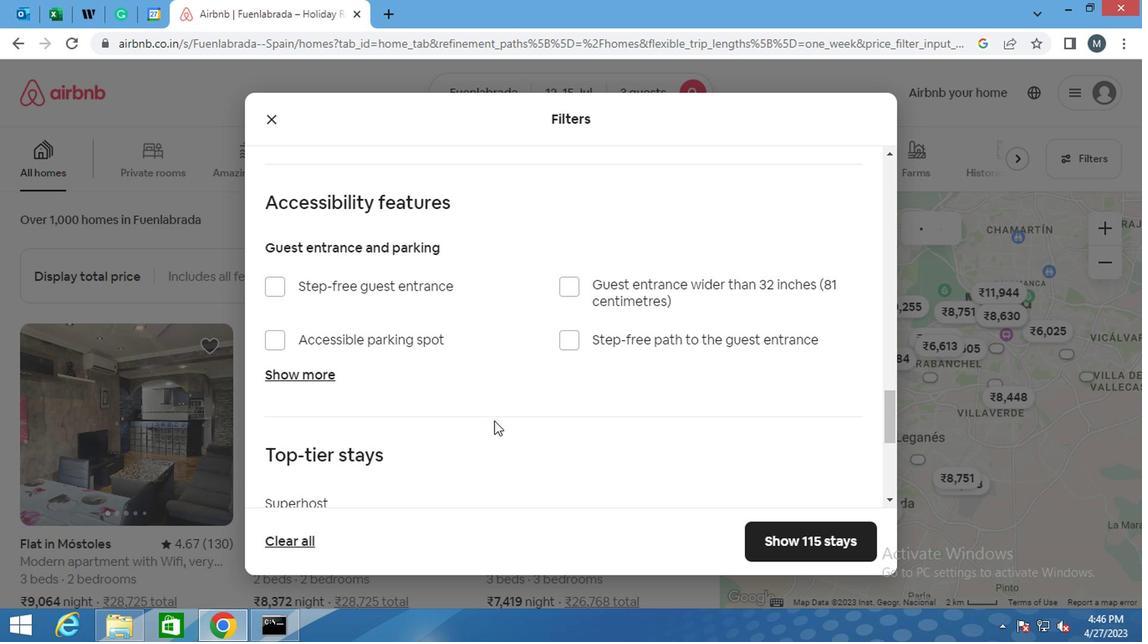 
Action: Mouse scrolled (471, 418) with delta (0, -1)
Screenshot: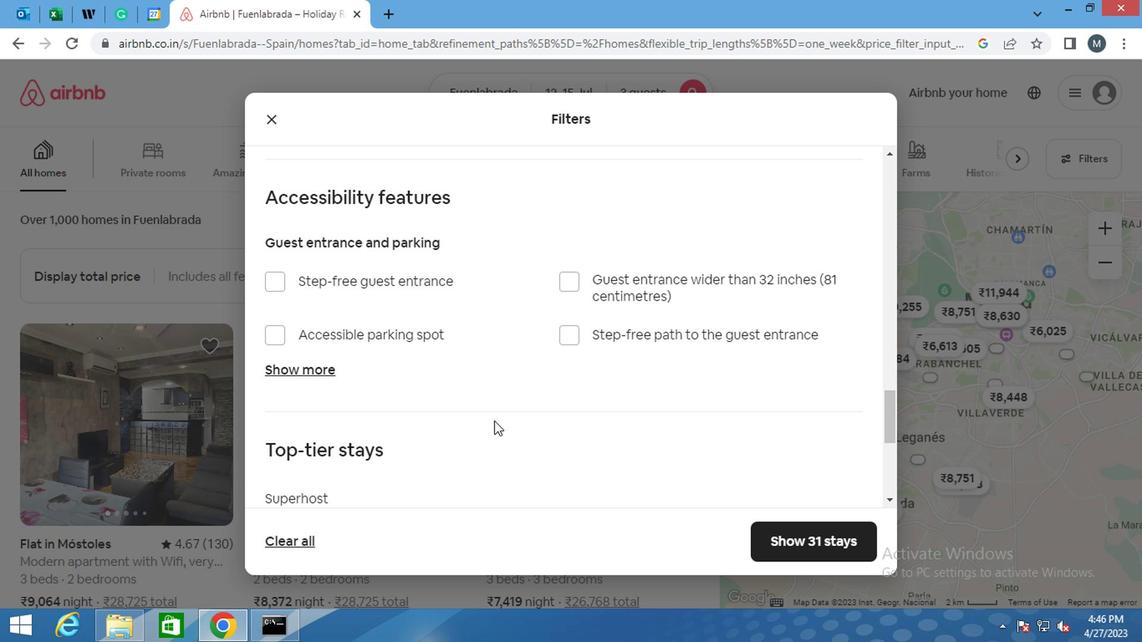 
Action: Mouse moved to (470, 419)
Screenshot: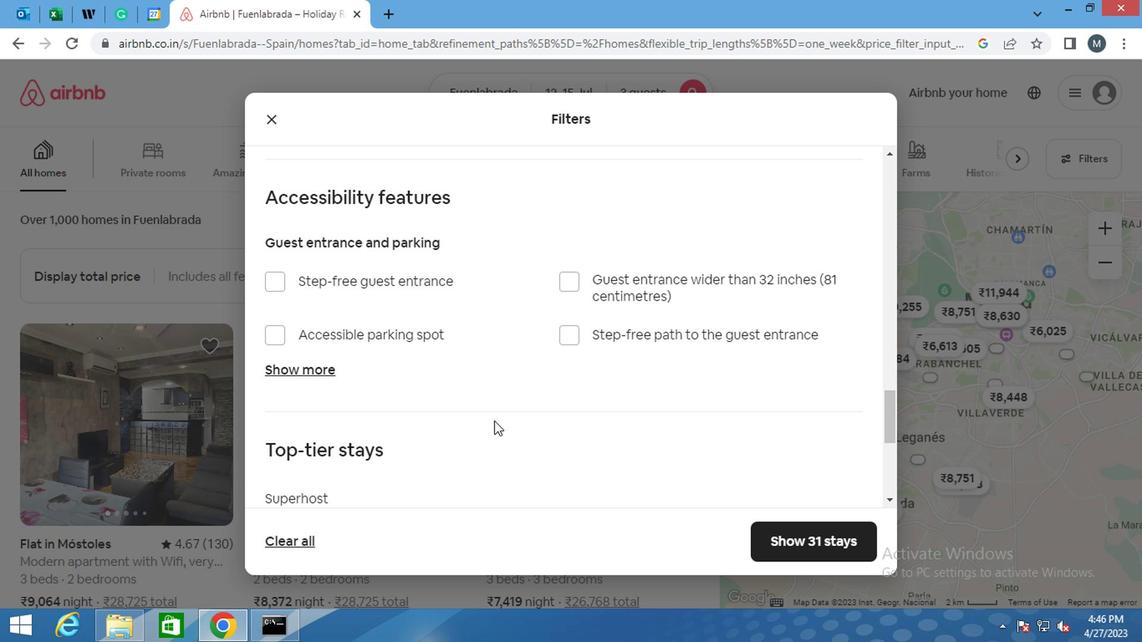 
Action: Mouse scrolled (470, 418) with delta (0, -1)
Screenshot: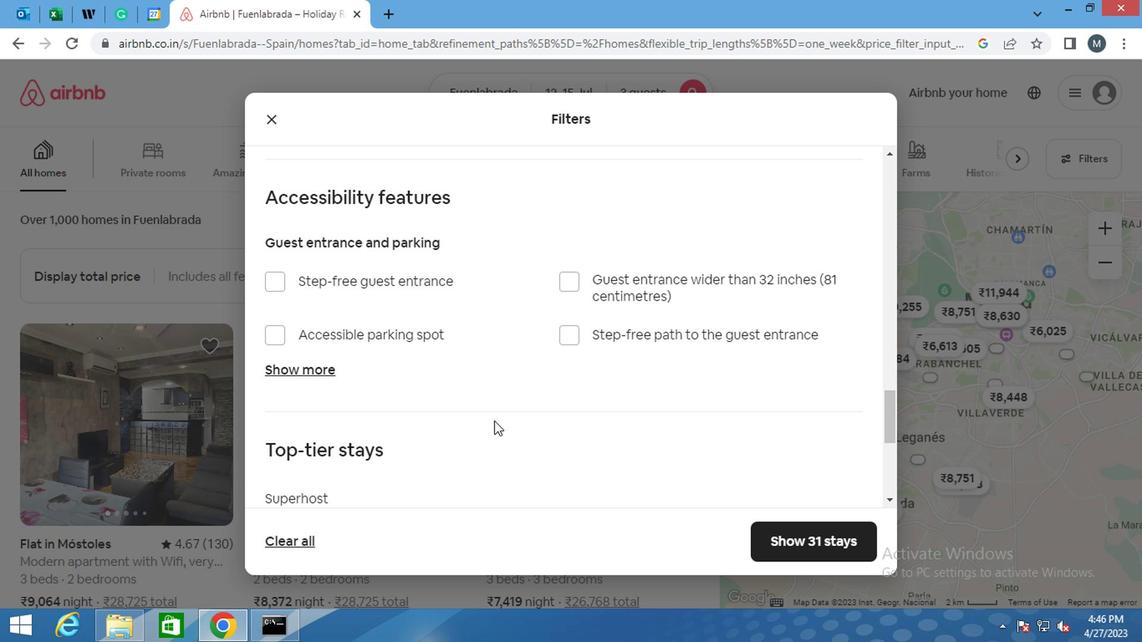 
Action: Mouse moved to (395, 443)
Screenshot: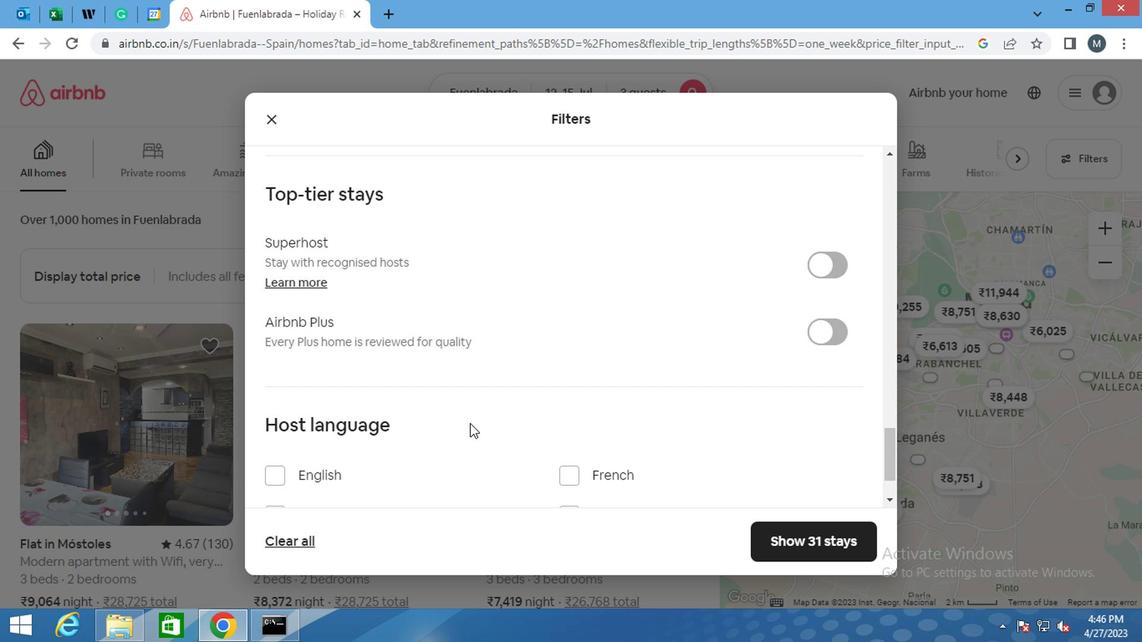 
Action: Mouse scrolled (395, 443) with delta (0, 0)
Screenshot: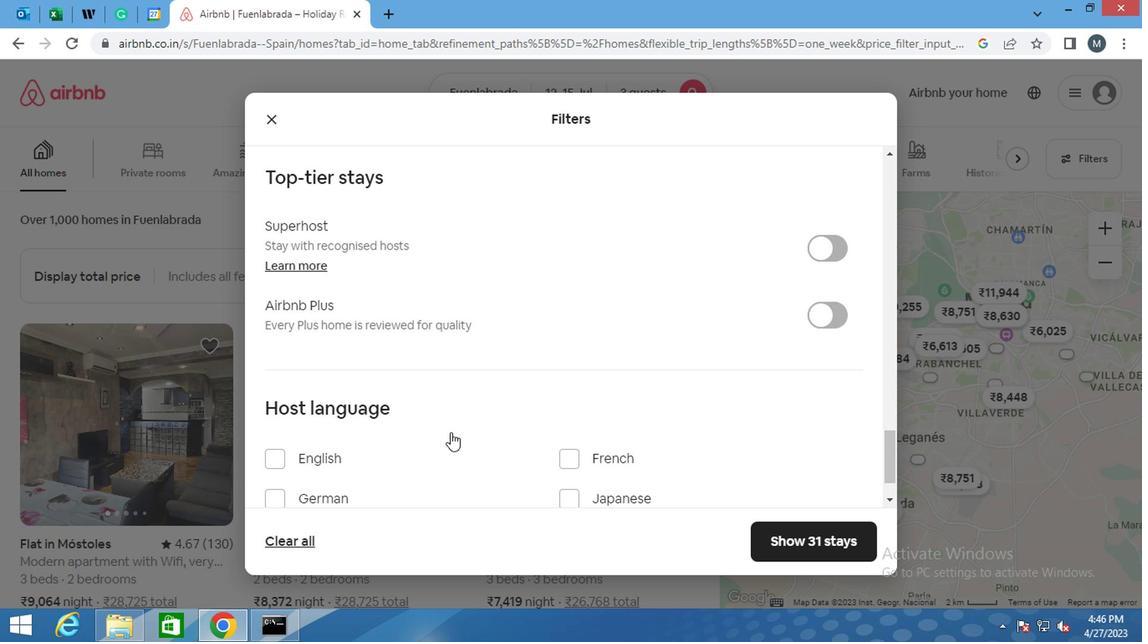 
Action: Mouse moved to (393, 445)
Screenshot: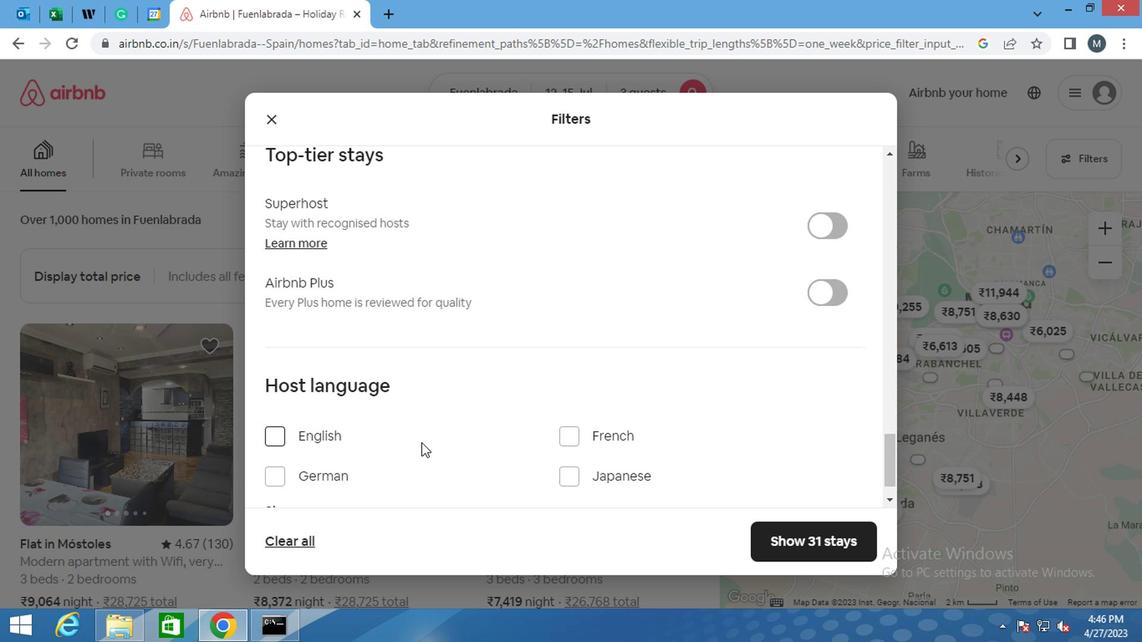 
Action: Mouse scrolled (393, 444) with delta (0, -1)
Screenshot: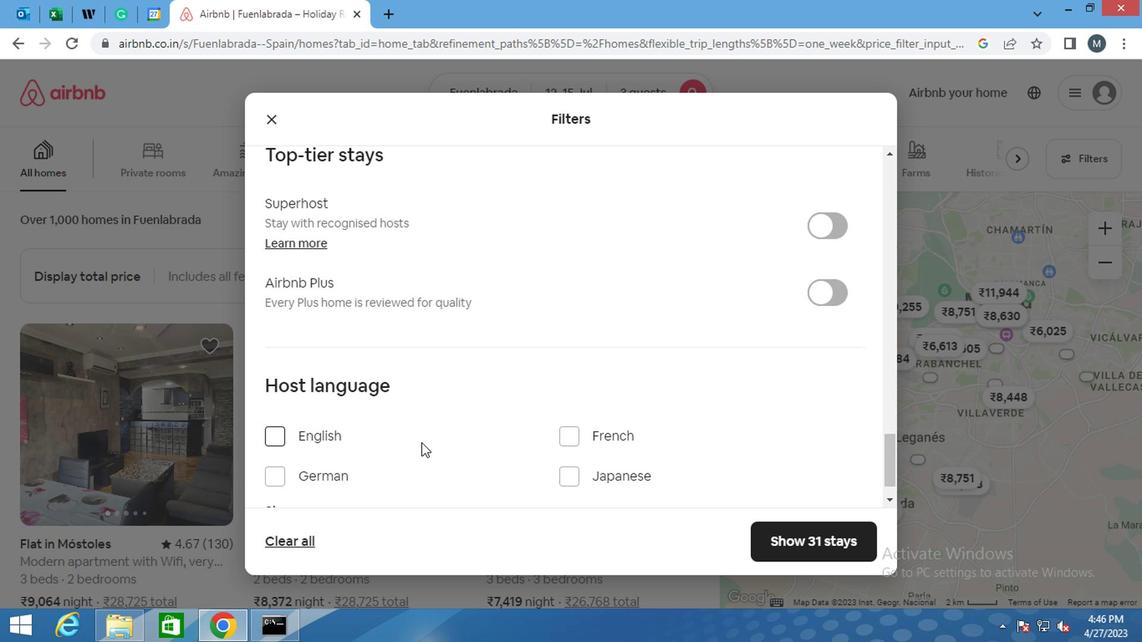 
Action: Mouse moved to (392, 445)
Screenshot: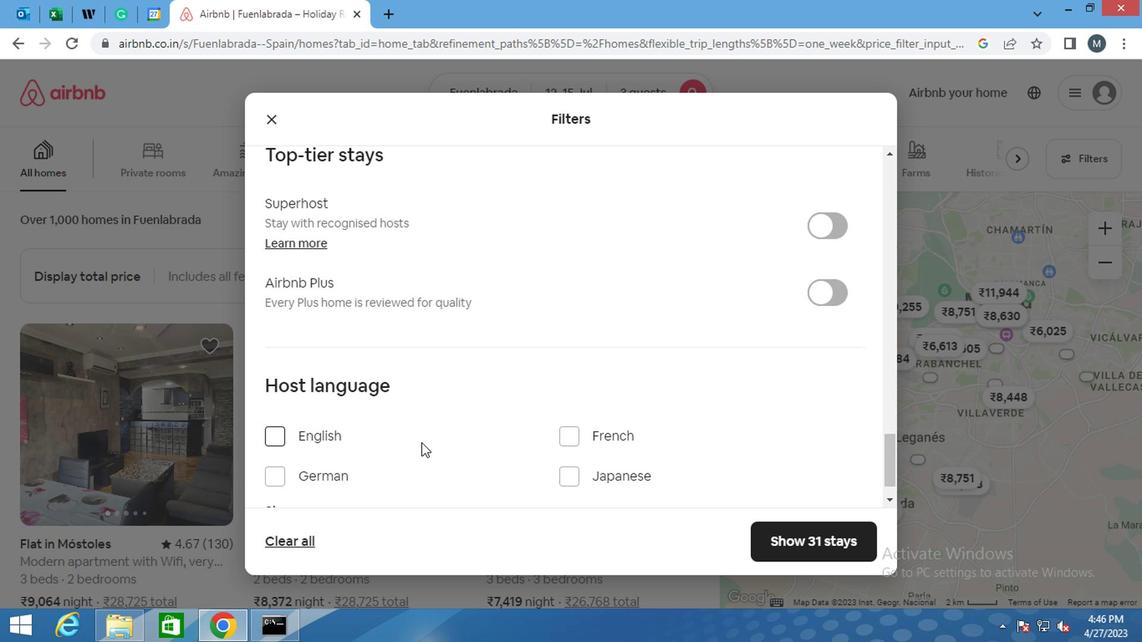 
Action: Mouse scrolled (392, 444) with delta (0, -1)
Screenshot: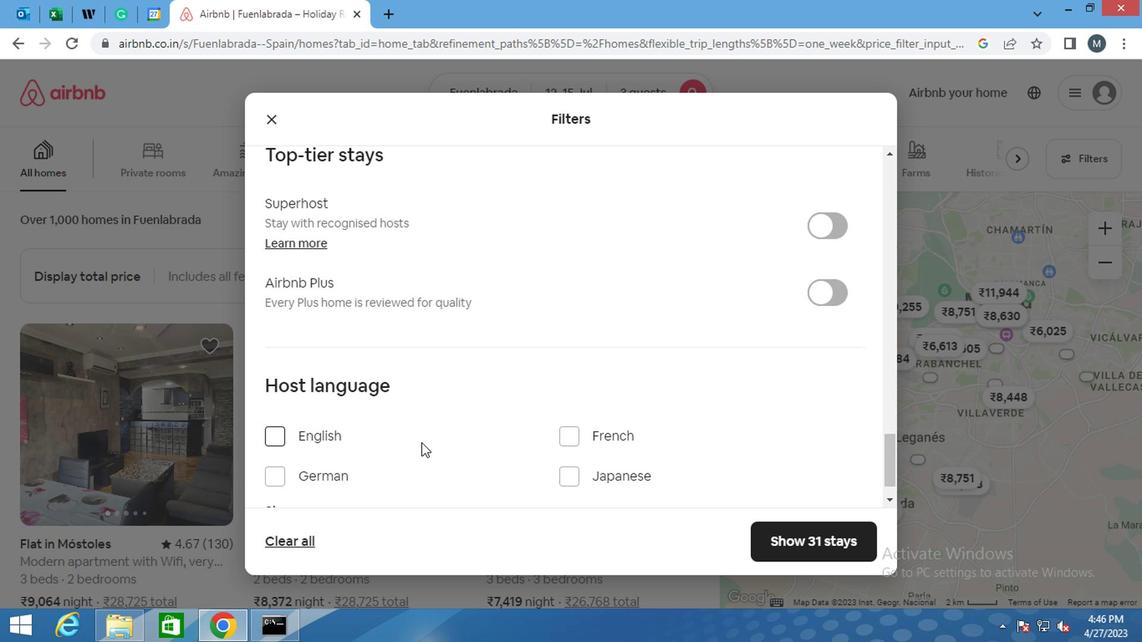 
Action: Mouse moved to (276, 390)
Screenshot: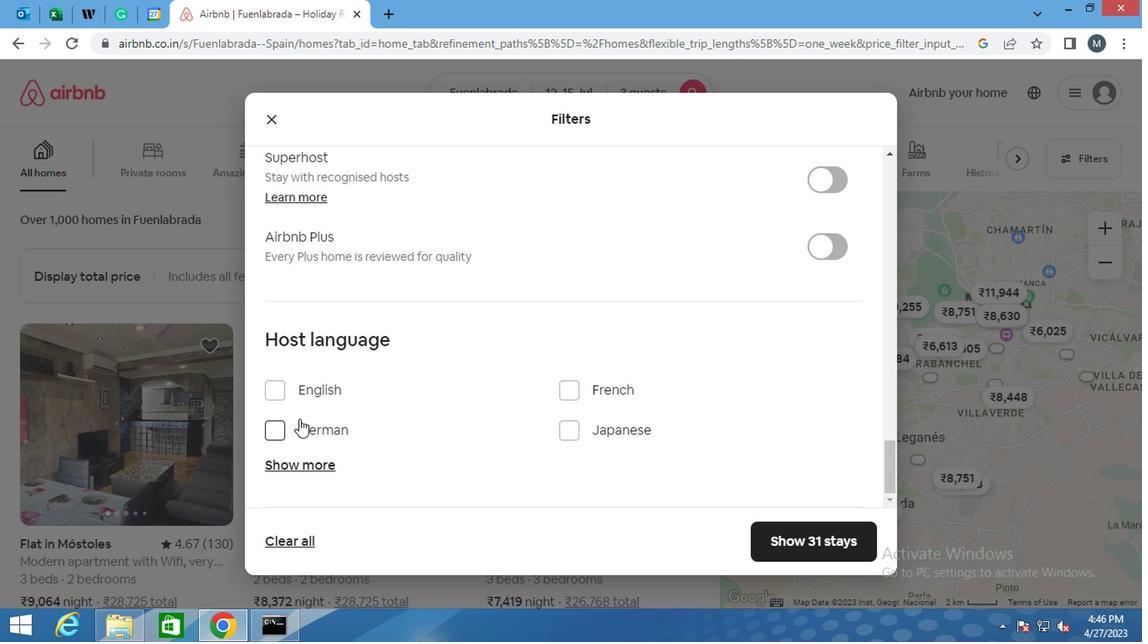 
Action: Mouse pressed left at (276, 390)
Screenshot: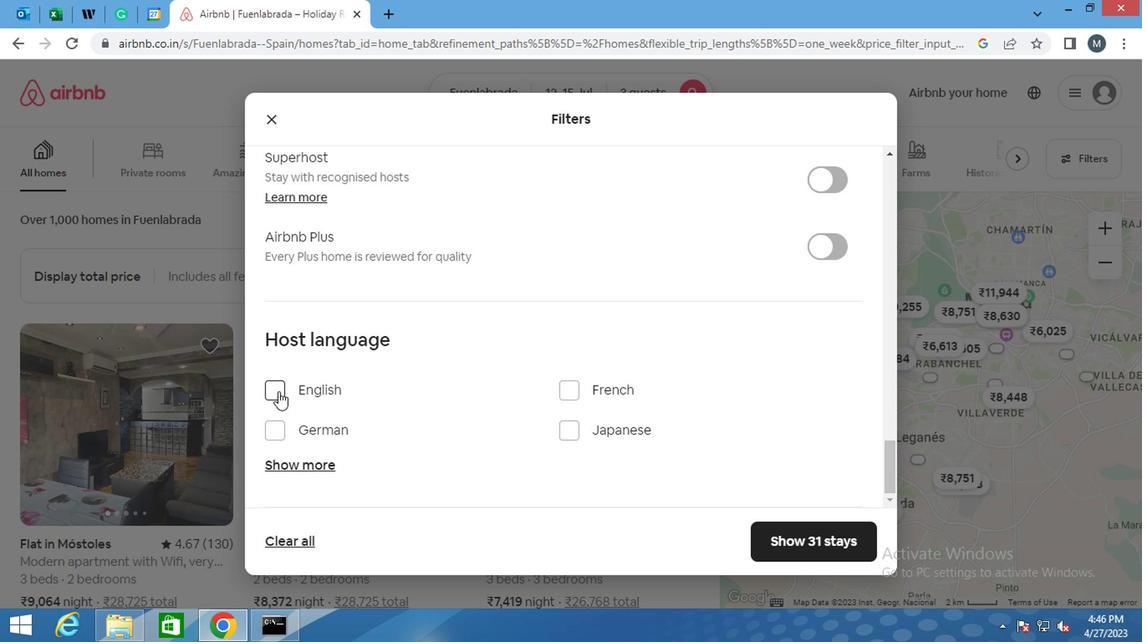 
Action: Mouse moved to (848, 536)
Screenshot: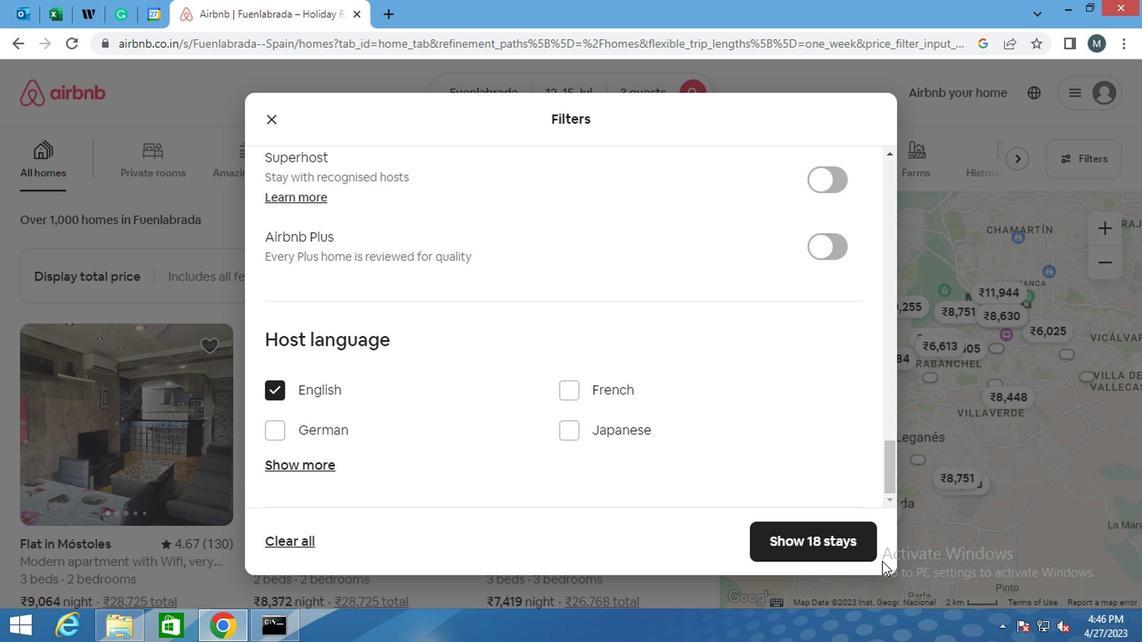 
Action: Mouse pressed left at (848, 536)
Screenshot: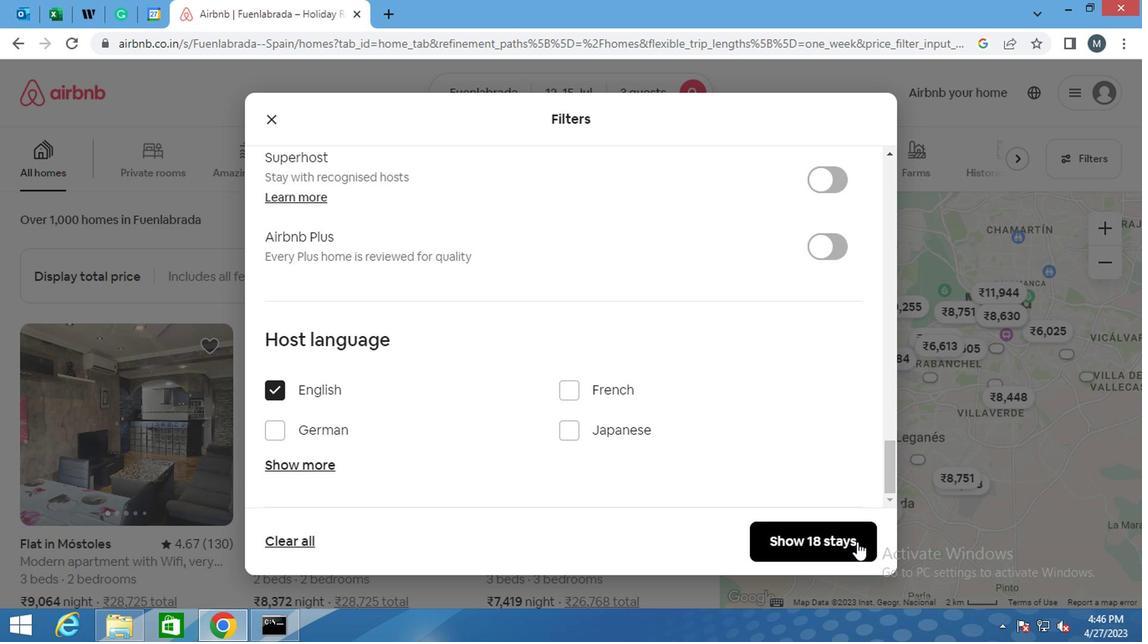 
